 Task: Look for space in Karnobat, Bulgaria from 8th June, 2023 to 12th June, 2023 for 2 adults in price range Rs.8000 to Rs.16000. Place can be private room with 1  bedroom having 1 bed and 1 bathroom. Property type can be flathotel. Booking option can be shelf check-in. Required host language is English.
Action: Mouse moved to (852, 146)
Screenshot: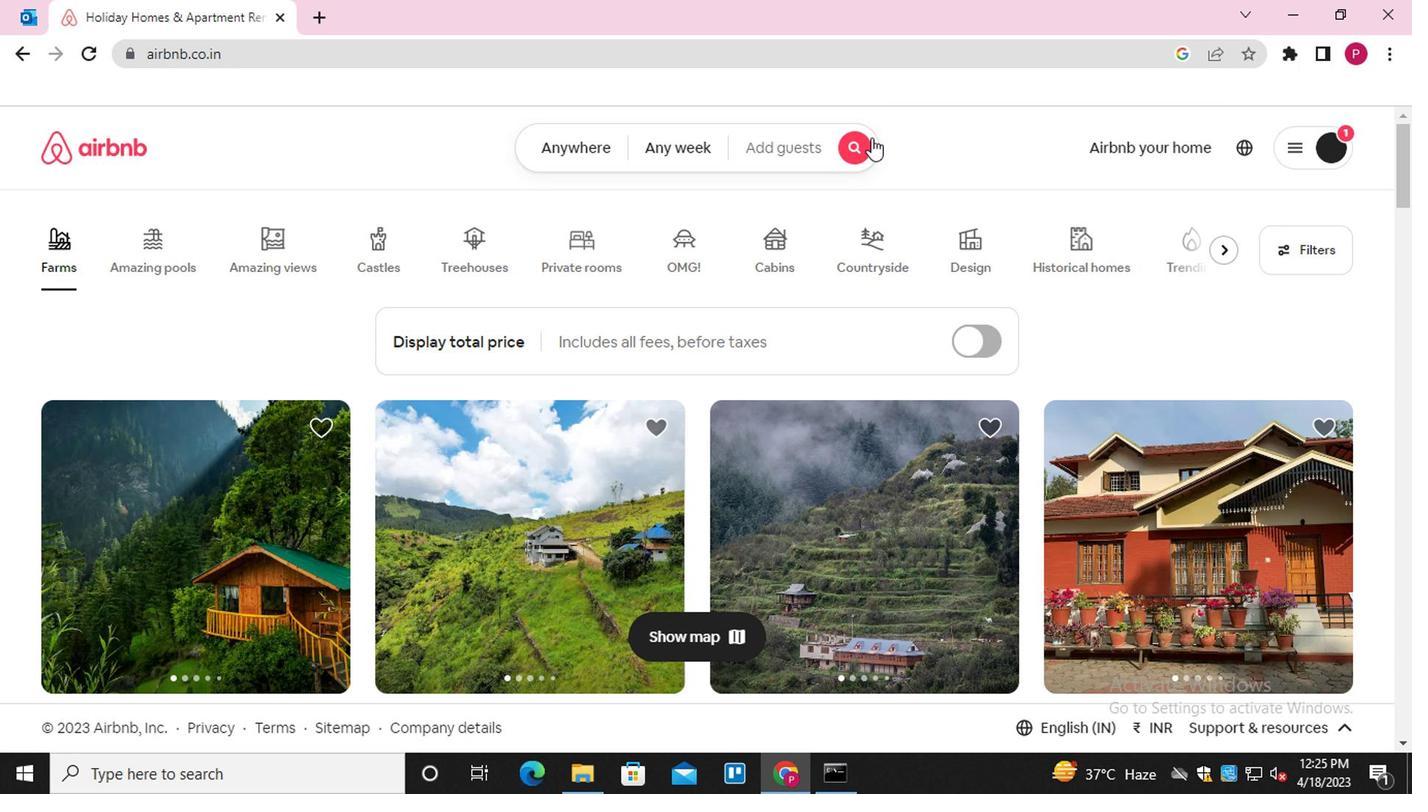 
Action: Mouse pressed left at (852, 146)
Screenshot: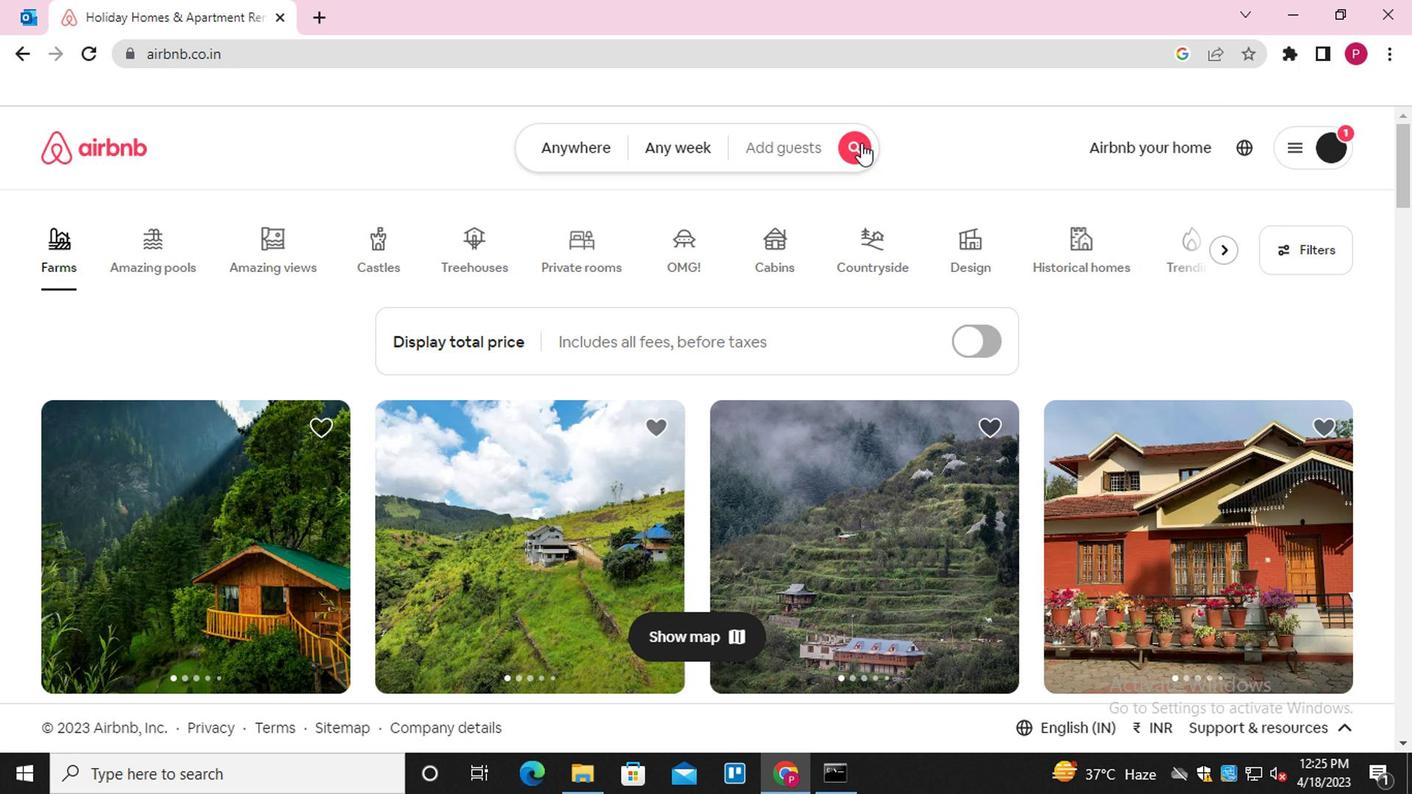 
Action: Mouse moved to (434, 231)
Screenshot: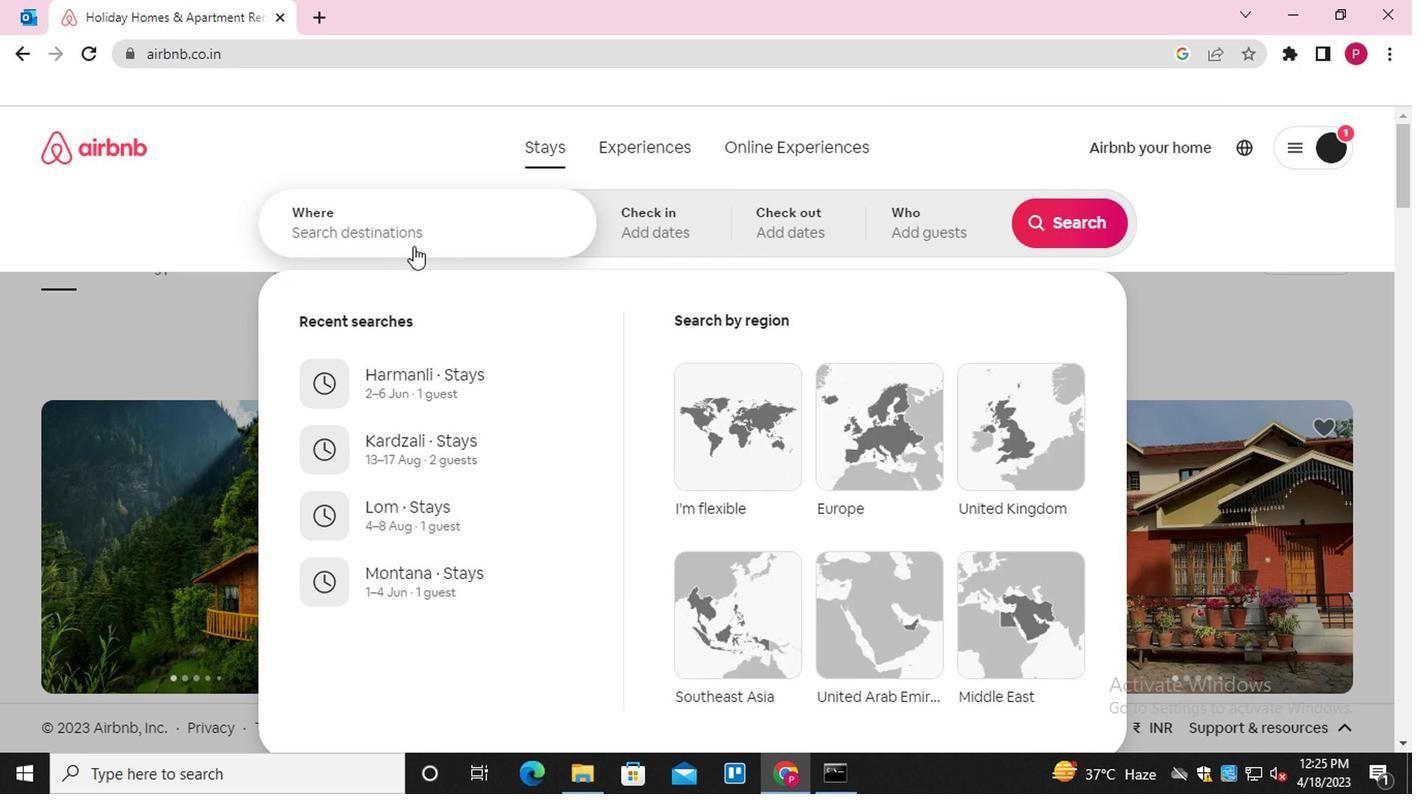 
Action: Mouse pressed left at (434, 231)
Screenshot: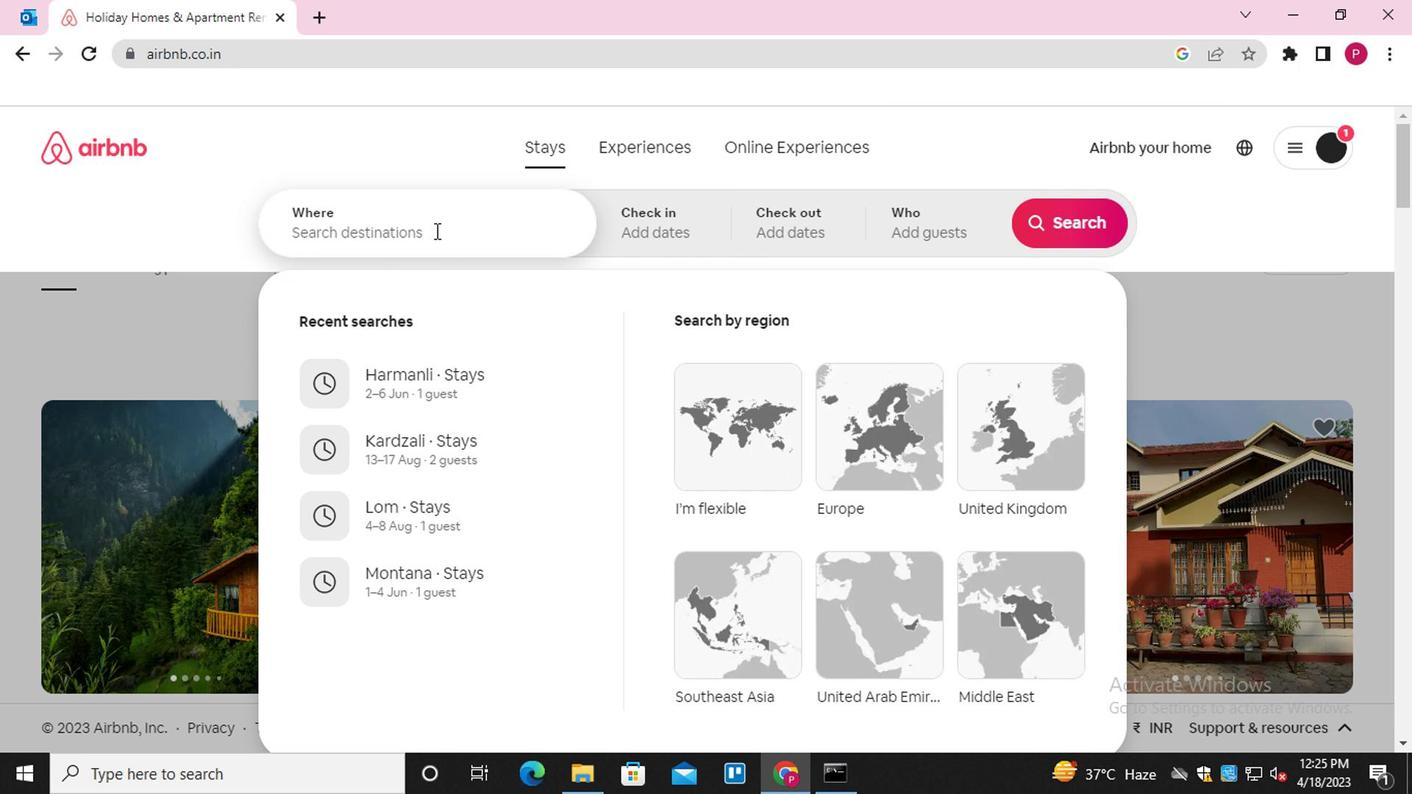 
Action: Mouse moved to (594, 266)
Screenshot: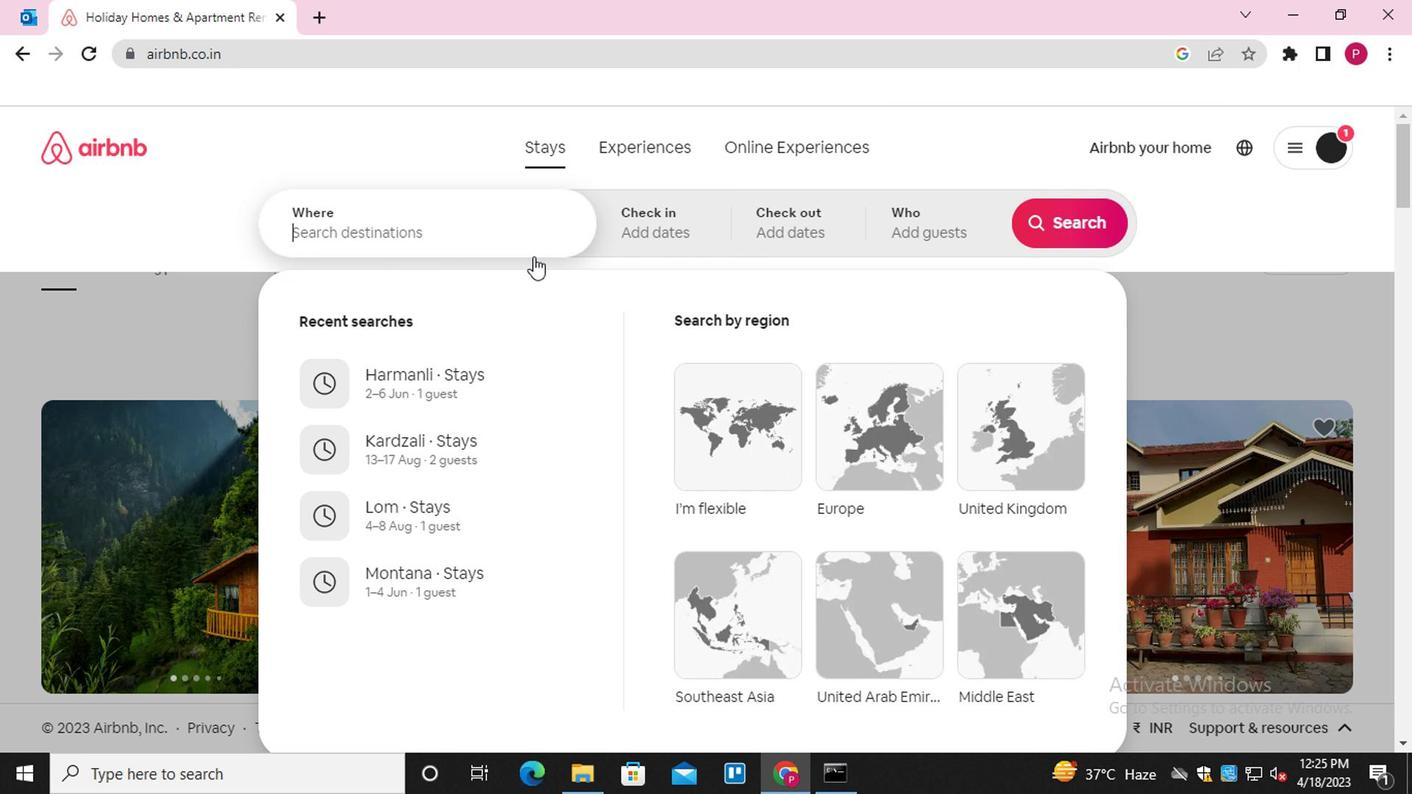 
Action: Key pressed <Key.shift>KARNOBAT
Screenshot: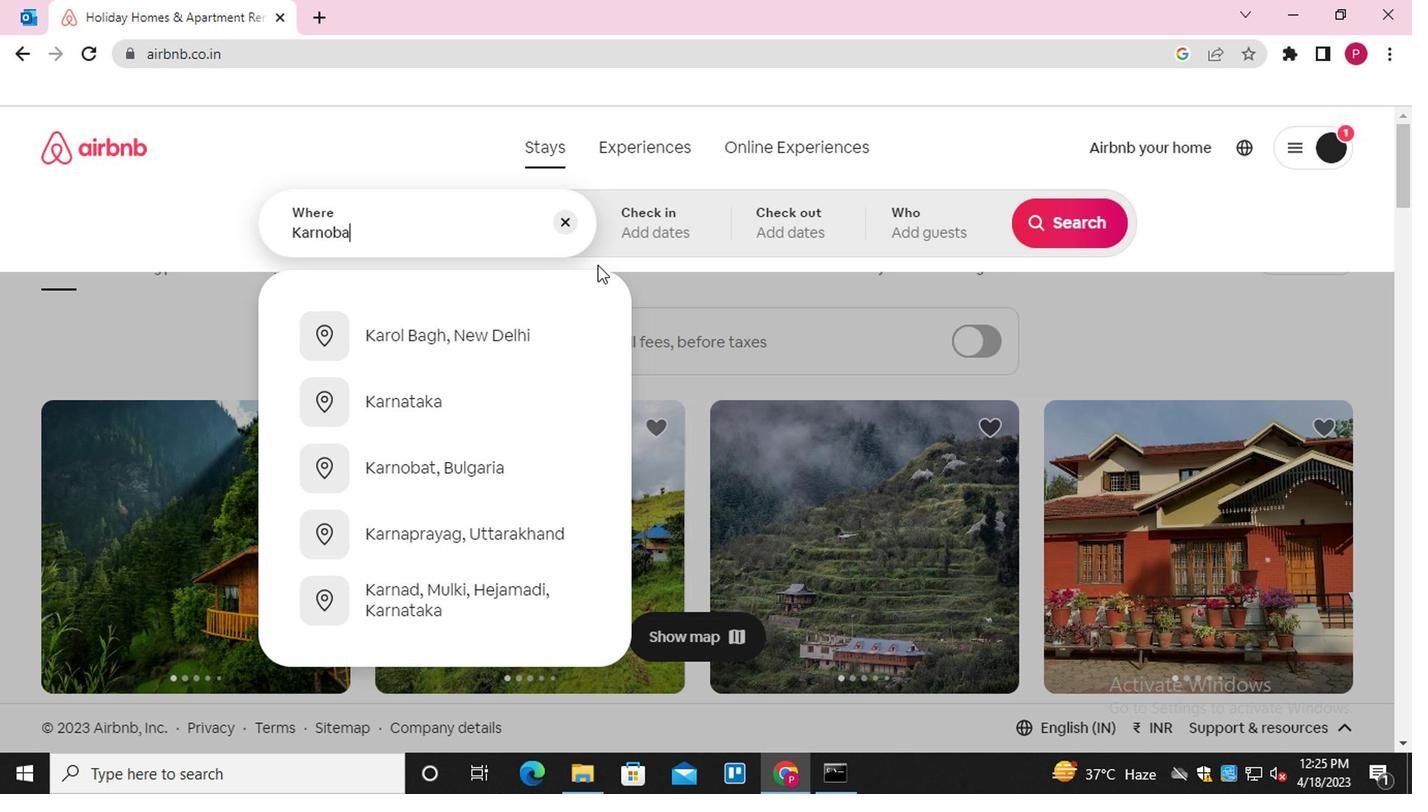 
Action: Mouse moved to (477, 342)
Screenshot: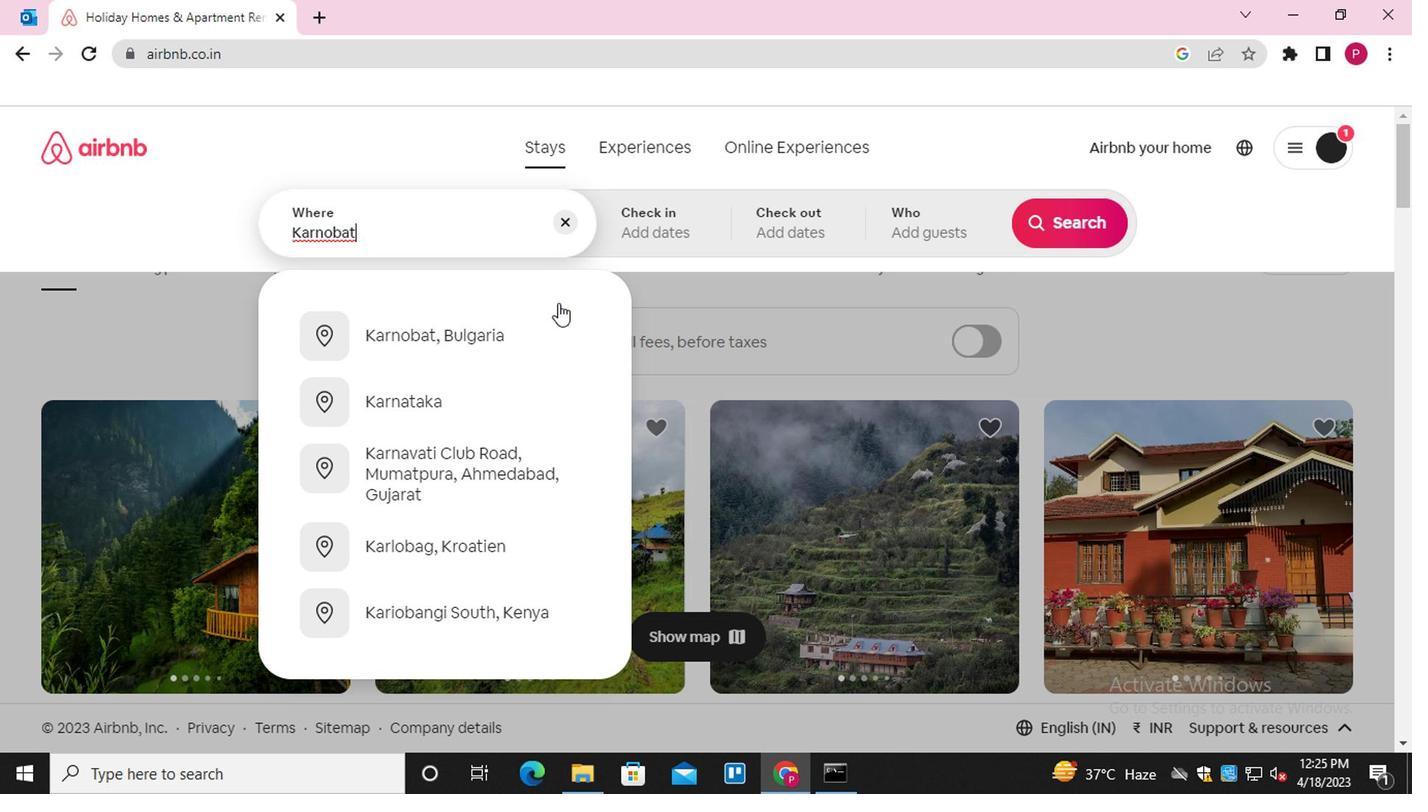 
Action: Mouse pressed left at (477, 342)
Screenshot: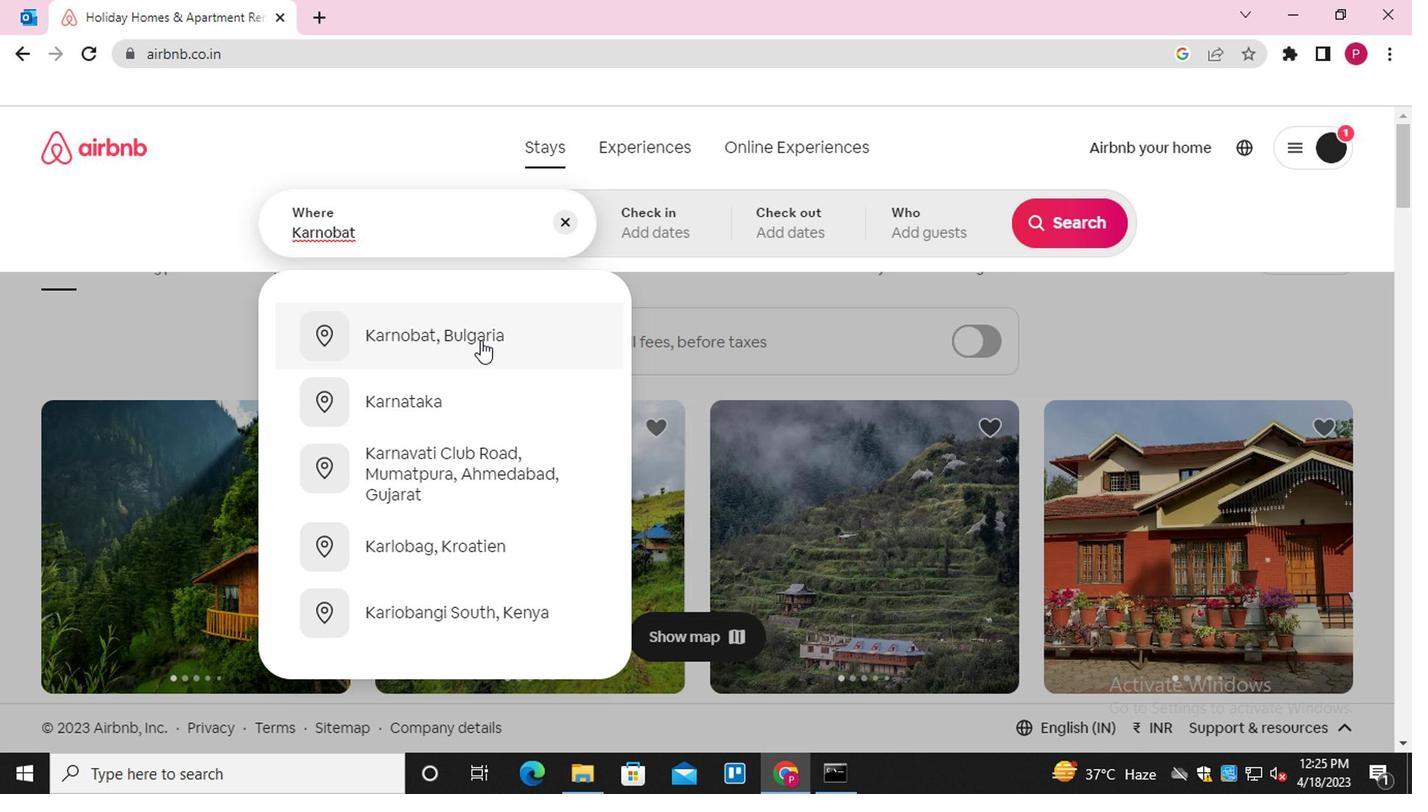 
Action: Mouse moved to (1035, 392)
Screenshot: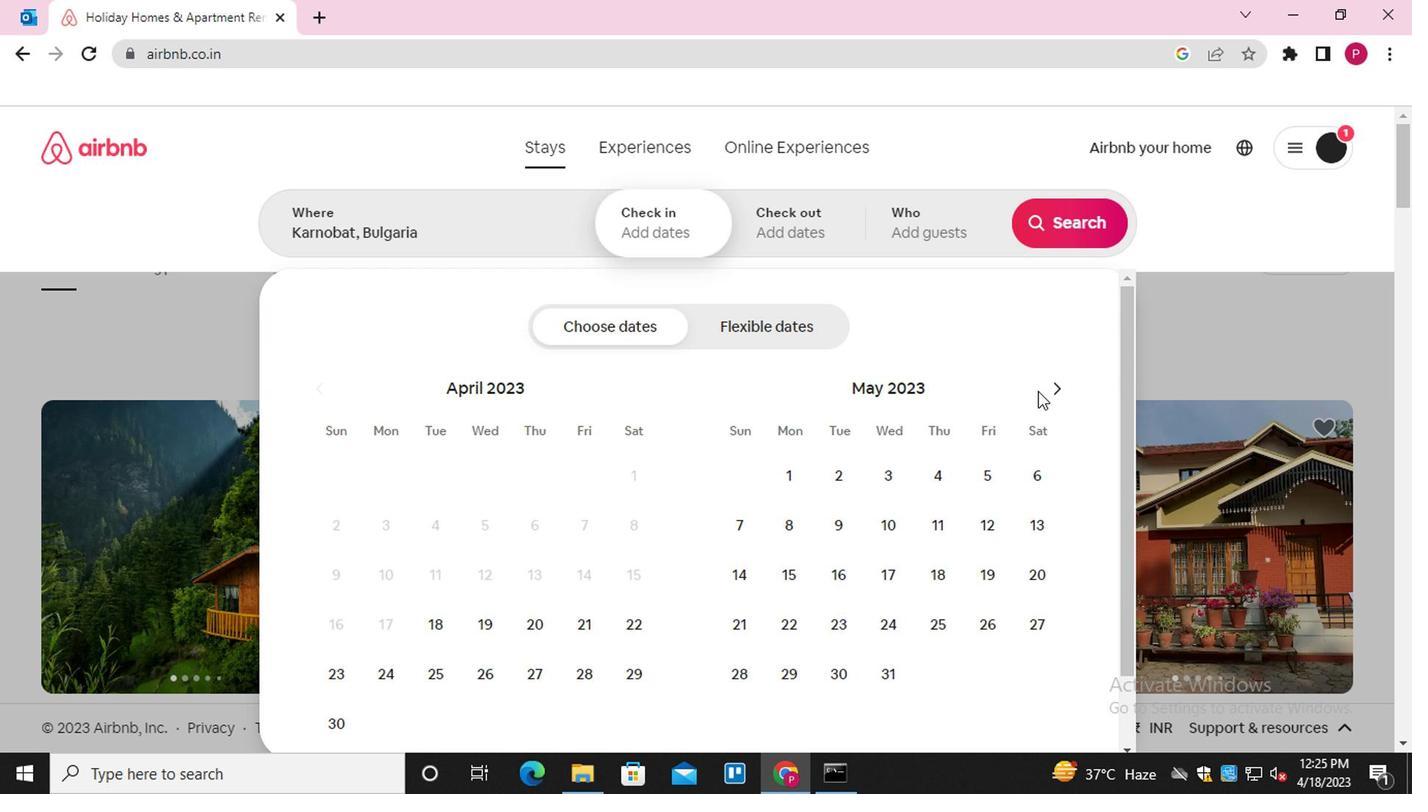 
Action: Mouse pressed left at (1035, 392)
Screenshot: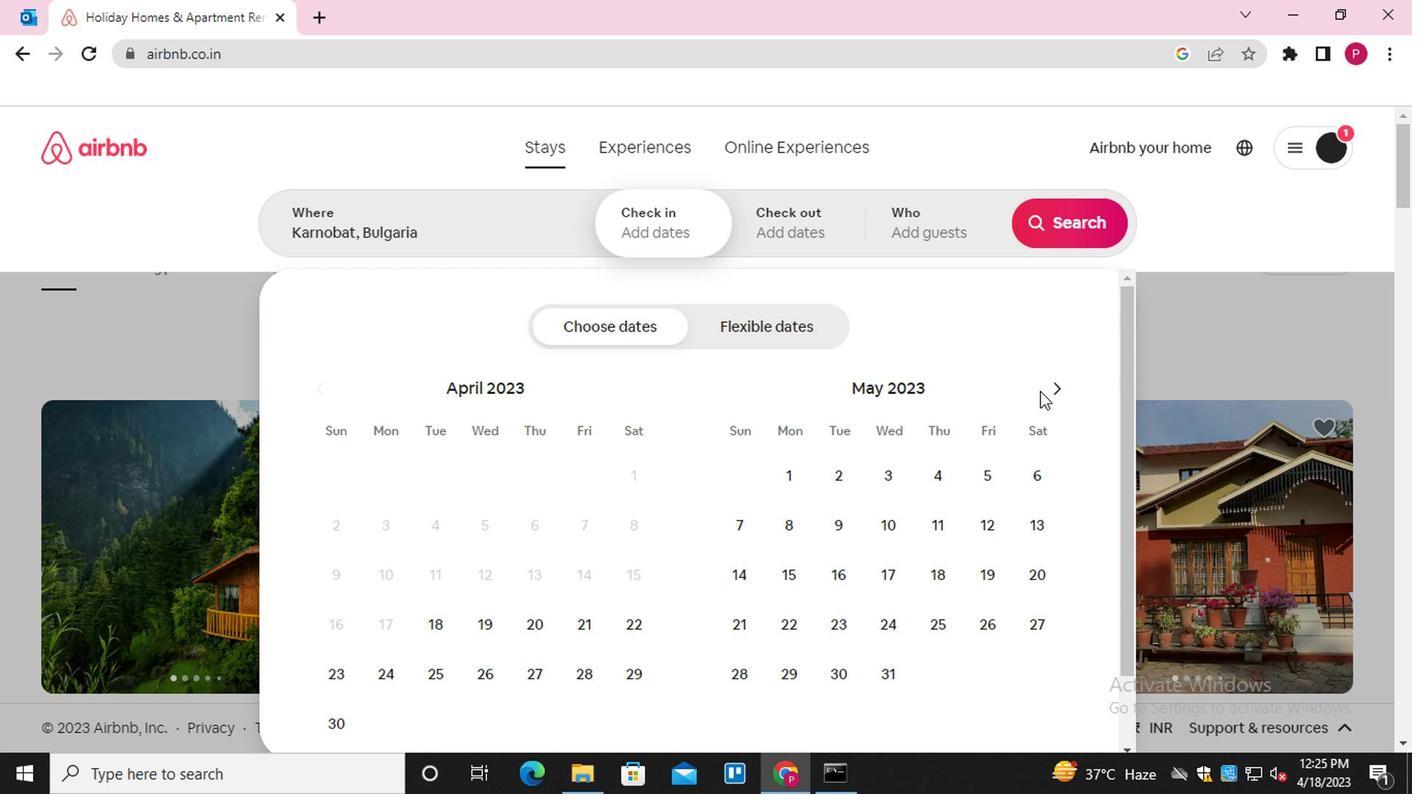 
Action: Mouse moved to (1046, 387)
Screenshot: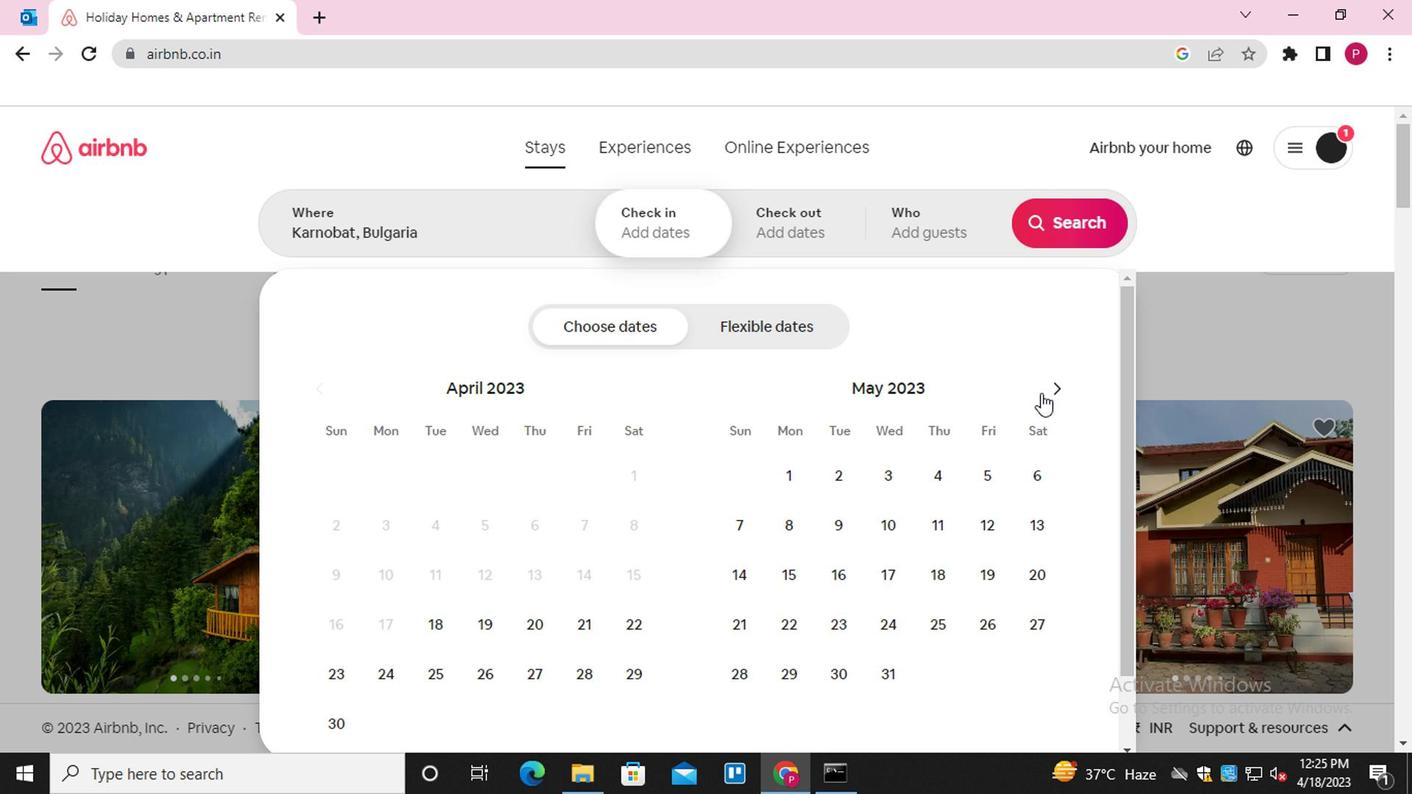 
Action: Mouse pressed left at (1046, 387)
Screenshot: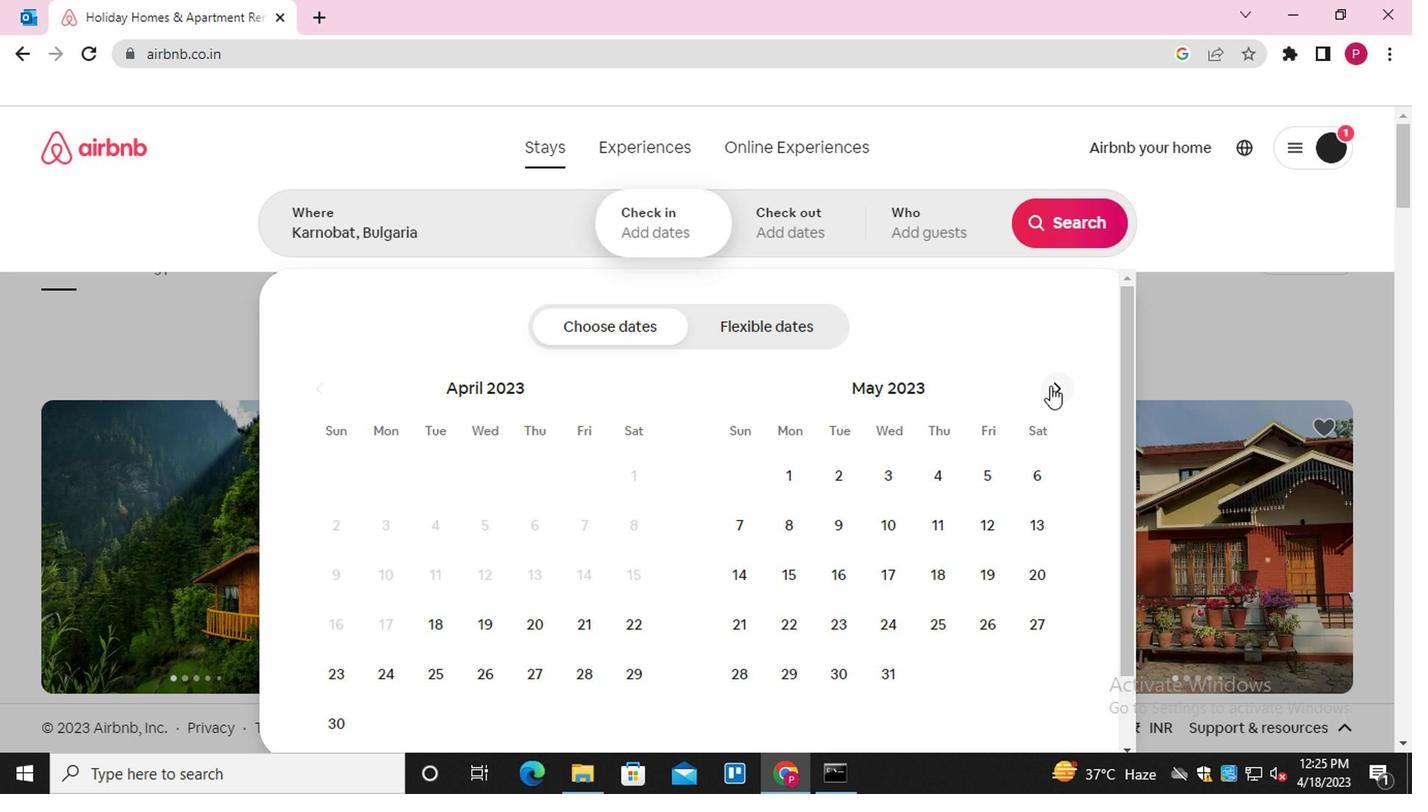
Action: Mouse moved to (947, 526)
Screenshot: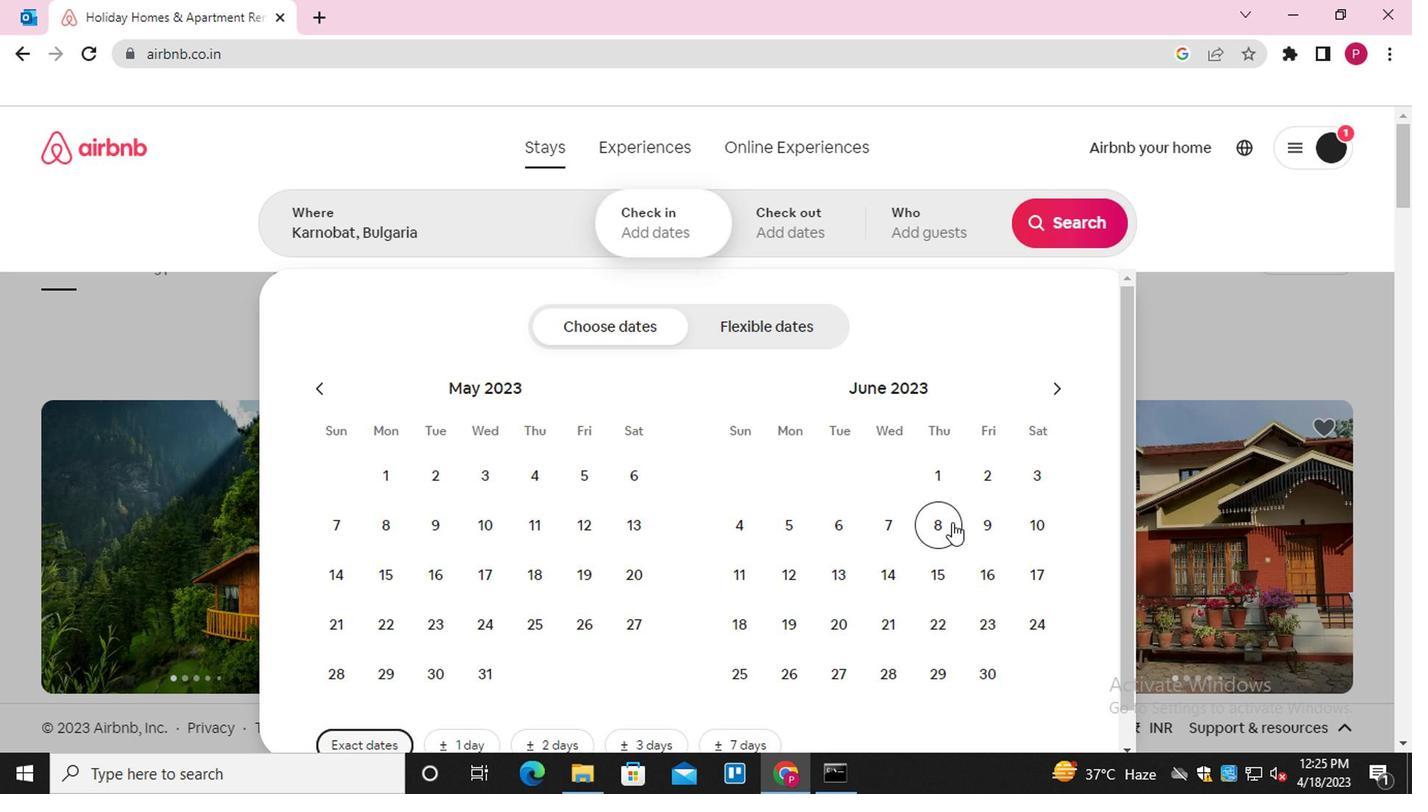 
Action: Mouse pressed left at (947, 526)
Screenshot: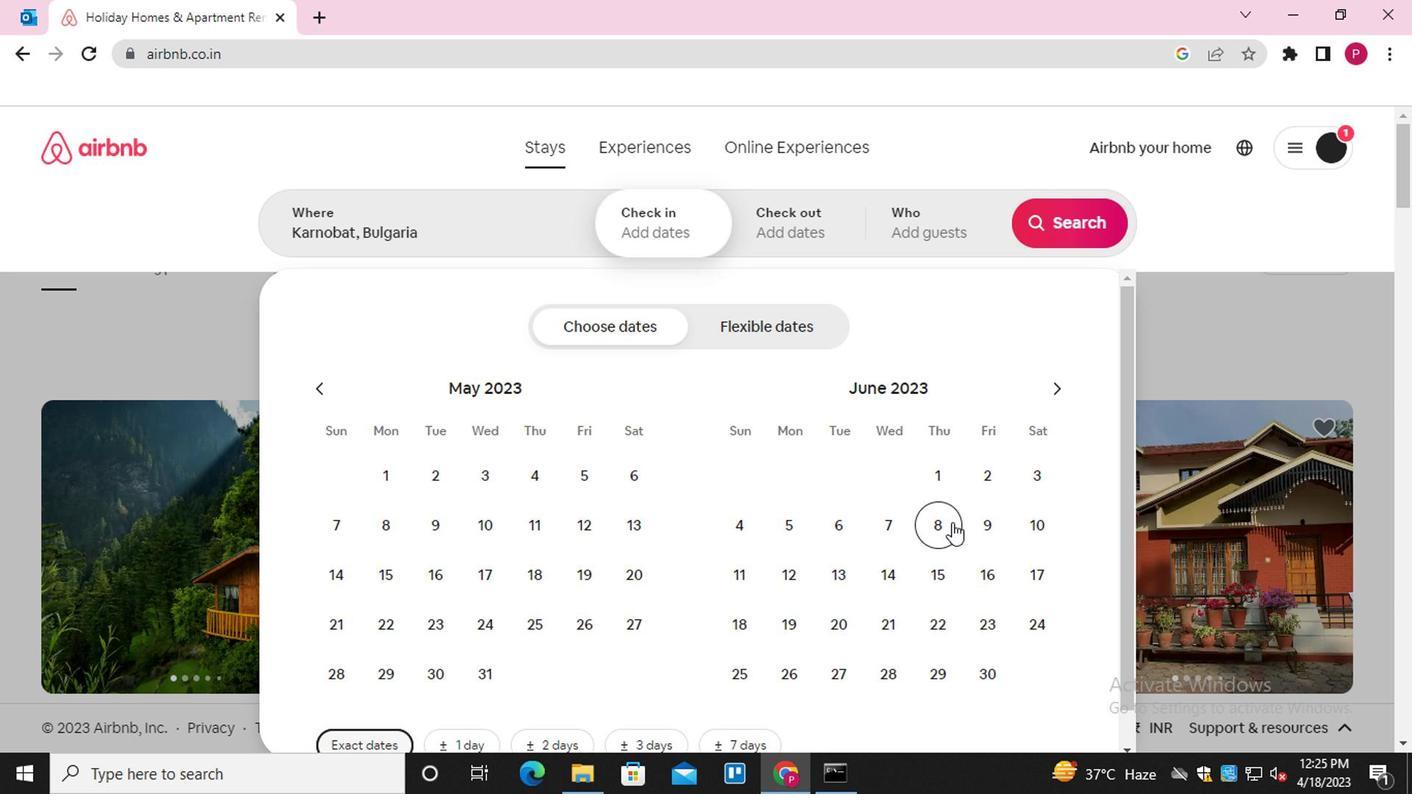 
Action: Mouse moved to (790, 570)
Screenshot: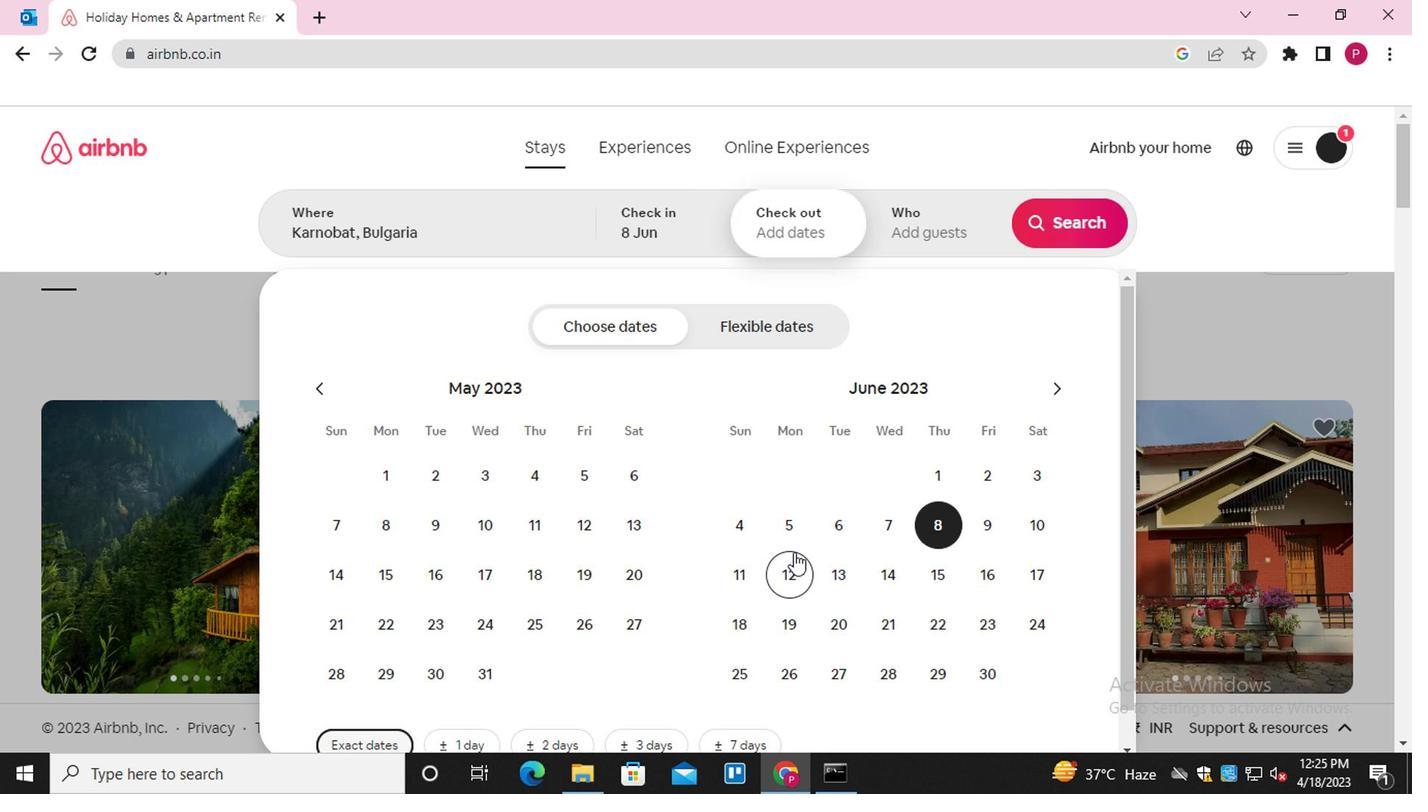 
Action: Mouse pressed left at (790, 570)
Screenshot: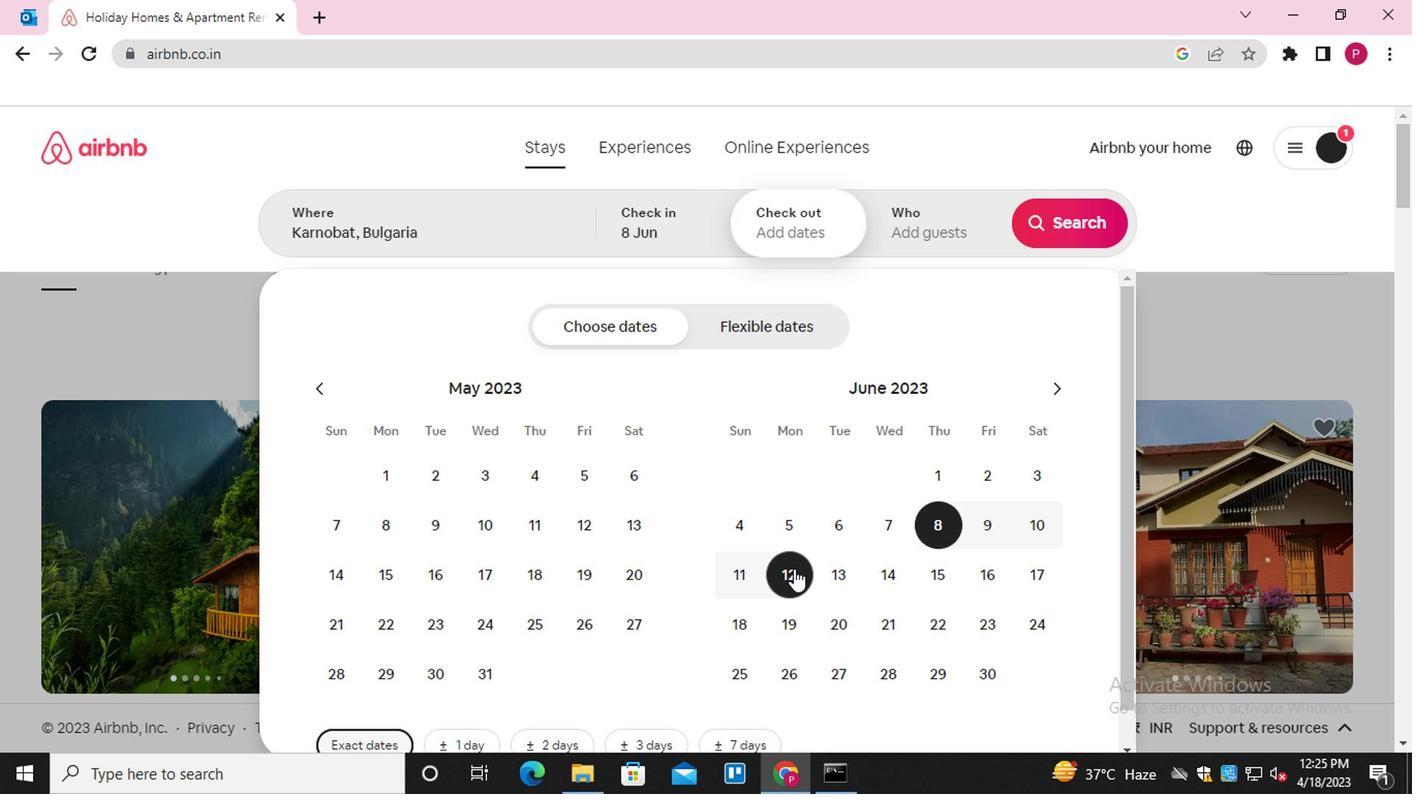 
Action: Mouse moved to (941, 213)
Screenshot: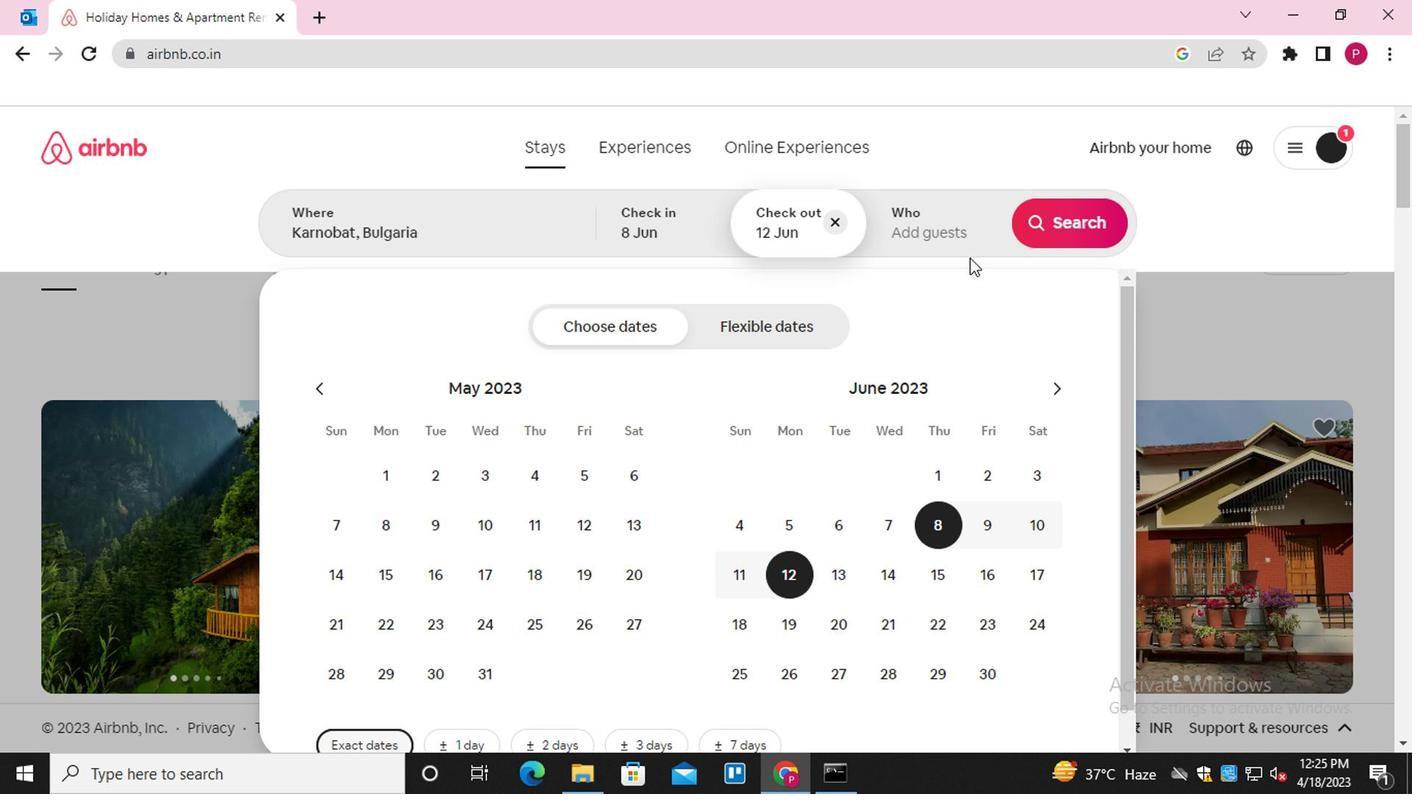 
Action: Mouse pressed left at (941, 213)
Screenshot: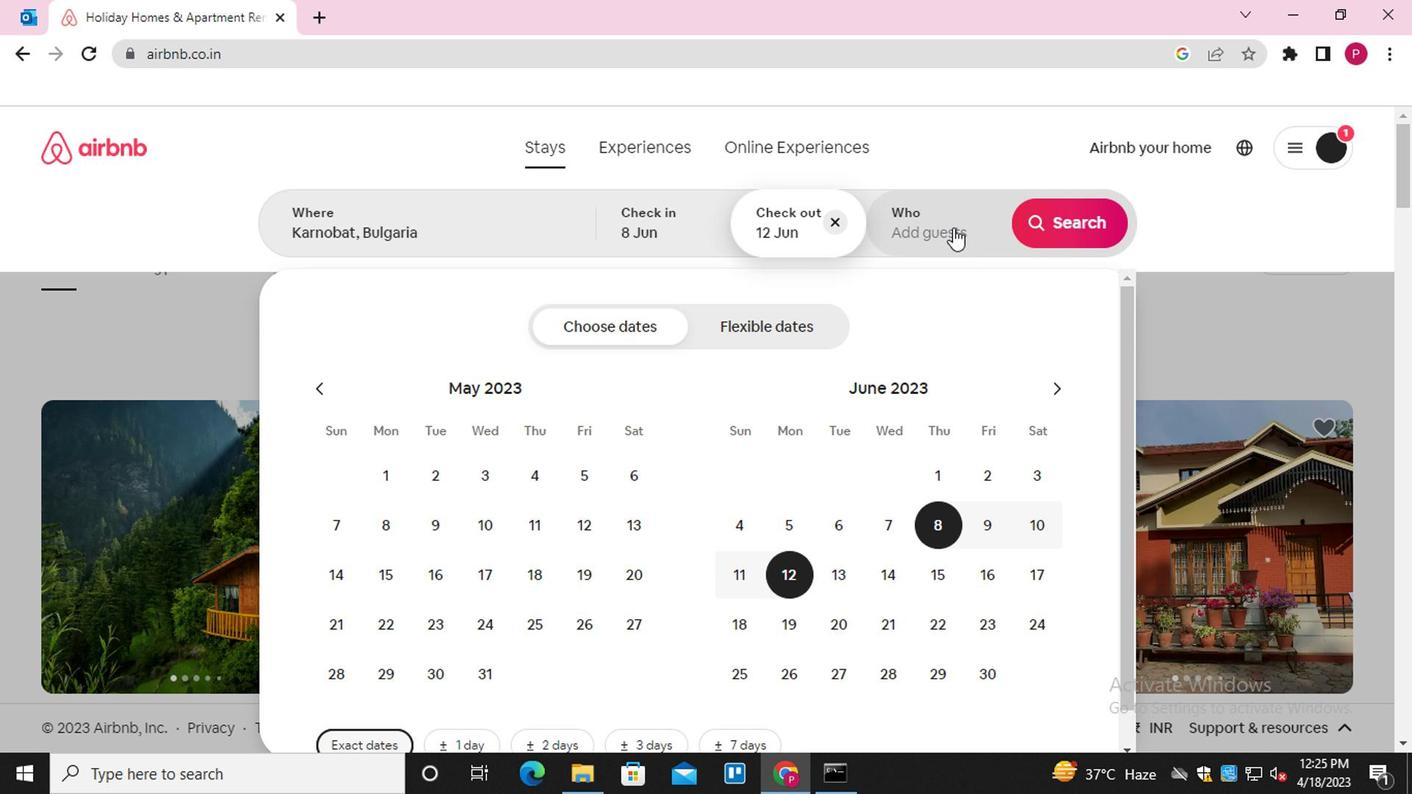 
Action: Mouse moved to (1071, 344)
Screenshot: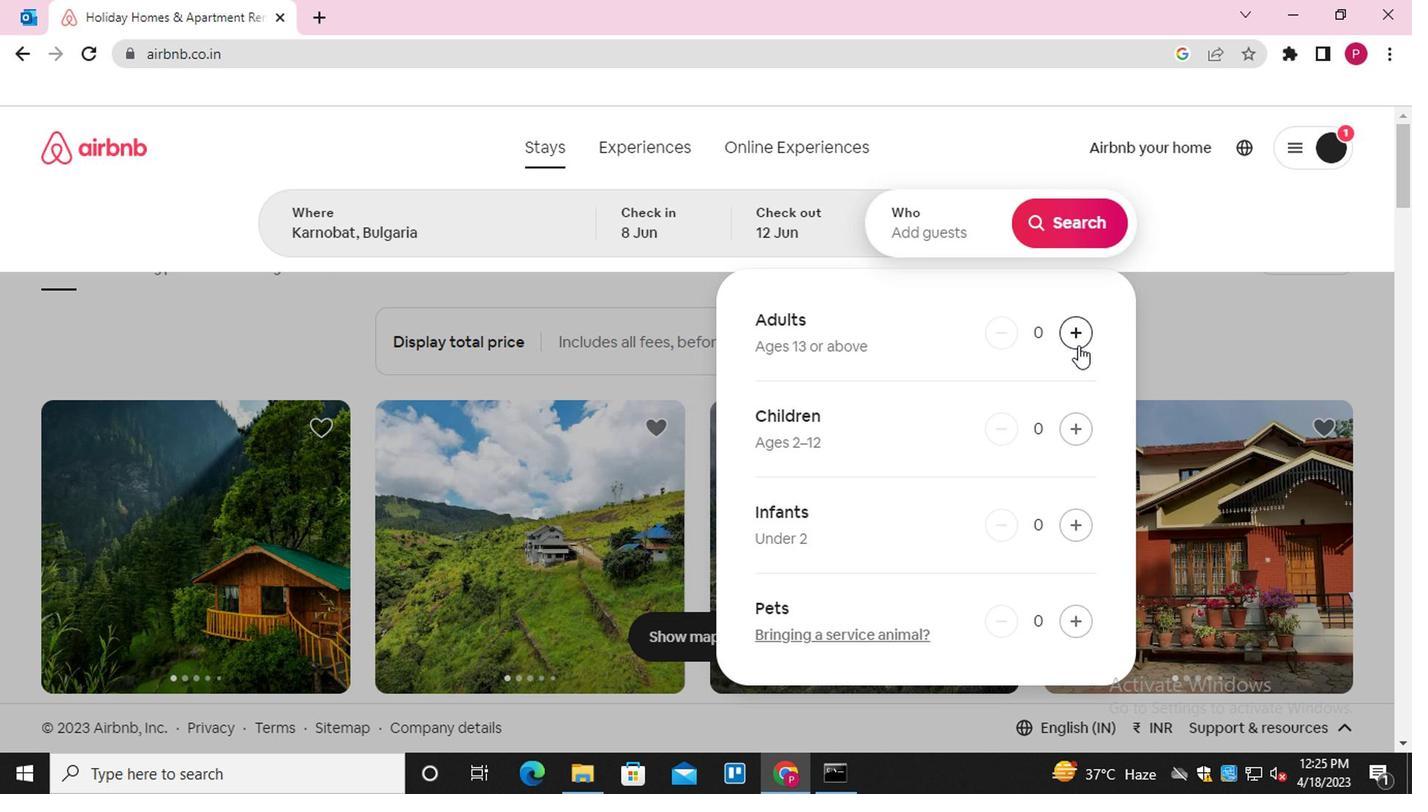 
Action: Mouse pressed left at (1071, 344)
Screenshot: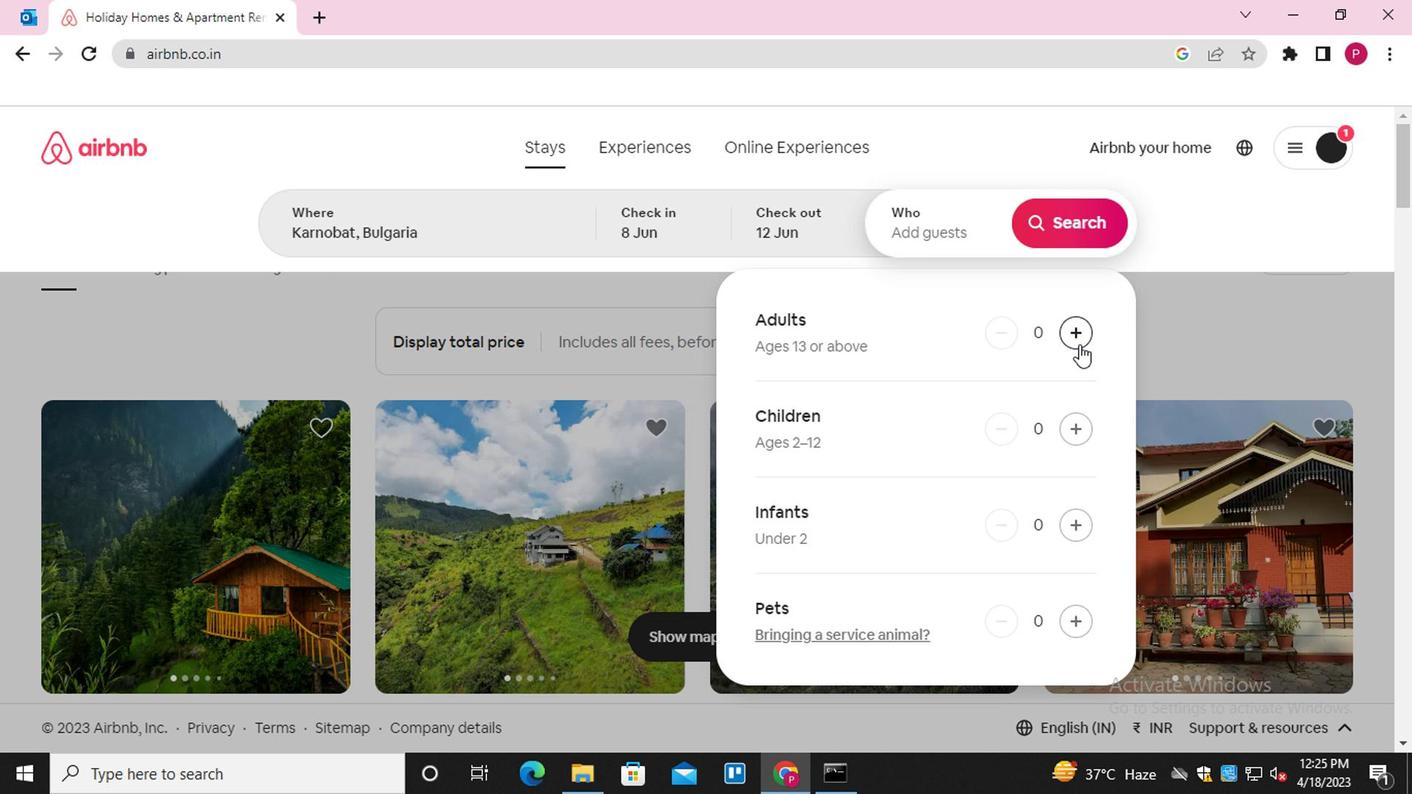 
Action: Mouse pressed left at (1071, 344)
Screenshot: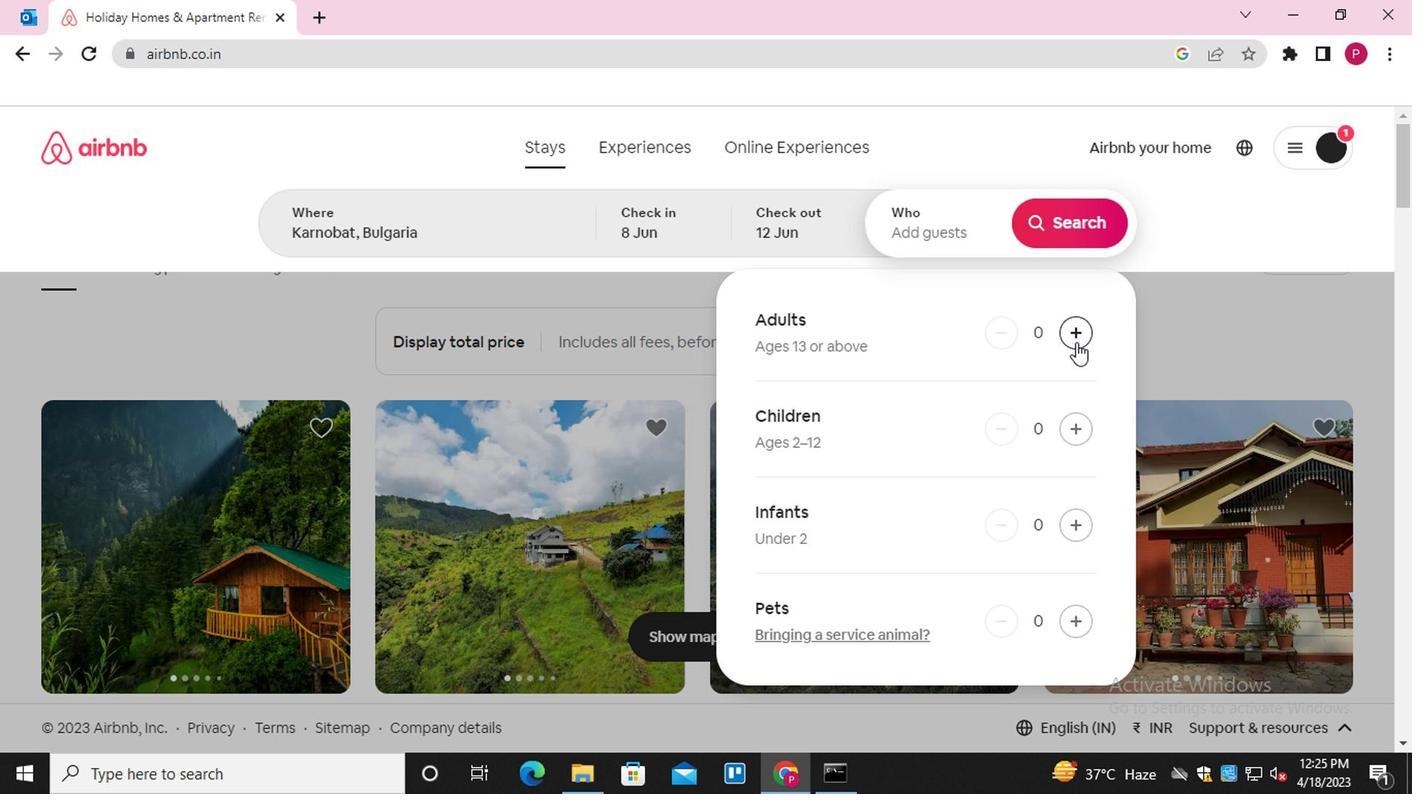 
Action: Mouse moved to (1051, 234)
Screenshot: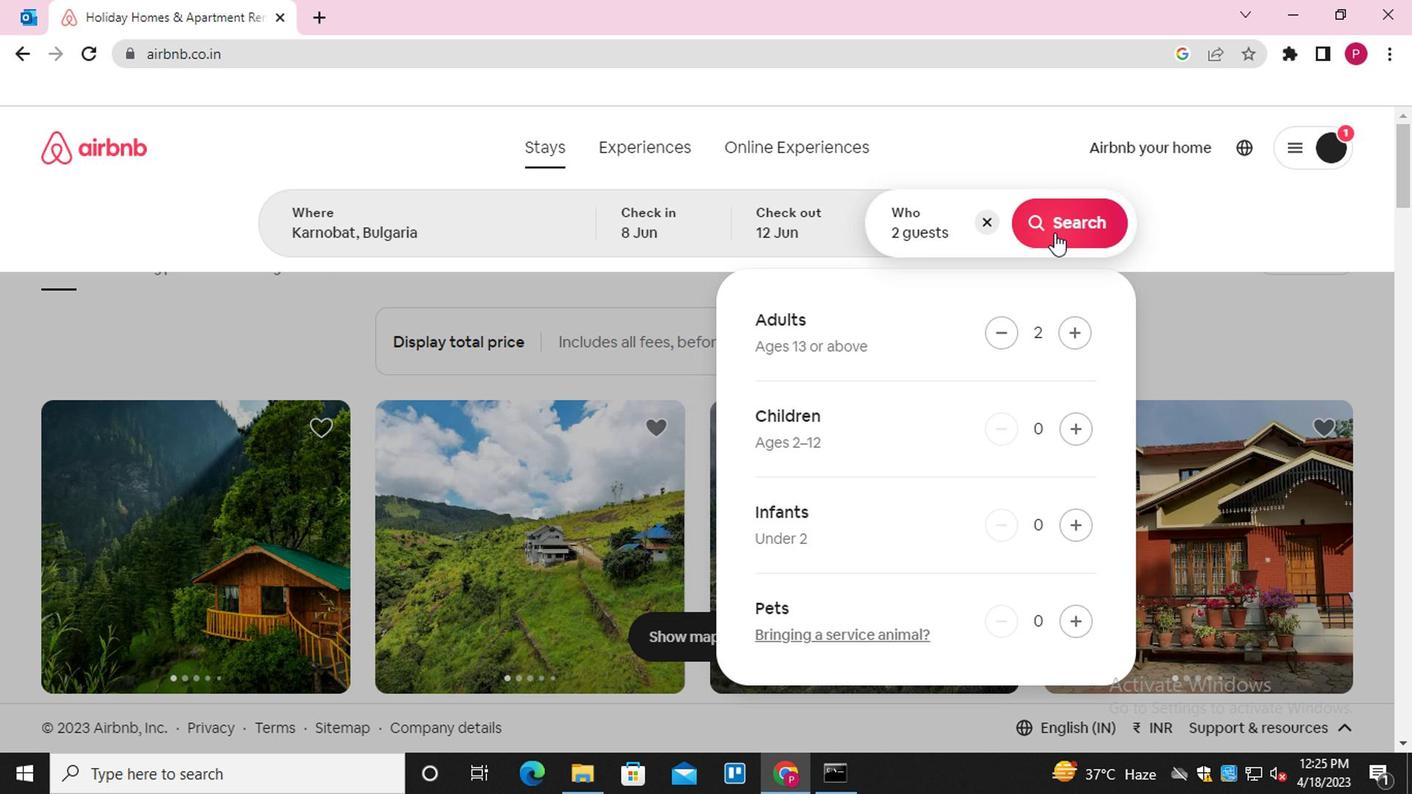 
Action: Mouse pressed left at (1051, 234)
Screenshot: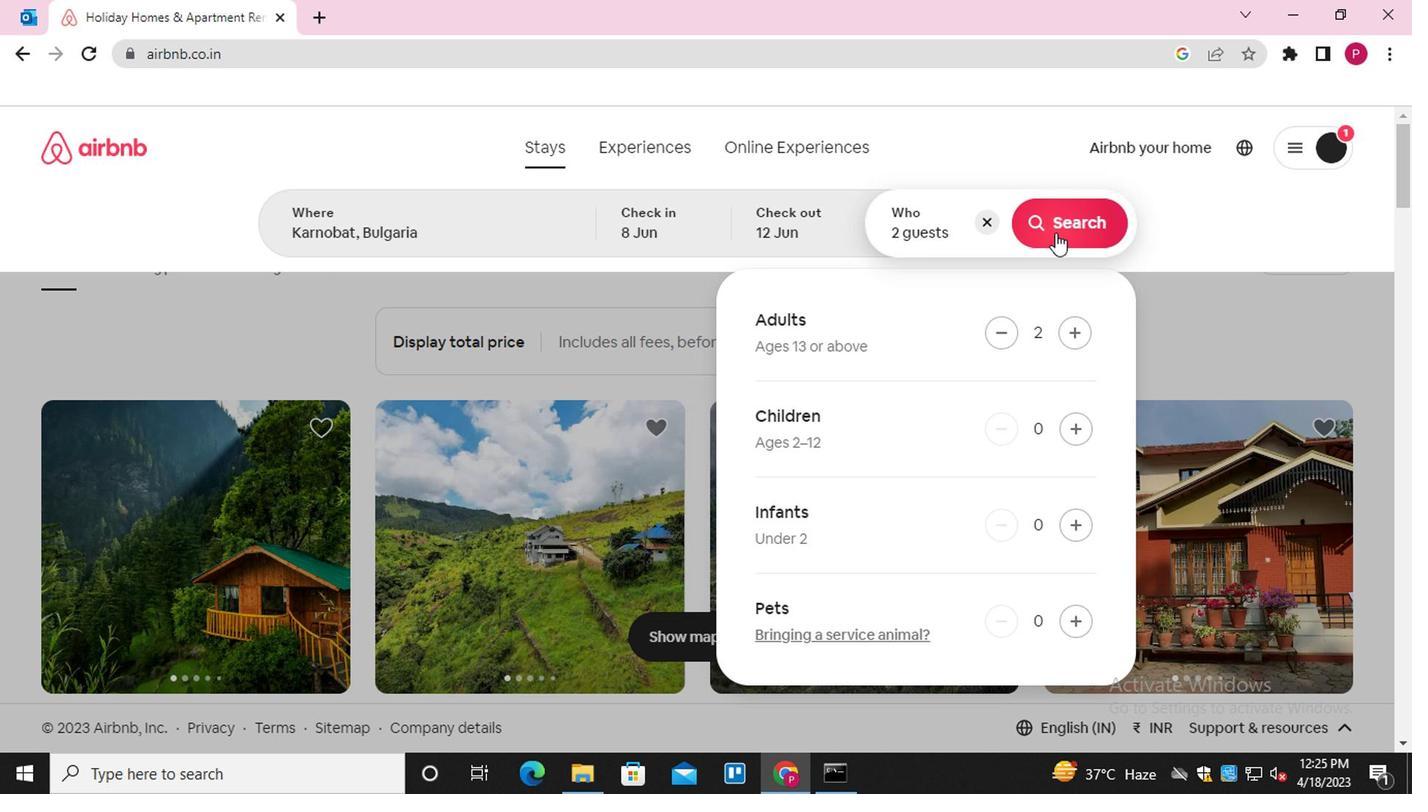 
Action: Mouse moved to (1329, 239)
Screenshot: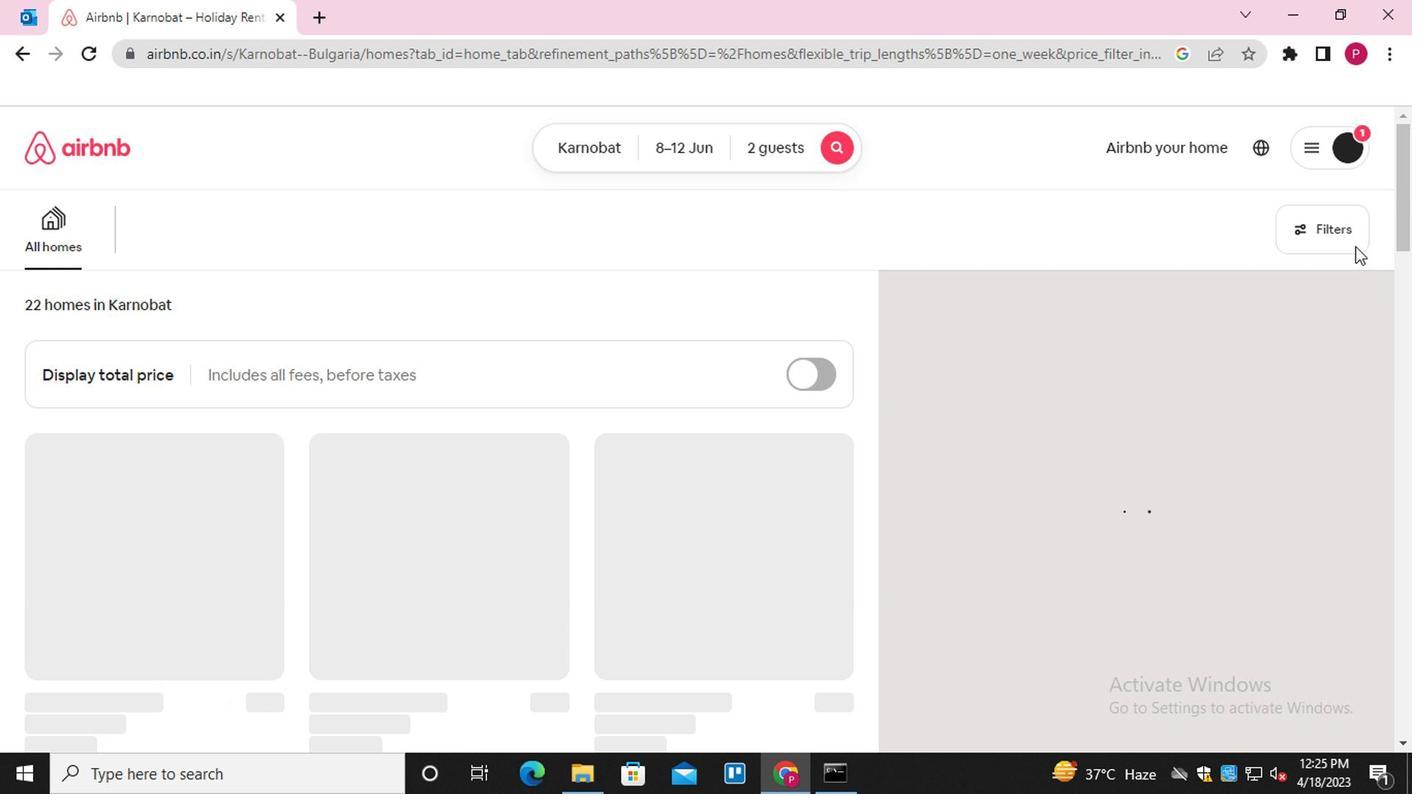 
Action: Mouse pressed left at (1329, 239)
Screenshot: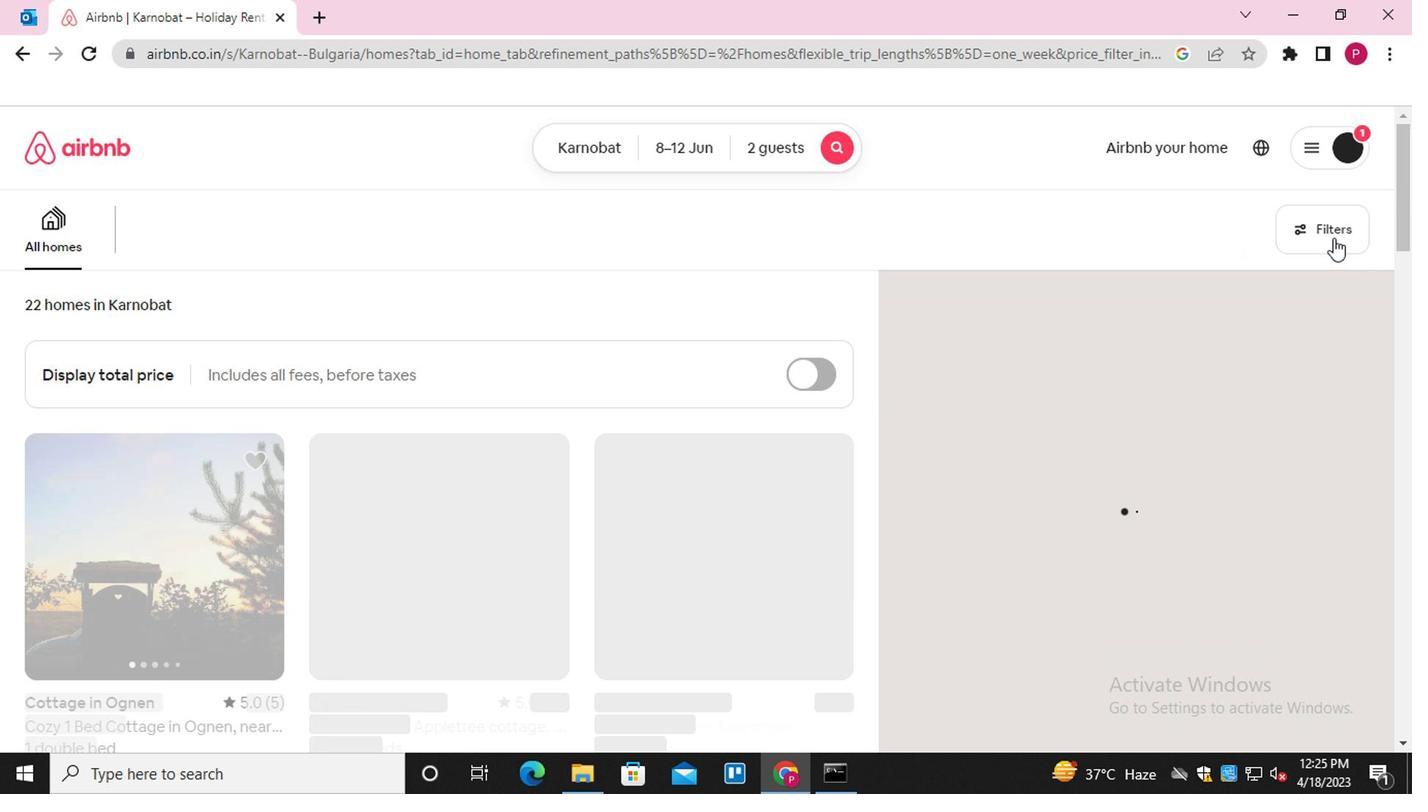 
Action: Mouse moved to (512, 482)
Screenshot: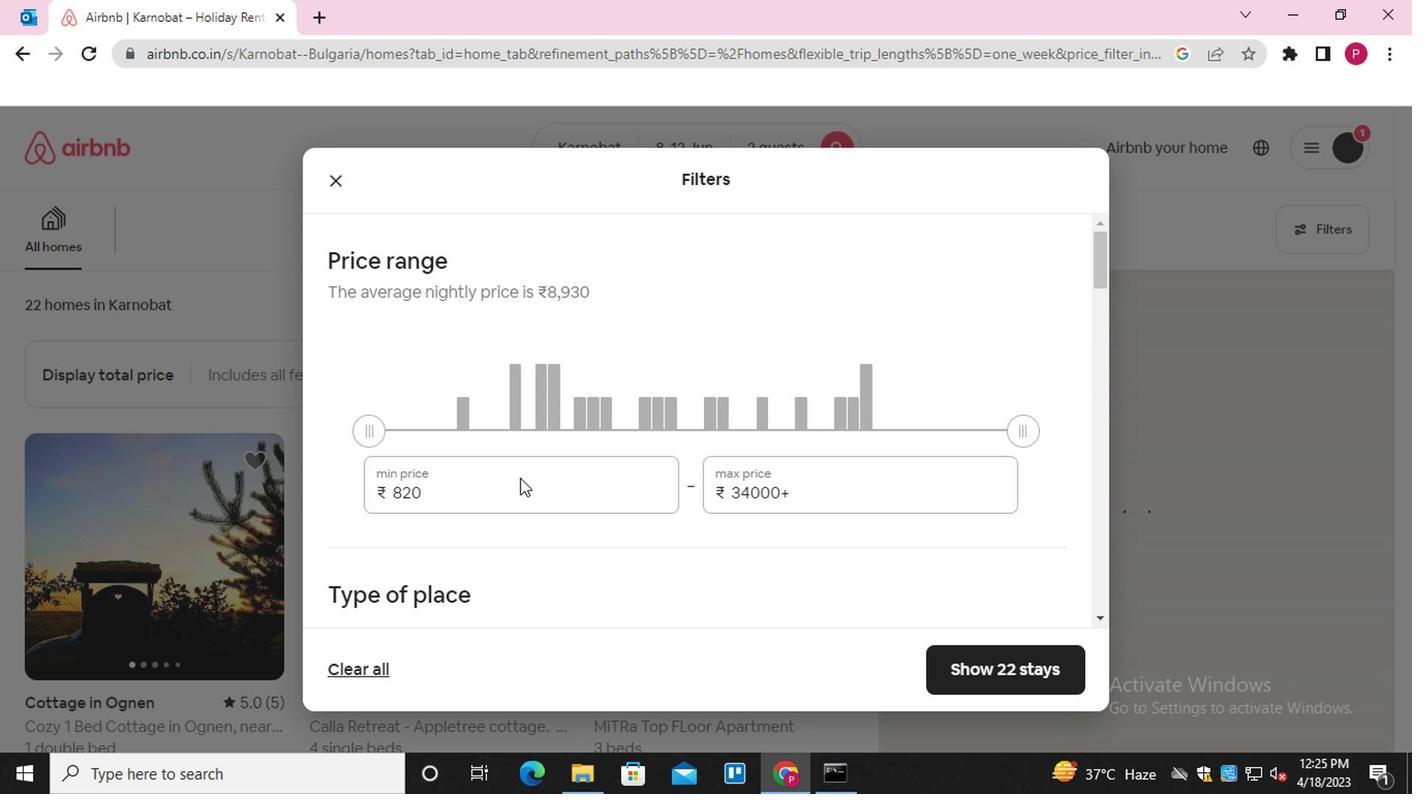 
Action: Mouse pressed left at (512, 482)
Screenshot: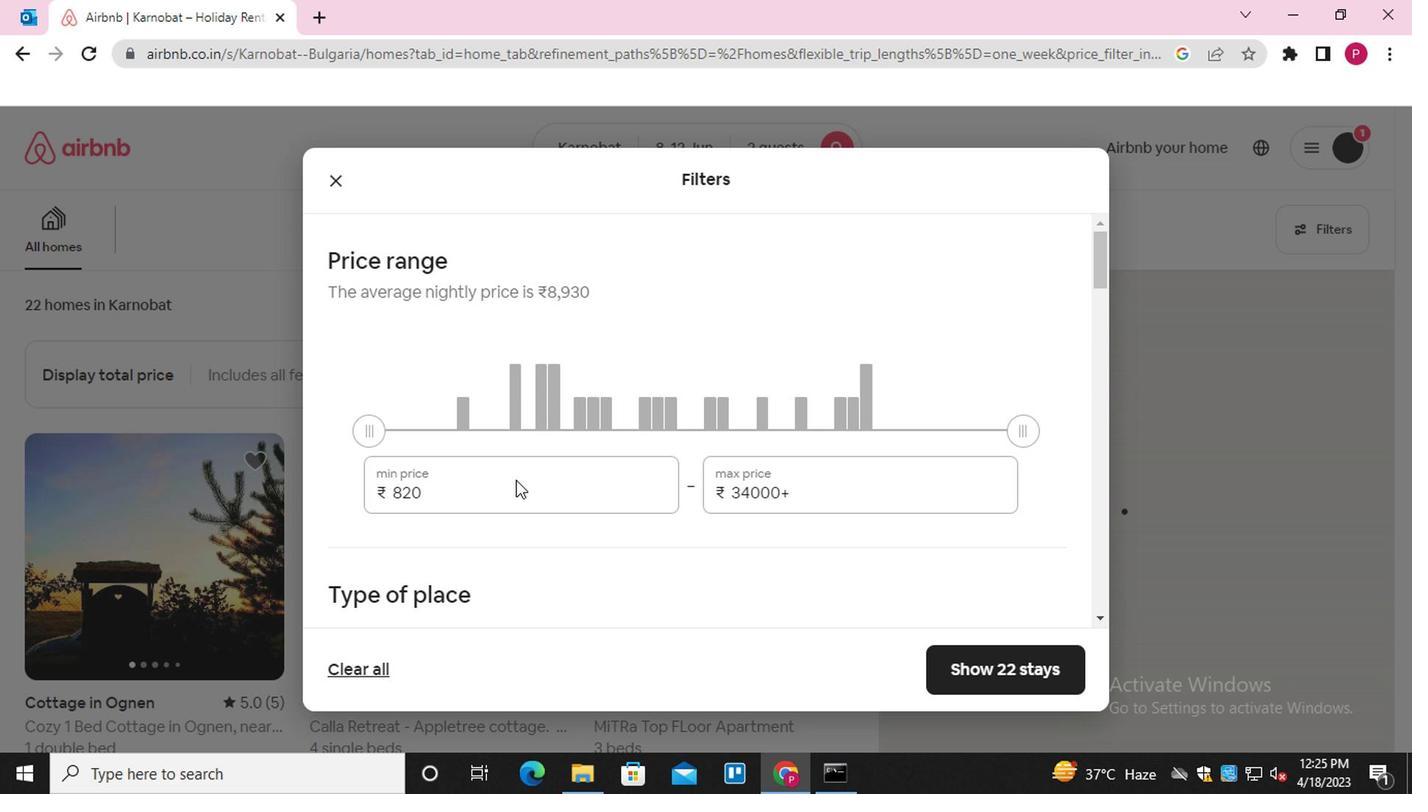 
Action: Mouse moved to (508, 483)
Screenshot: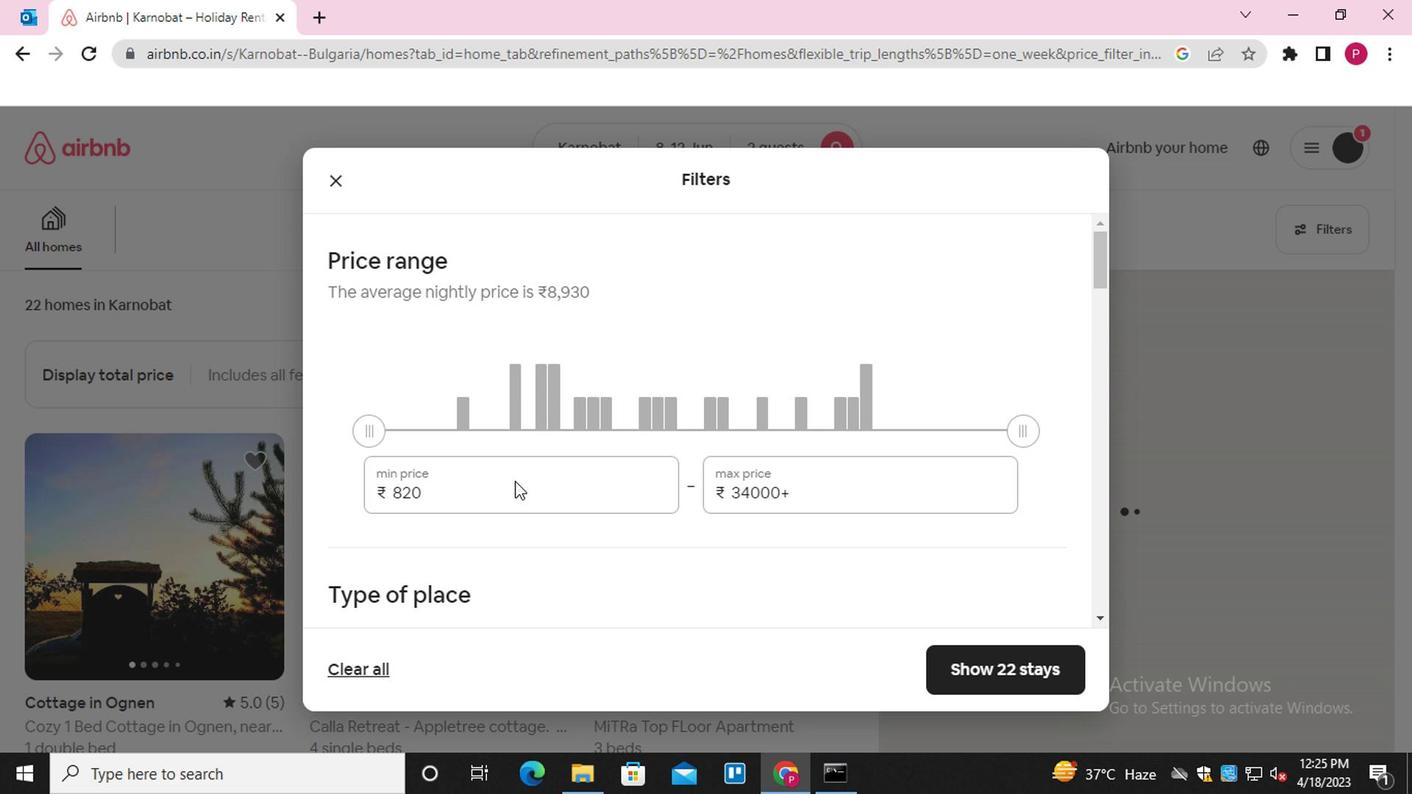 
Action: Mouse pressed left at (508, 483)
Screenshot: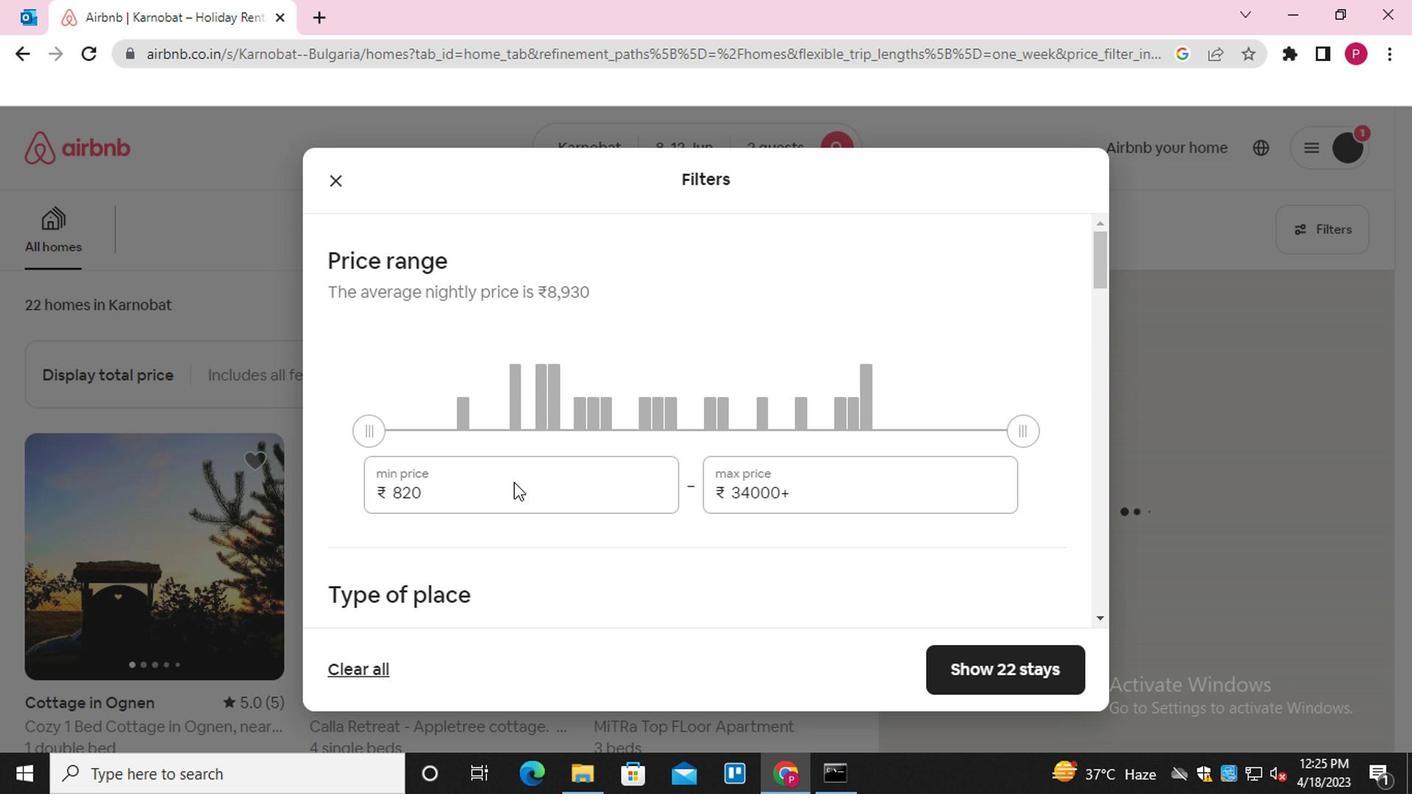 
Action: Mouse moved to (503, 486)
Screenshot: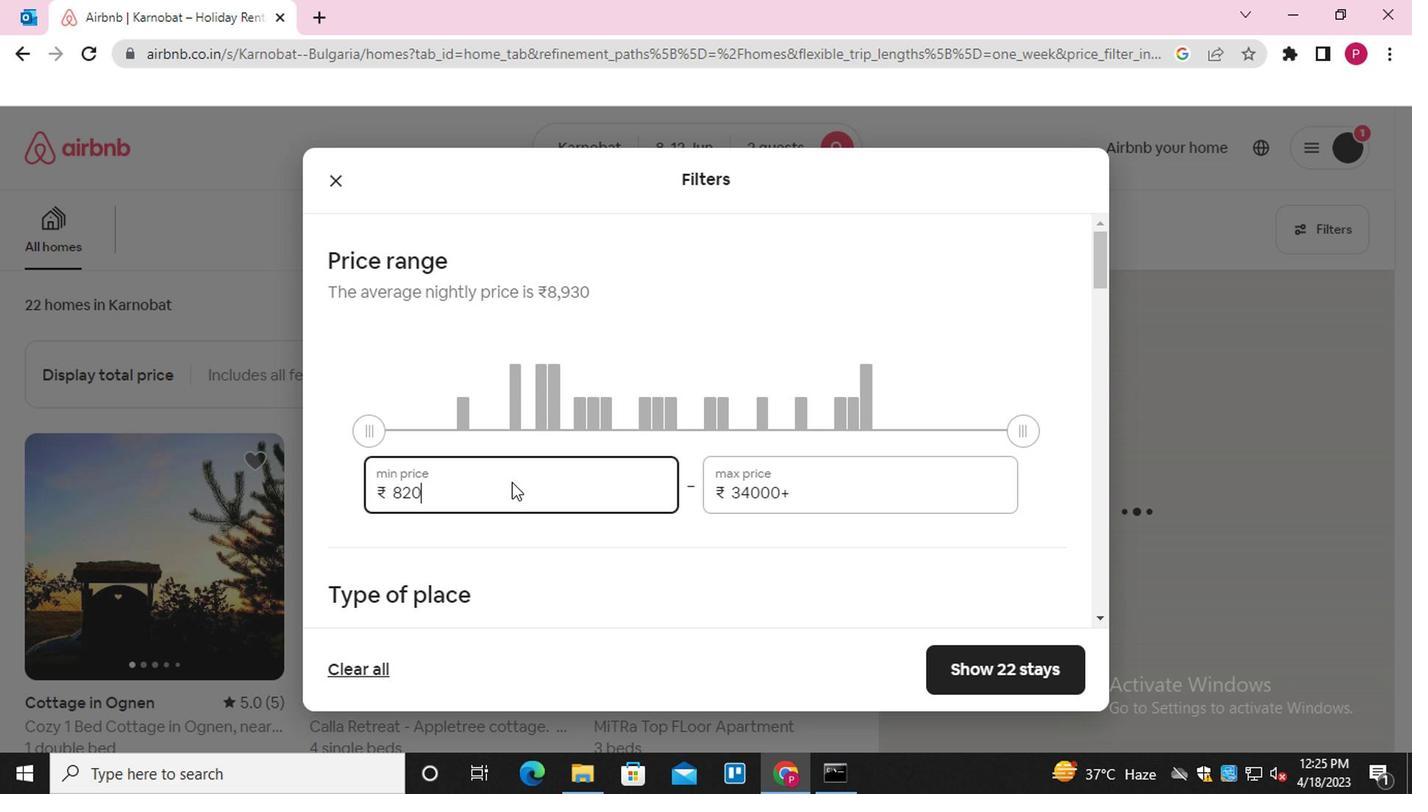 
Action: Mouse pressed left at (503, 486)
Screenshot: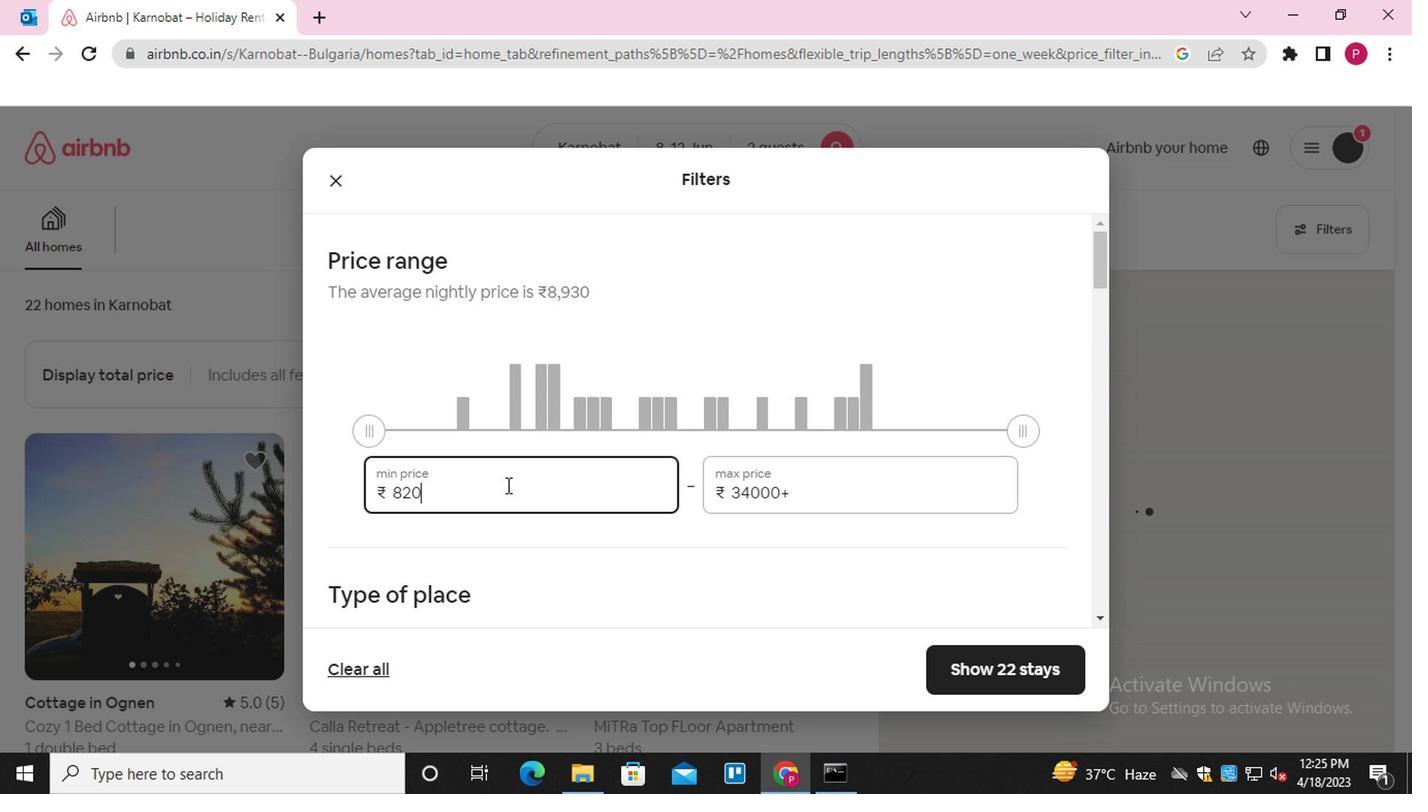 
Action: Mouse pressed left at (503, 486)
Screenshot: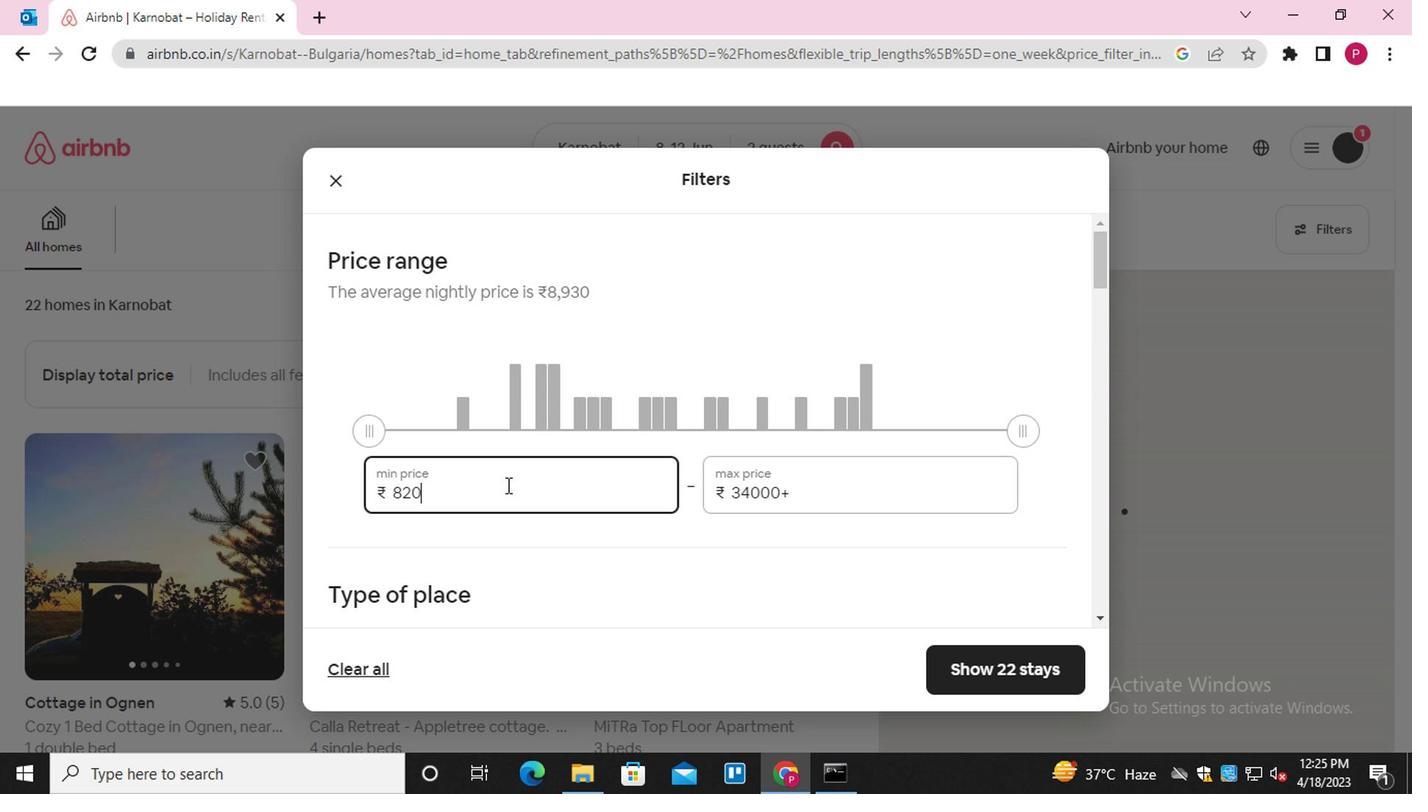 
Action: Key pressed 8000
Screenshot: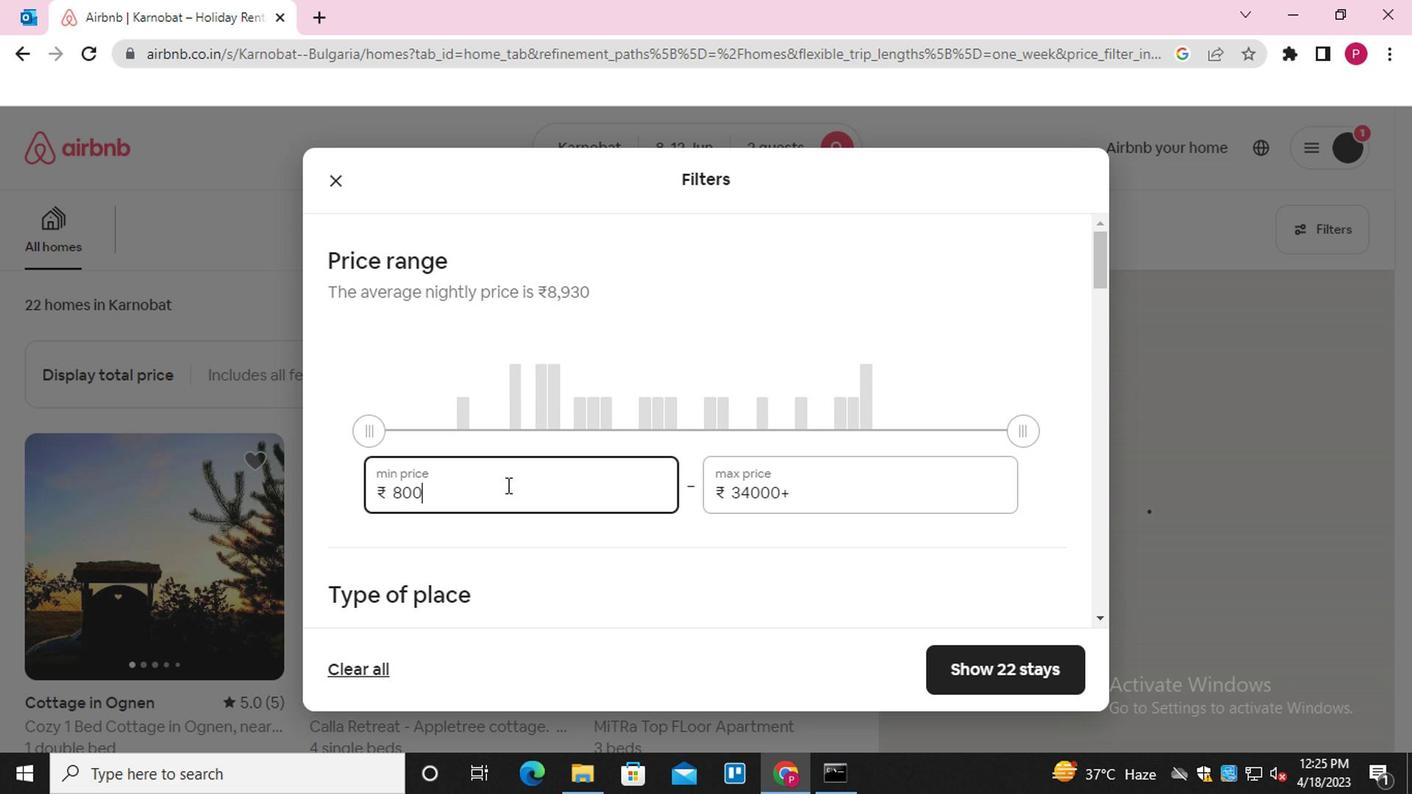 
Action: Mouse moved to (787, 495)
Screenshot: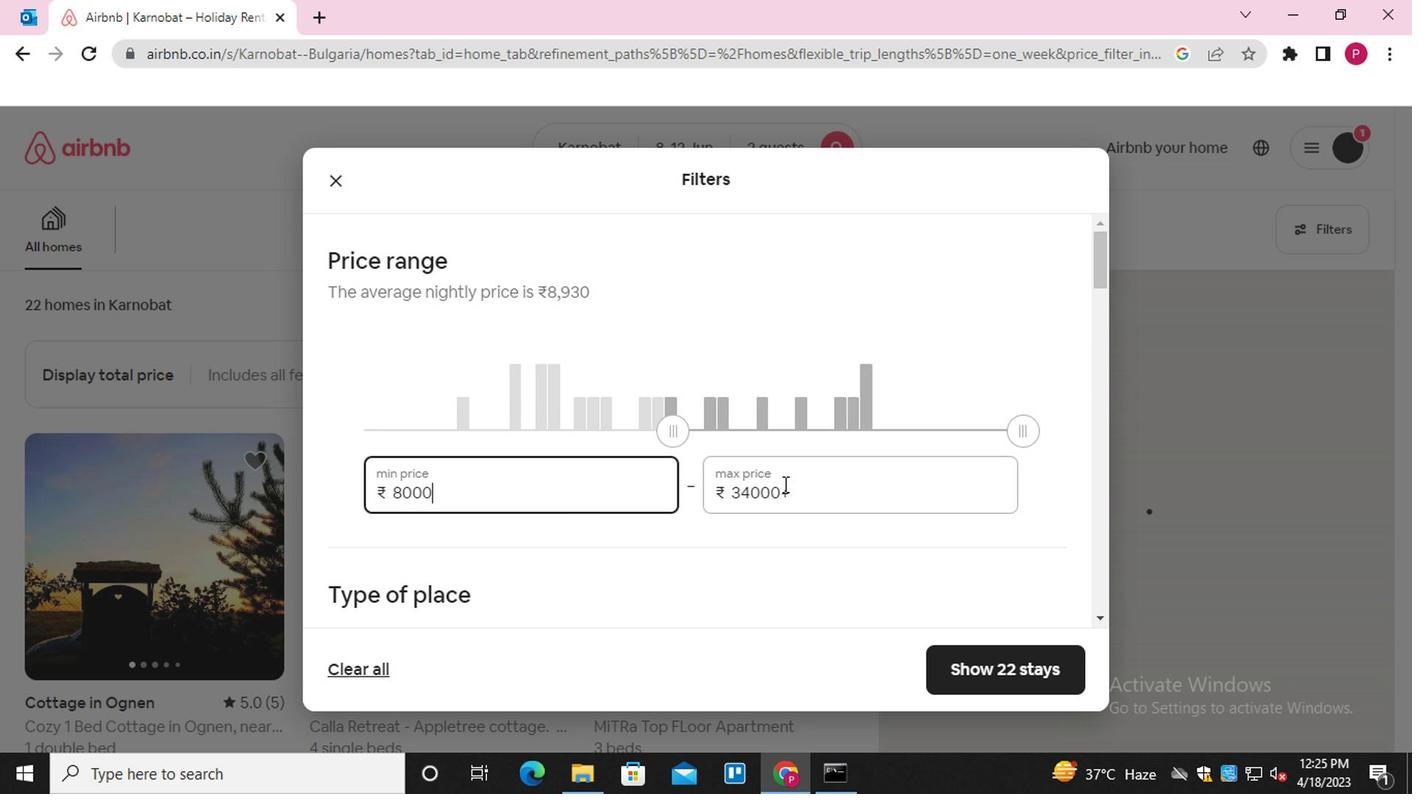 
Action: Mouse pressed left at (787, 495)
Screenshot: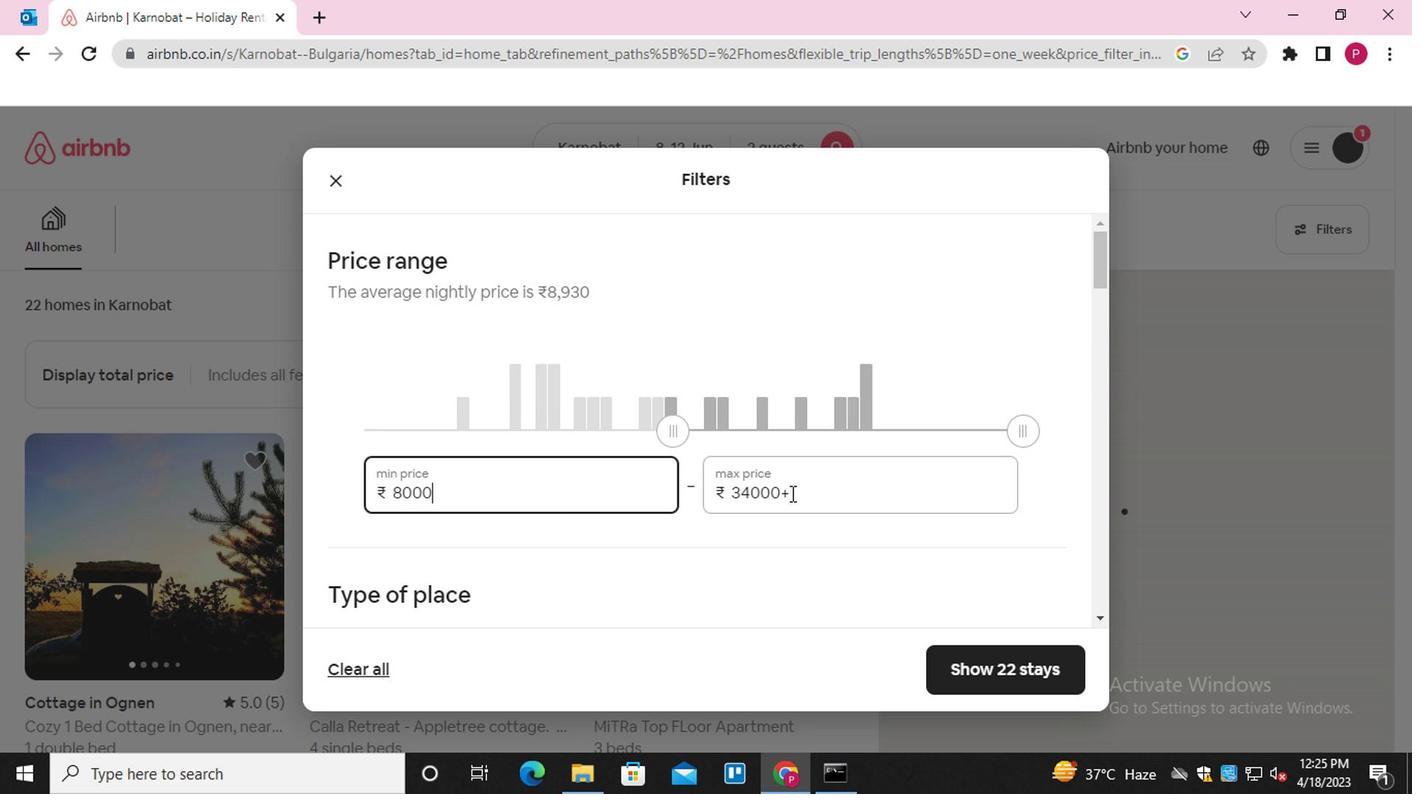 
Action: Mouse pressed left at (787, 495)
Screenshot: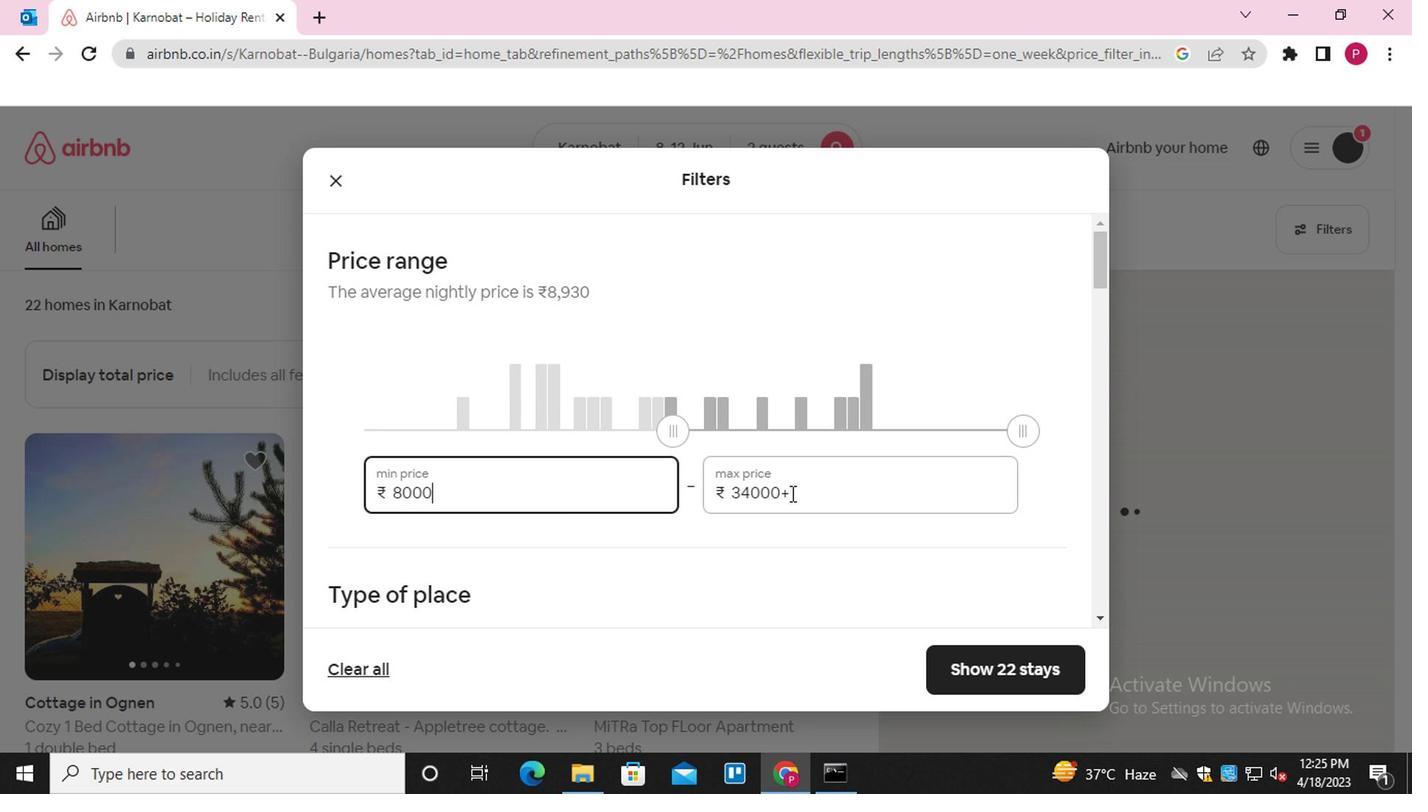 
Action: Mouse pressed left at (787, 495)
Screenshot: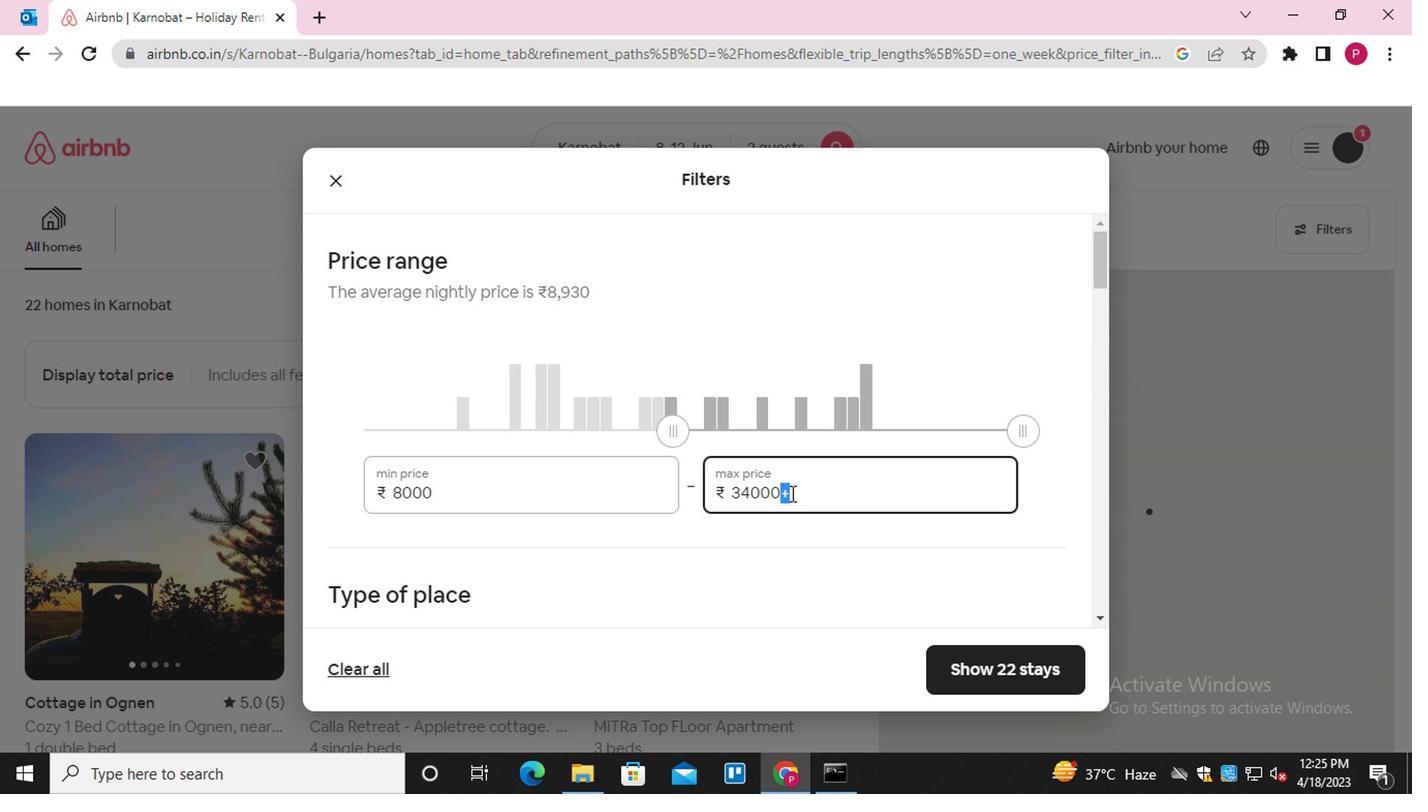 
Action: Key pressed 16000
Screenshot: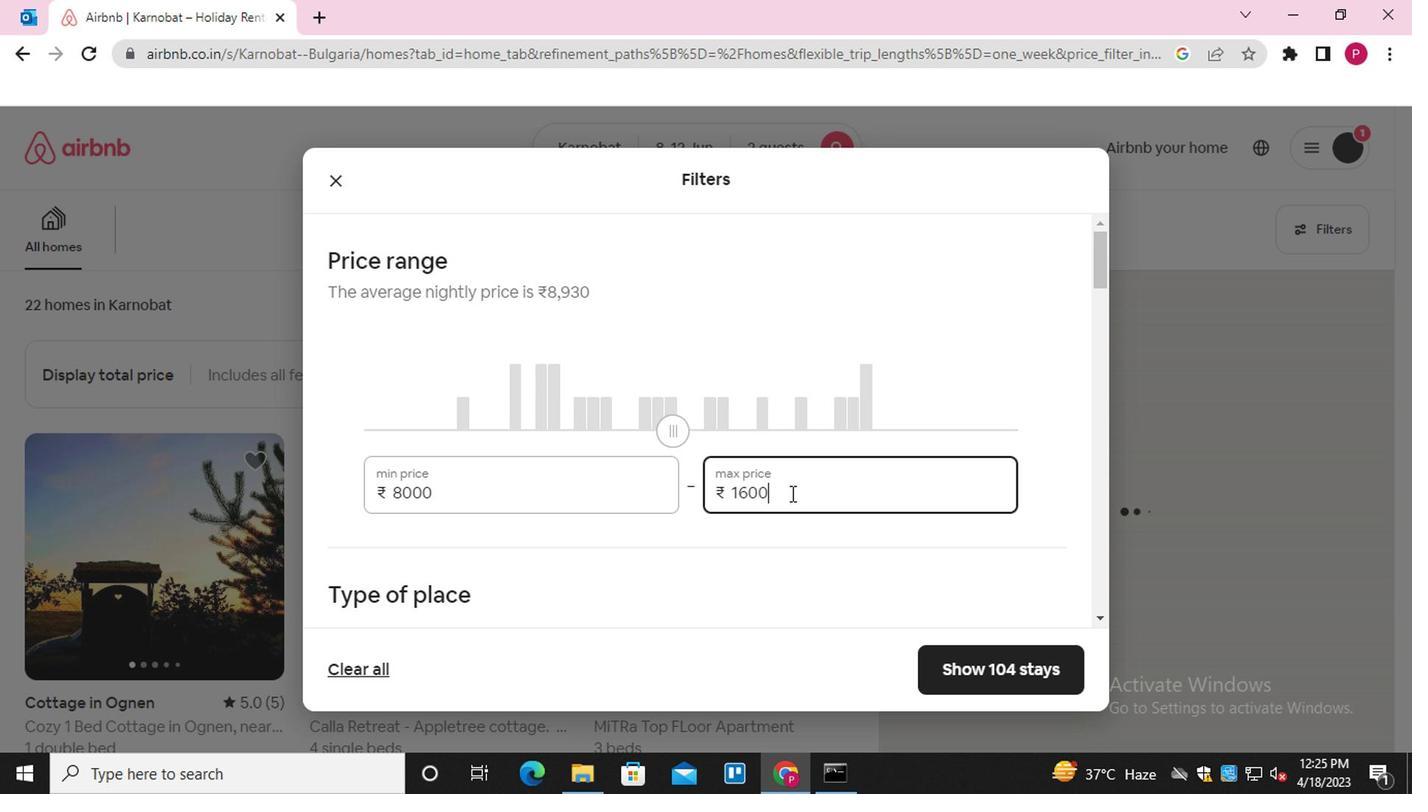 
Action: Mouse moved to (874, 612)
Screenshot: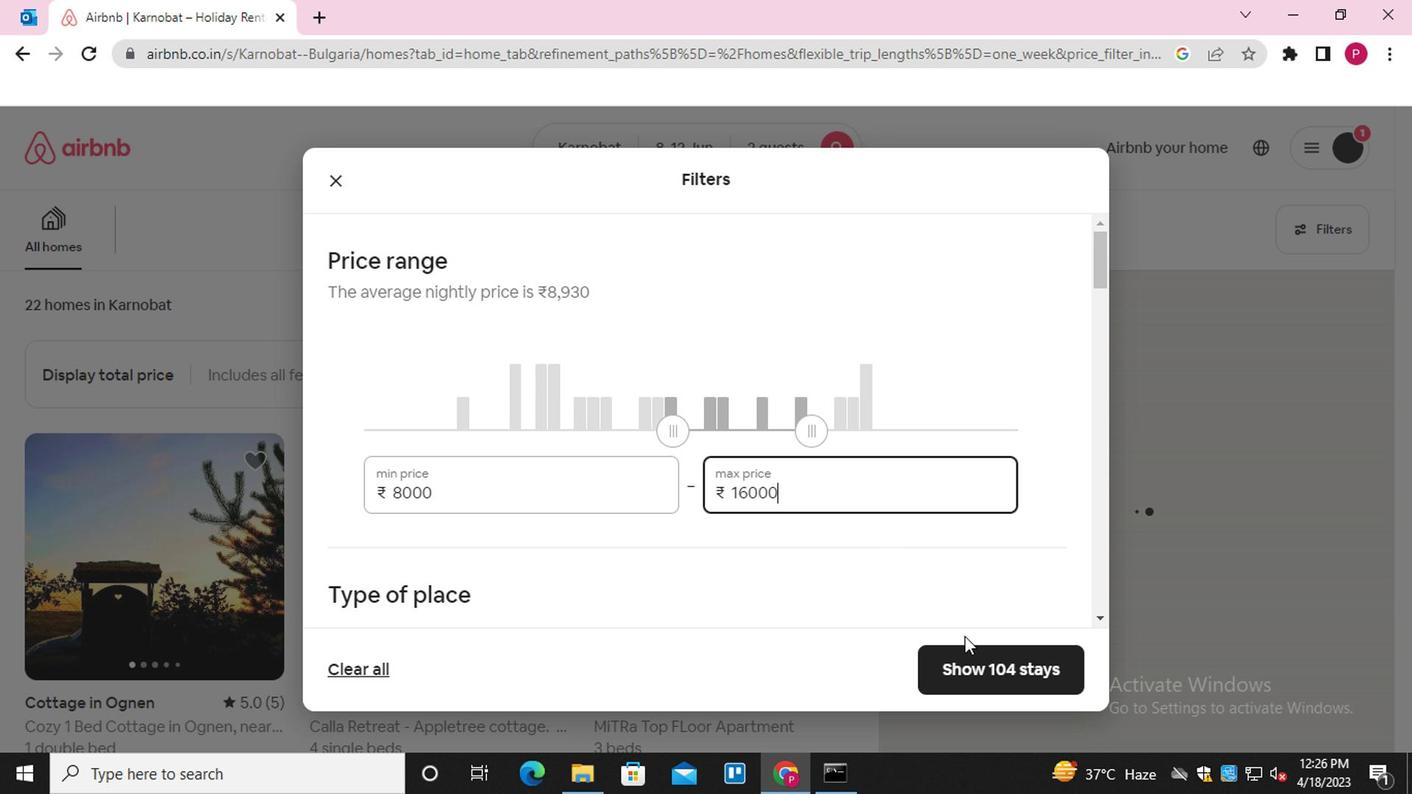
Action: Mouse scrolled (874, 611) with delta (0, -1)
Screenshot: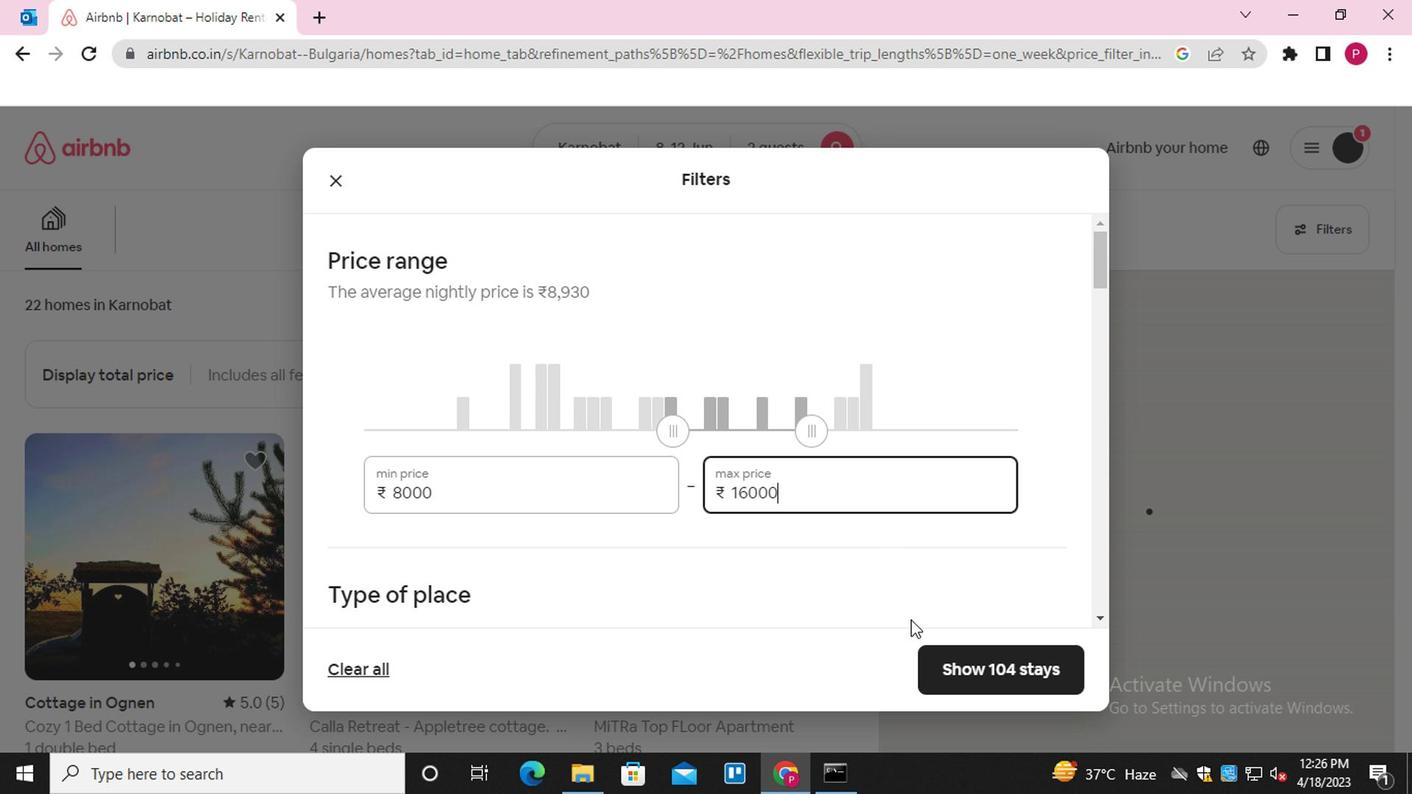 
Action: Mouse scrolled (874, 611) with delta (0, -1)
Screenshot: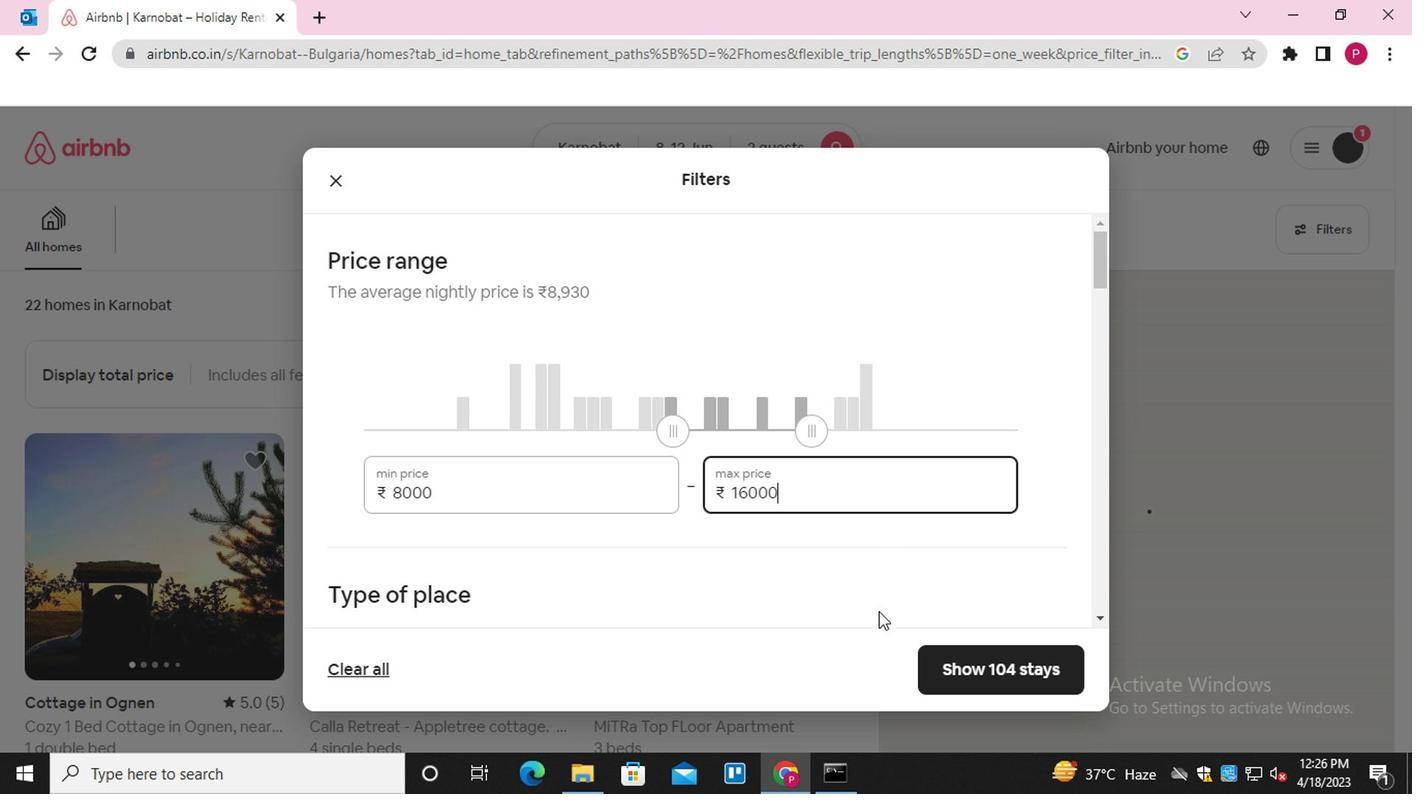 
Action: Mouse scrolled (874, 611) with delta (0, -1)
Screenshot: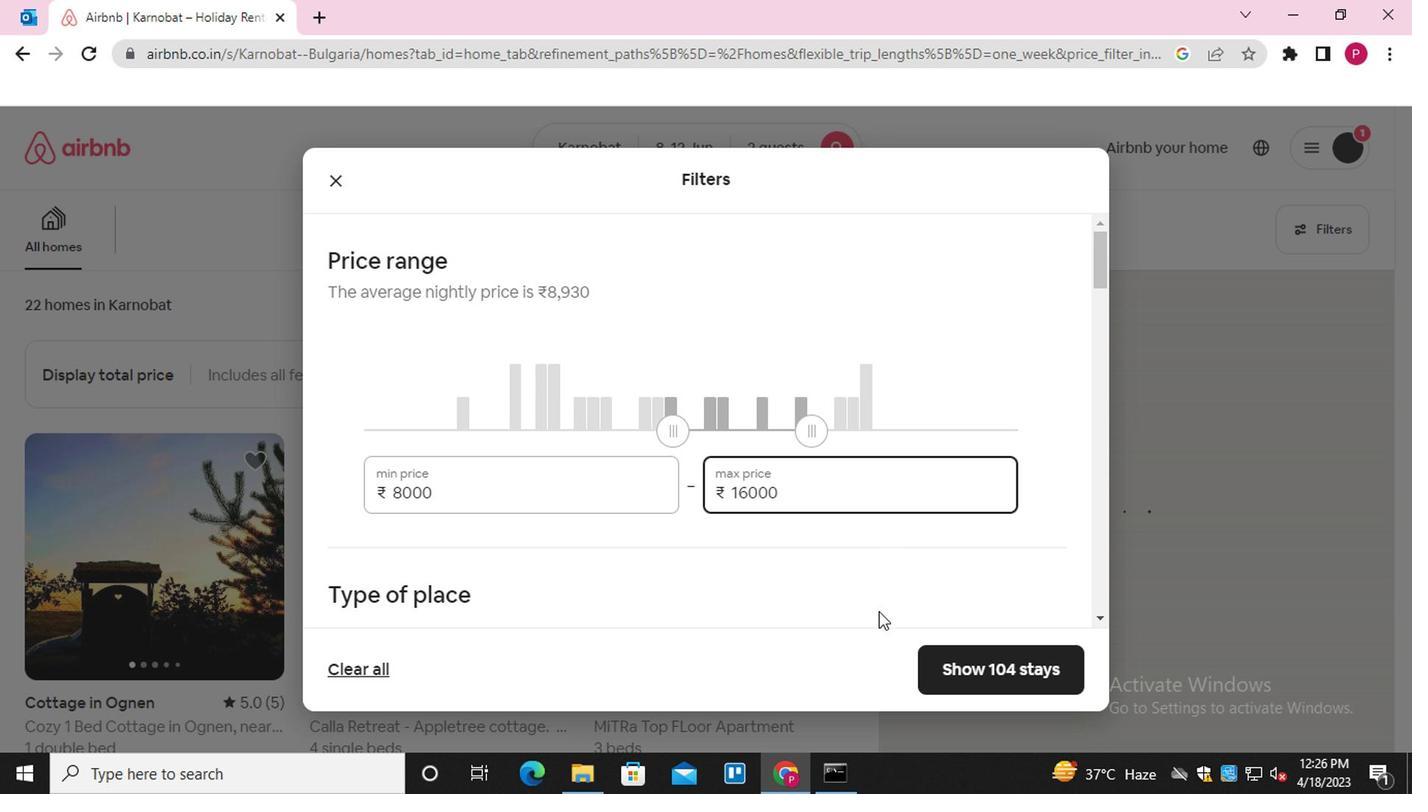 
Action: Mouse moved to (707, 352)
Screenshot: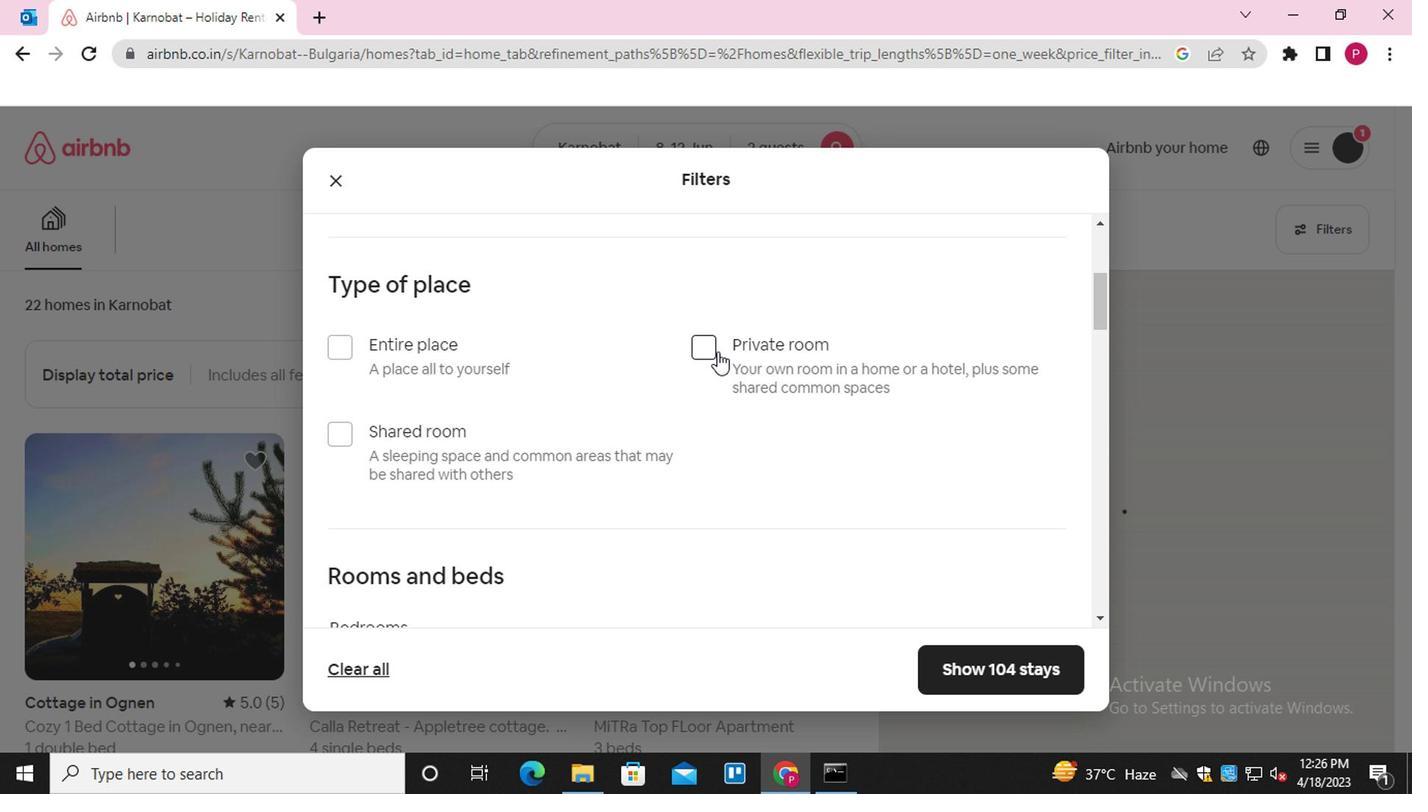 
Action: Mouse pressed left at (707, 352)
Screenshot: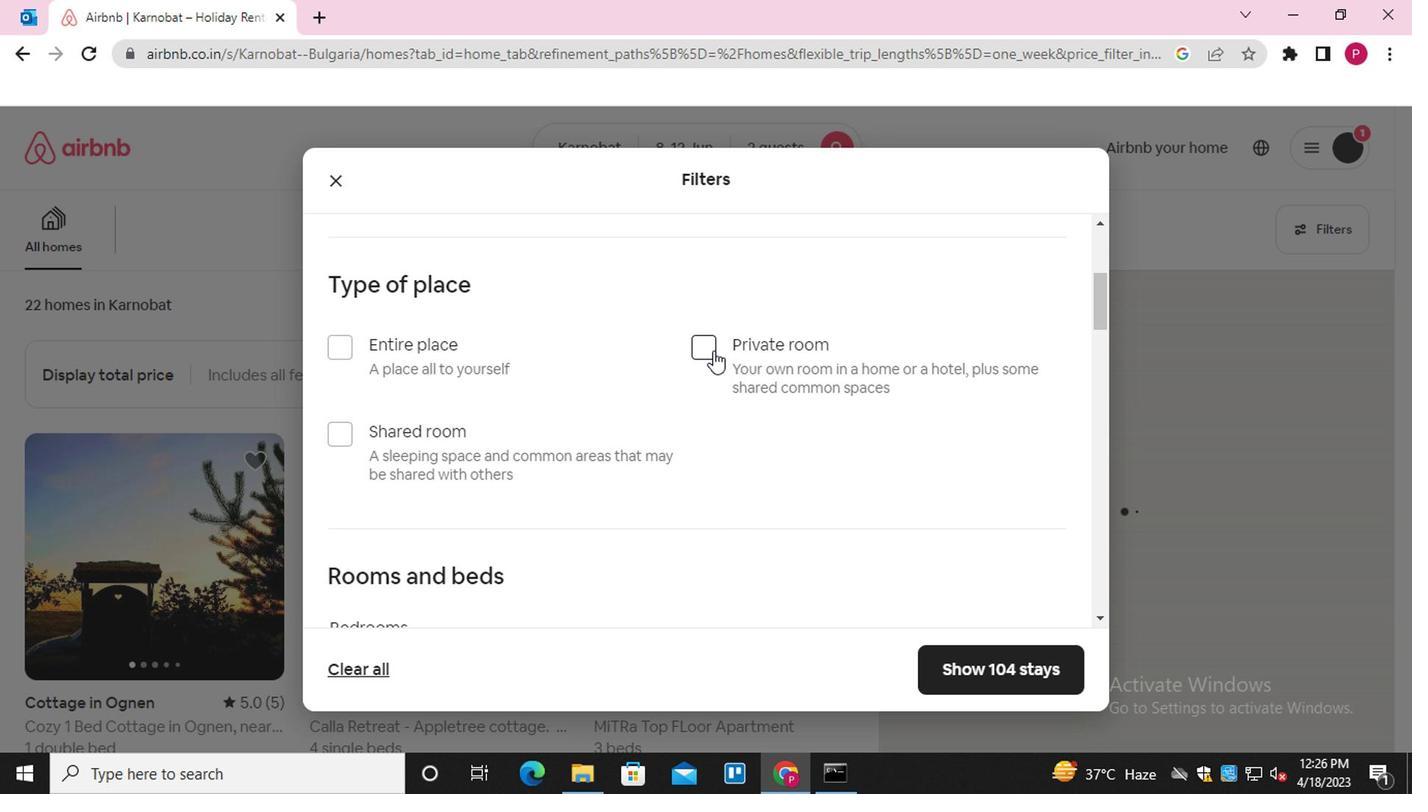
Action: Mouse moved to (761, 463)
Screenshot: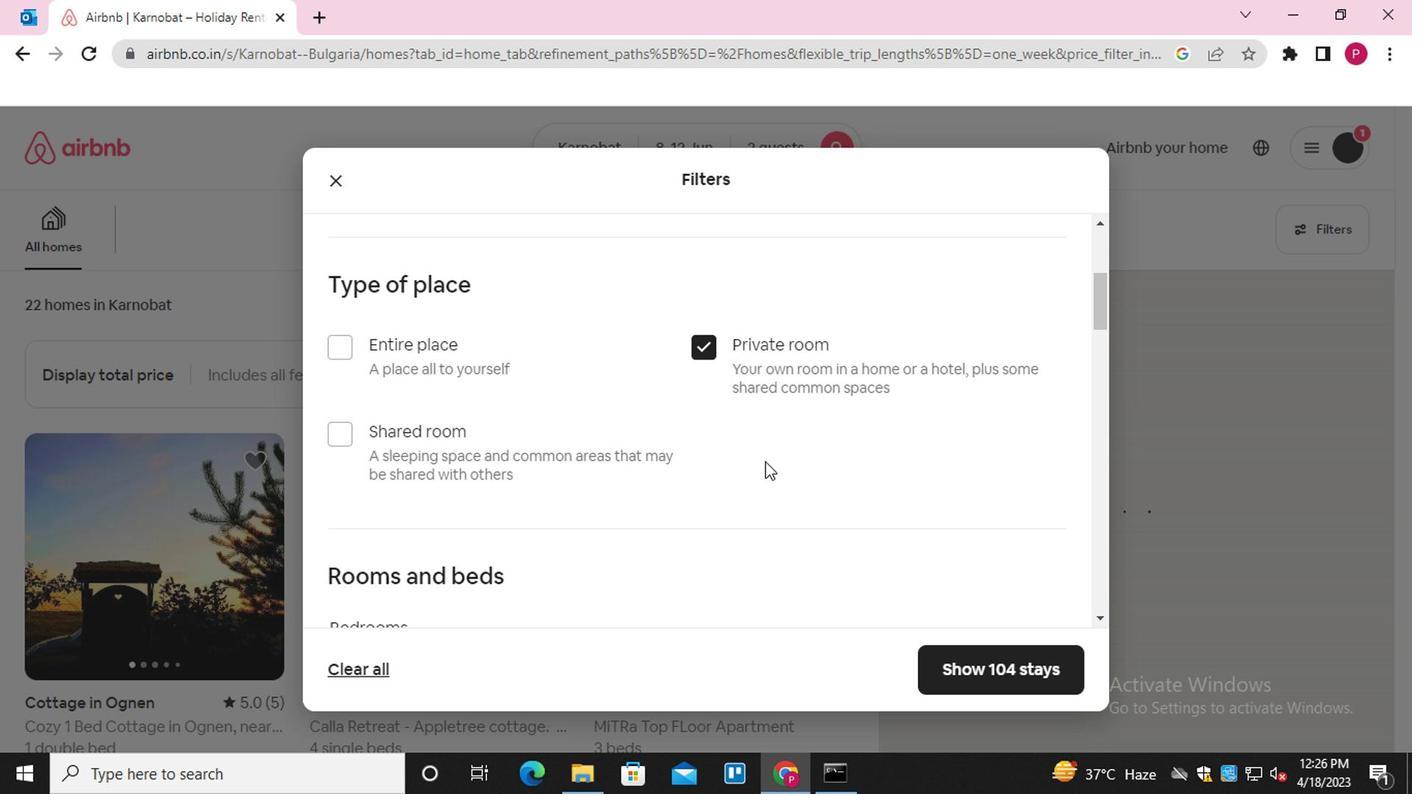 
Action: Mouse scrolled (761, 462) with delta (0, 0)
Screenshot: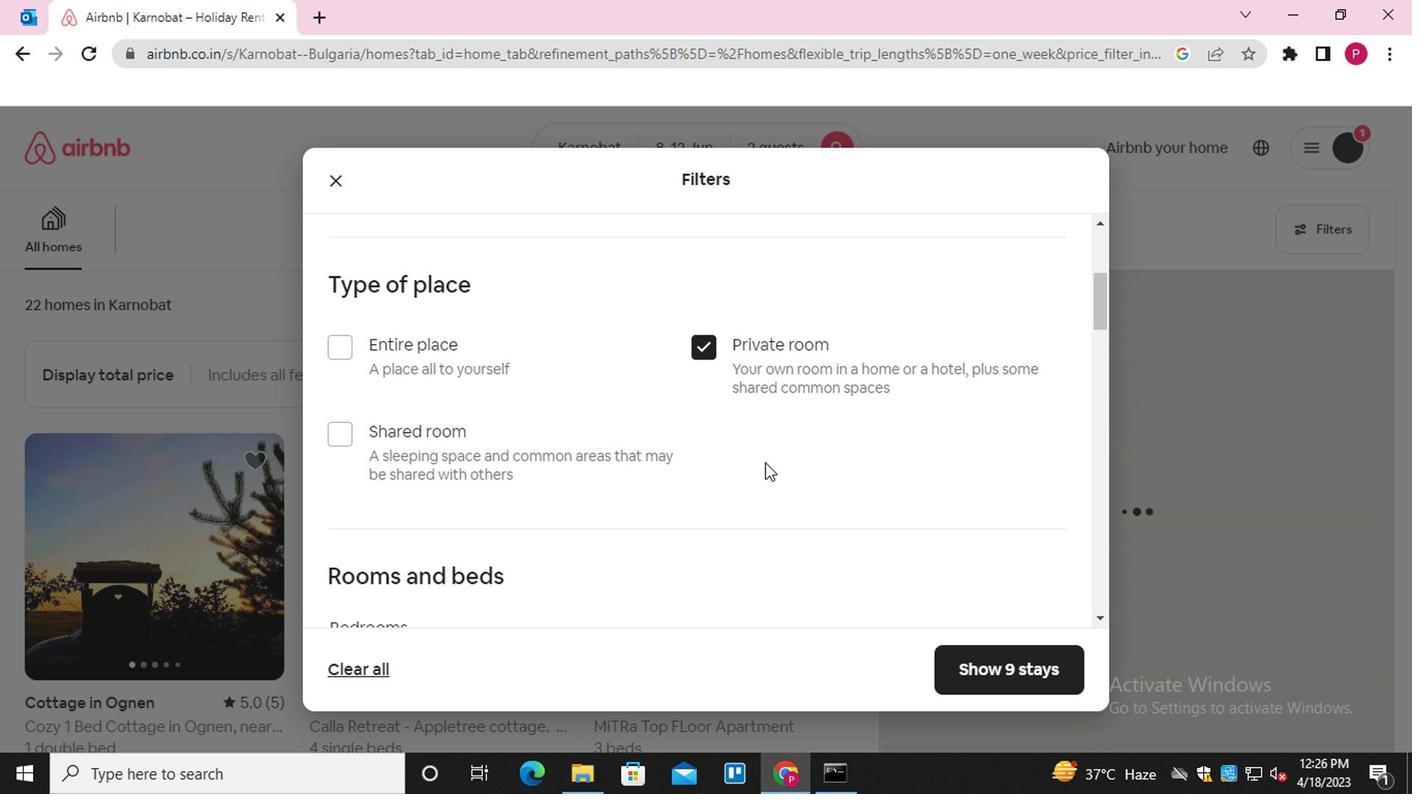 
Action: Mouse scrolled (761, 462) with delta (0, 0)
Screenshot: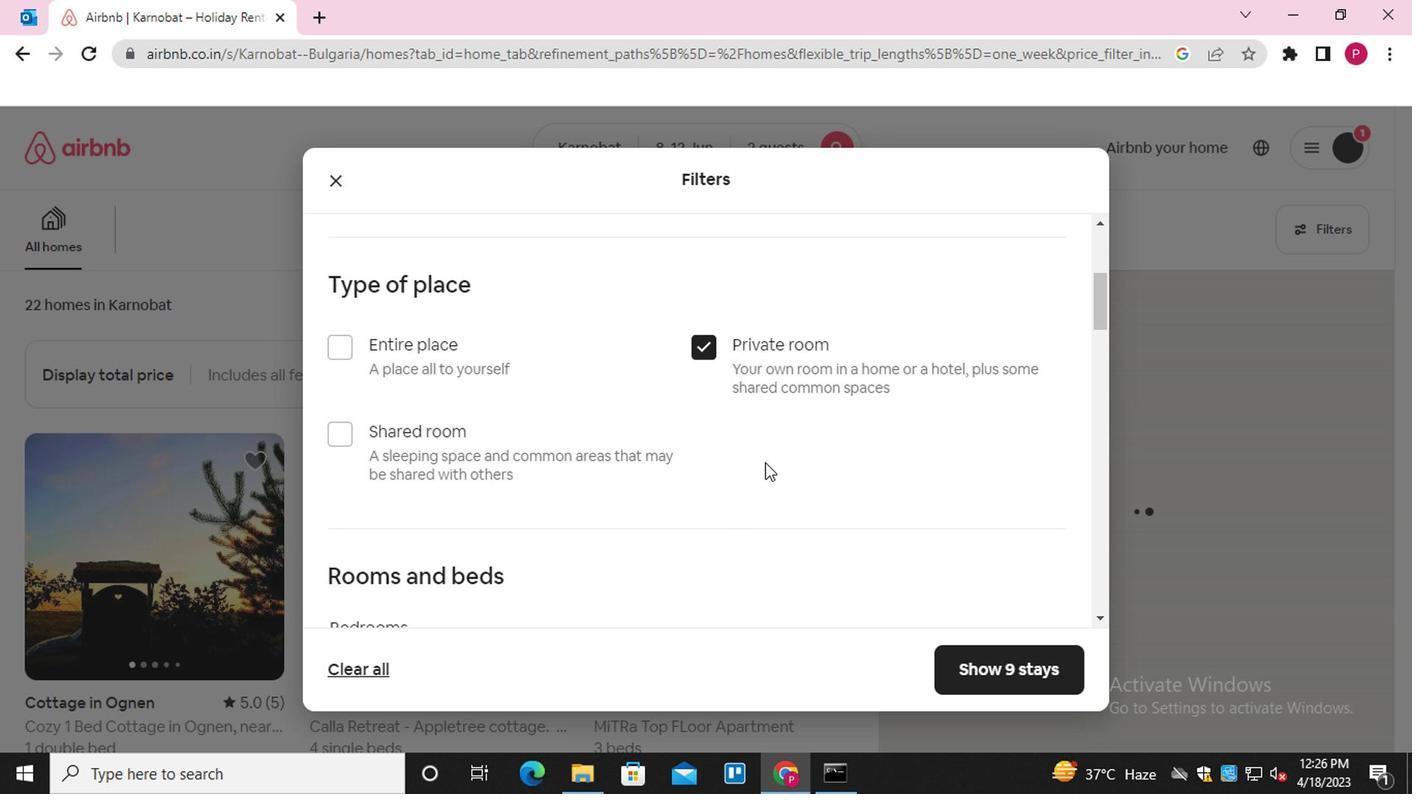 
Action: Mouse moved to (453, 492)
Screenshot: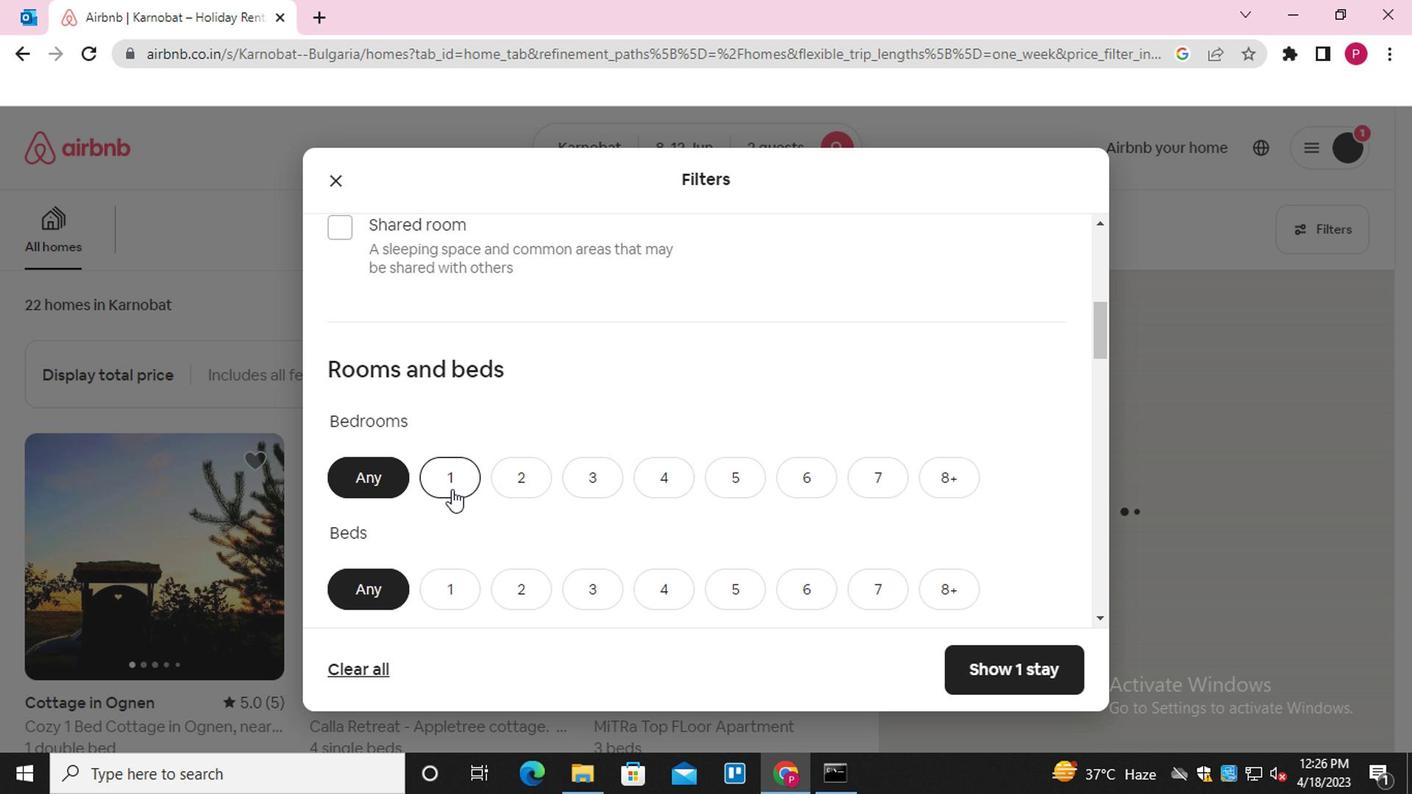 
Action: Mouse pressed left at (453, 492)
Screenshot: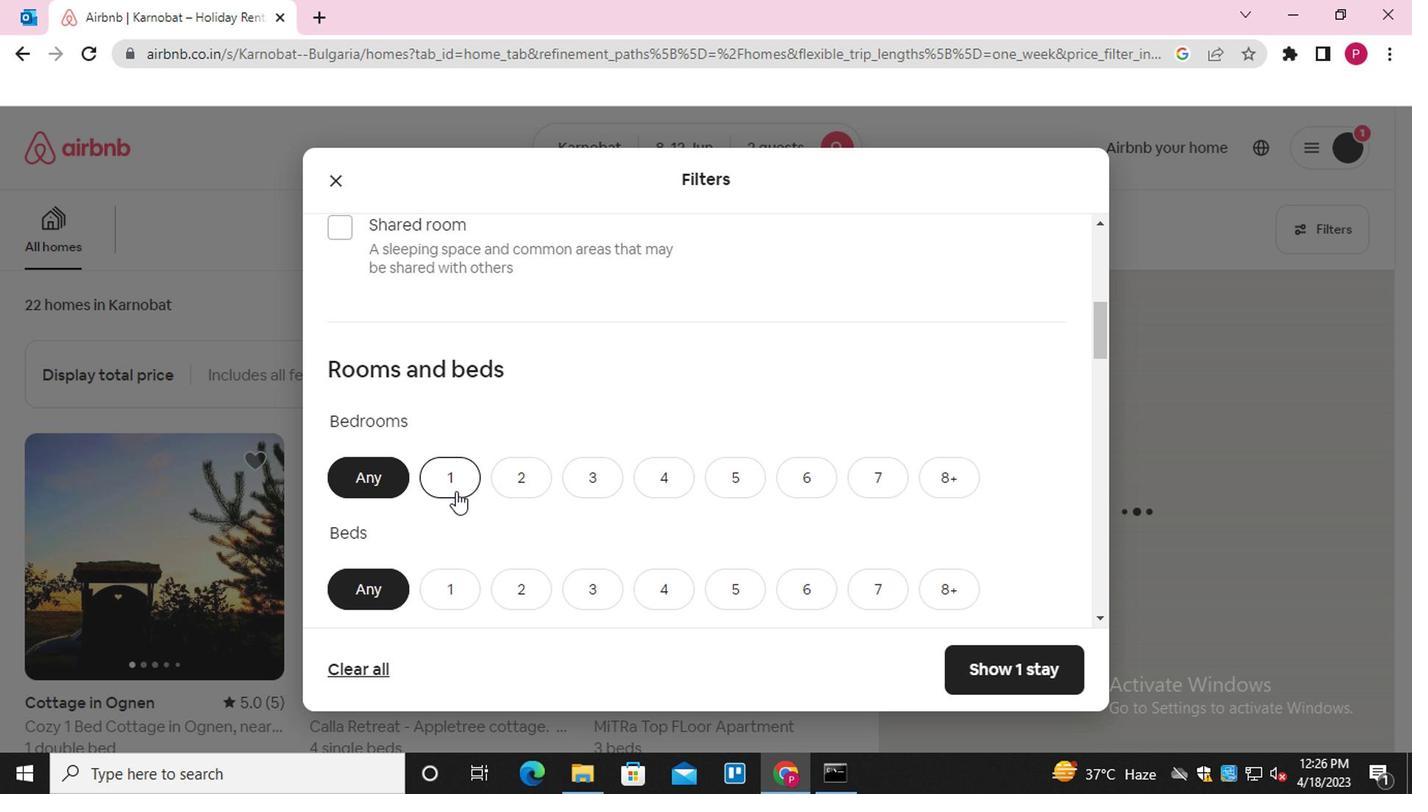 
Action: Mouse moved to (458, 581)
Screenshot: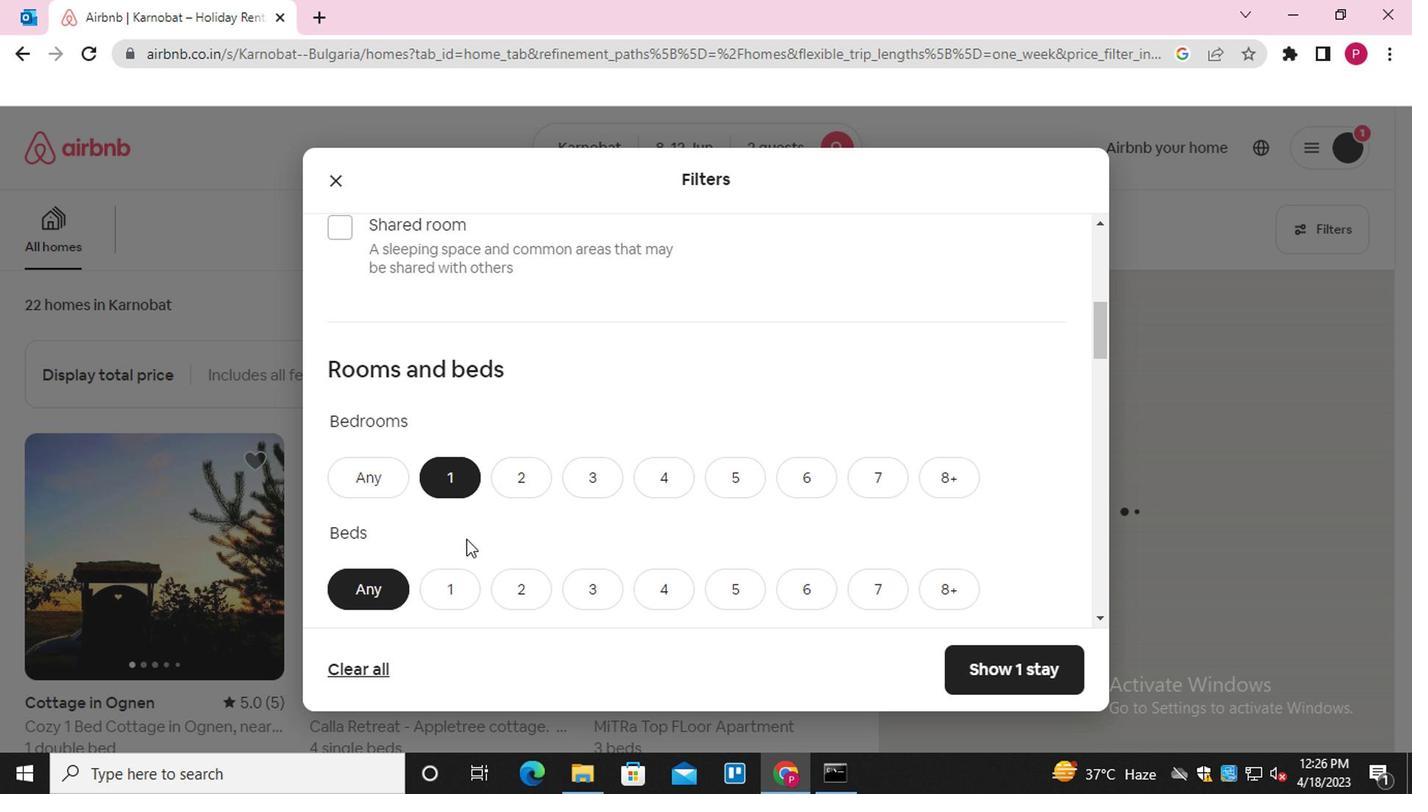 
Action: Mouse pressed left at (458, 581)
Screenshot: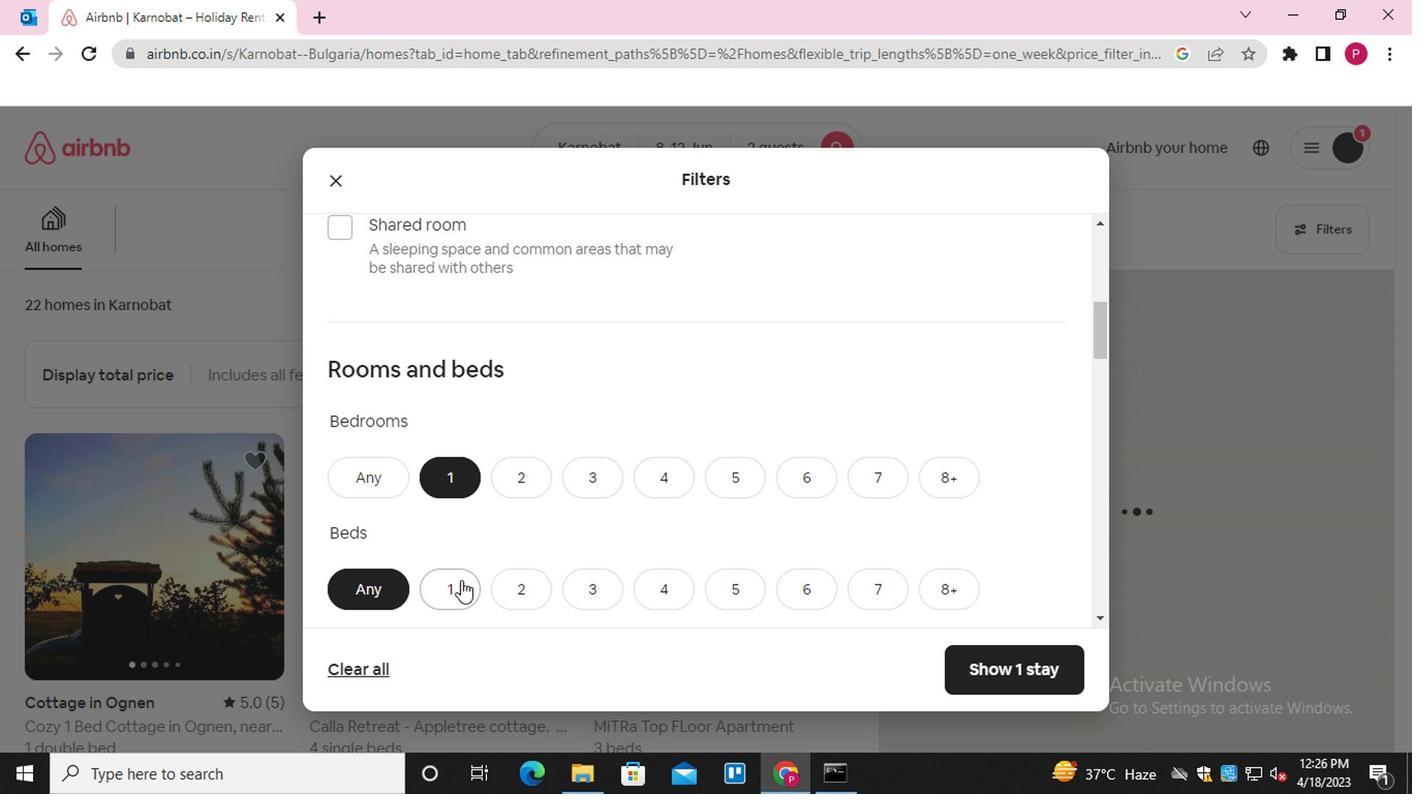 
Action: Mouse moved to (487, 534)
Screenshot: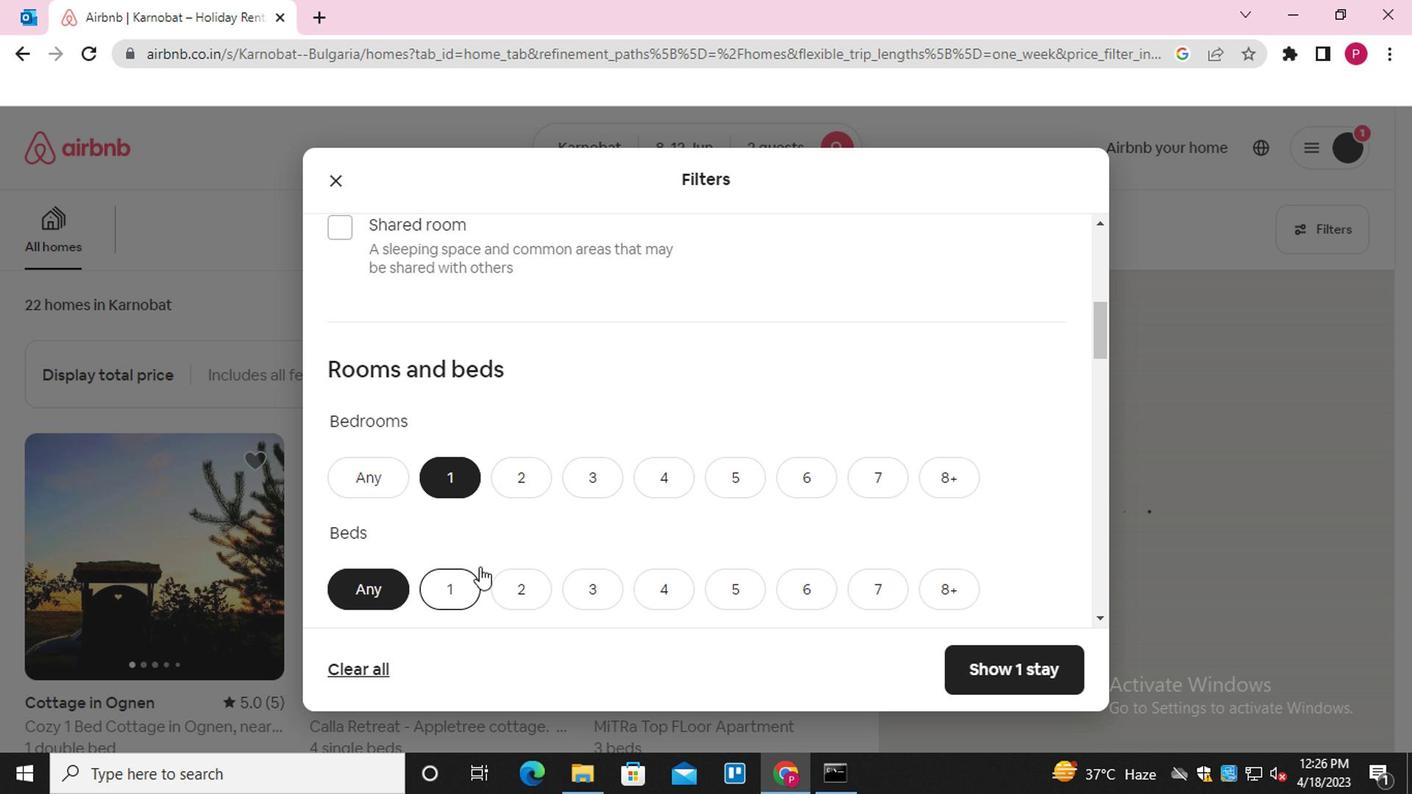 
Action: Mouse scrolled (487, 534) with delta (0, 0)
Screenshot: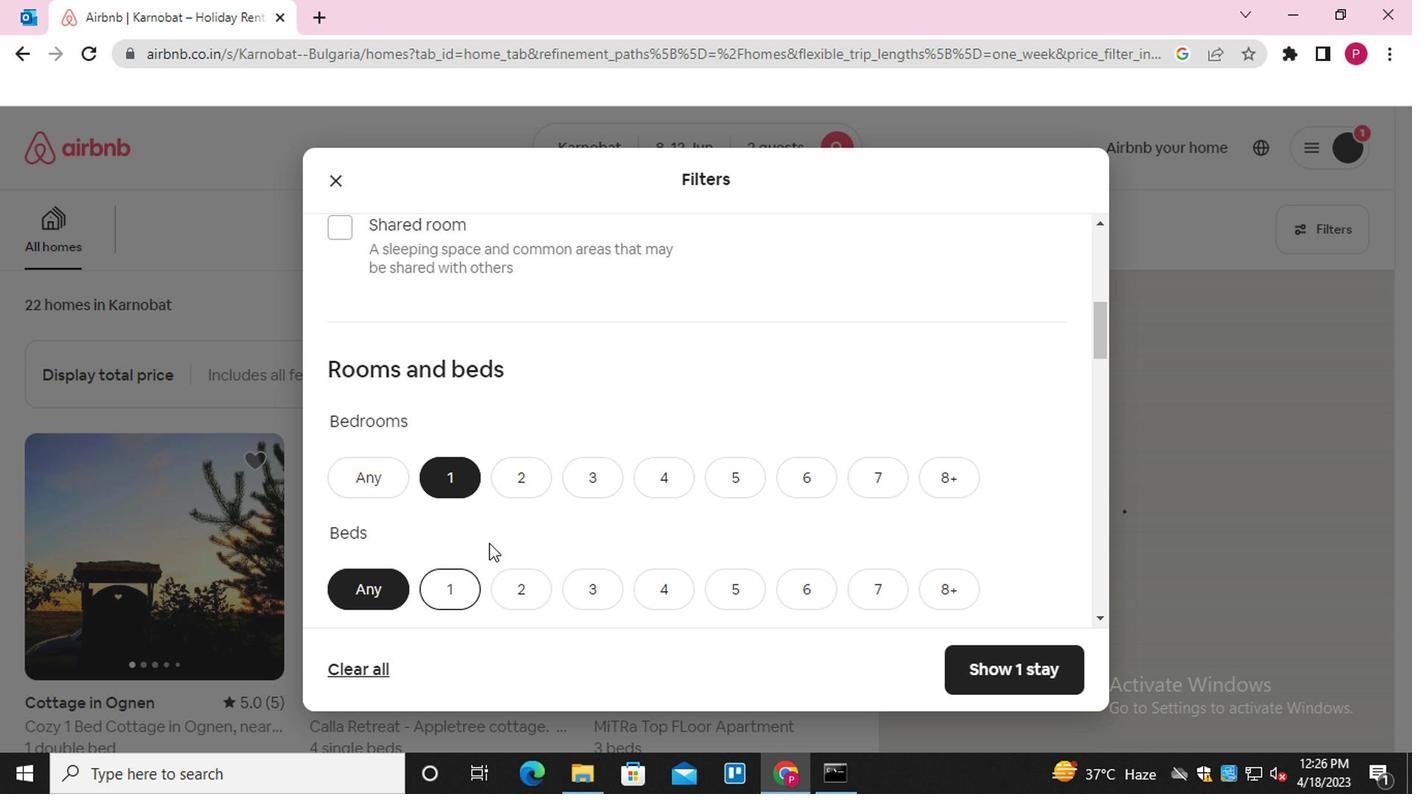 
Action: Mouse scrolled (487, 534) with delta (0, 0)
Screenshot: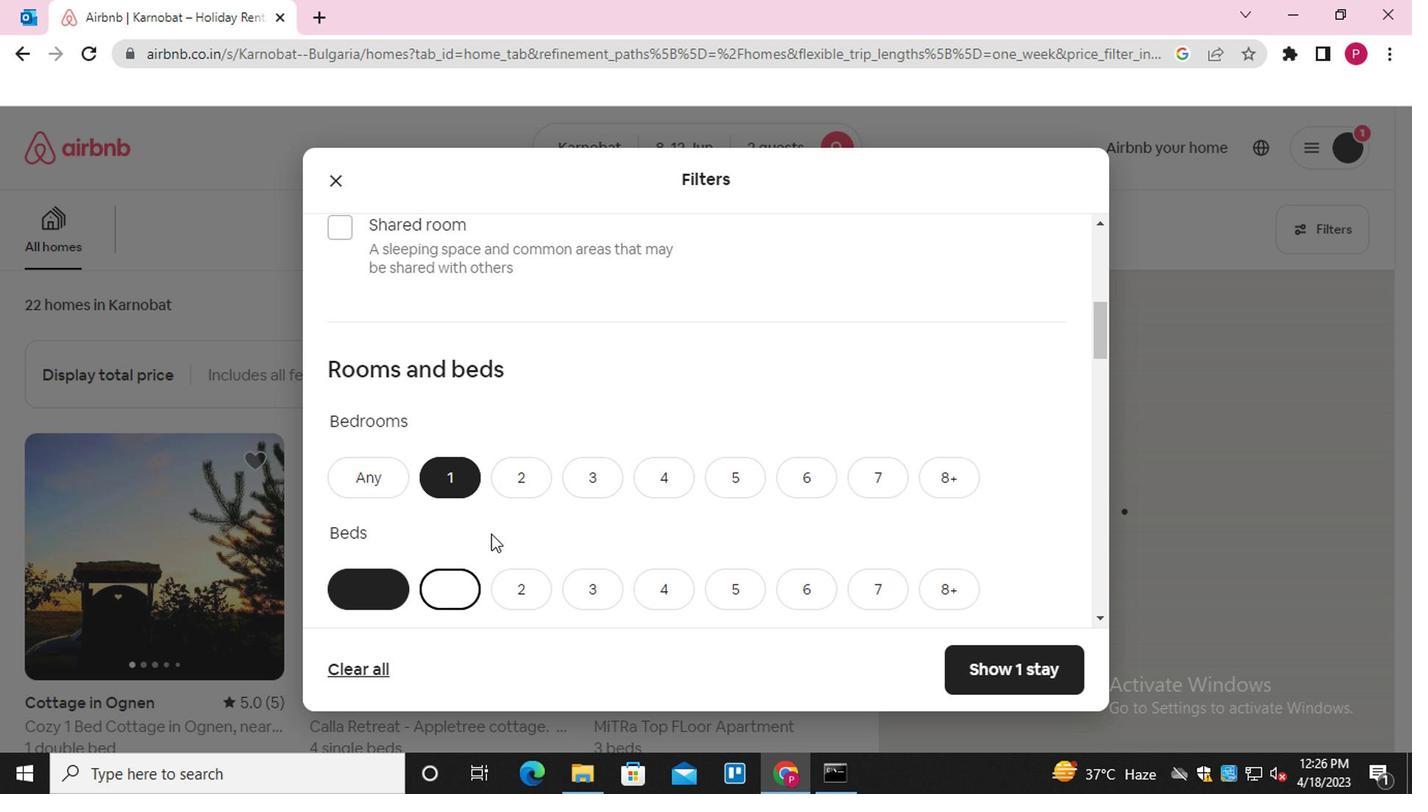 
Action: Mouse moved to (453, 505)
Screenshot: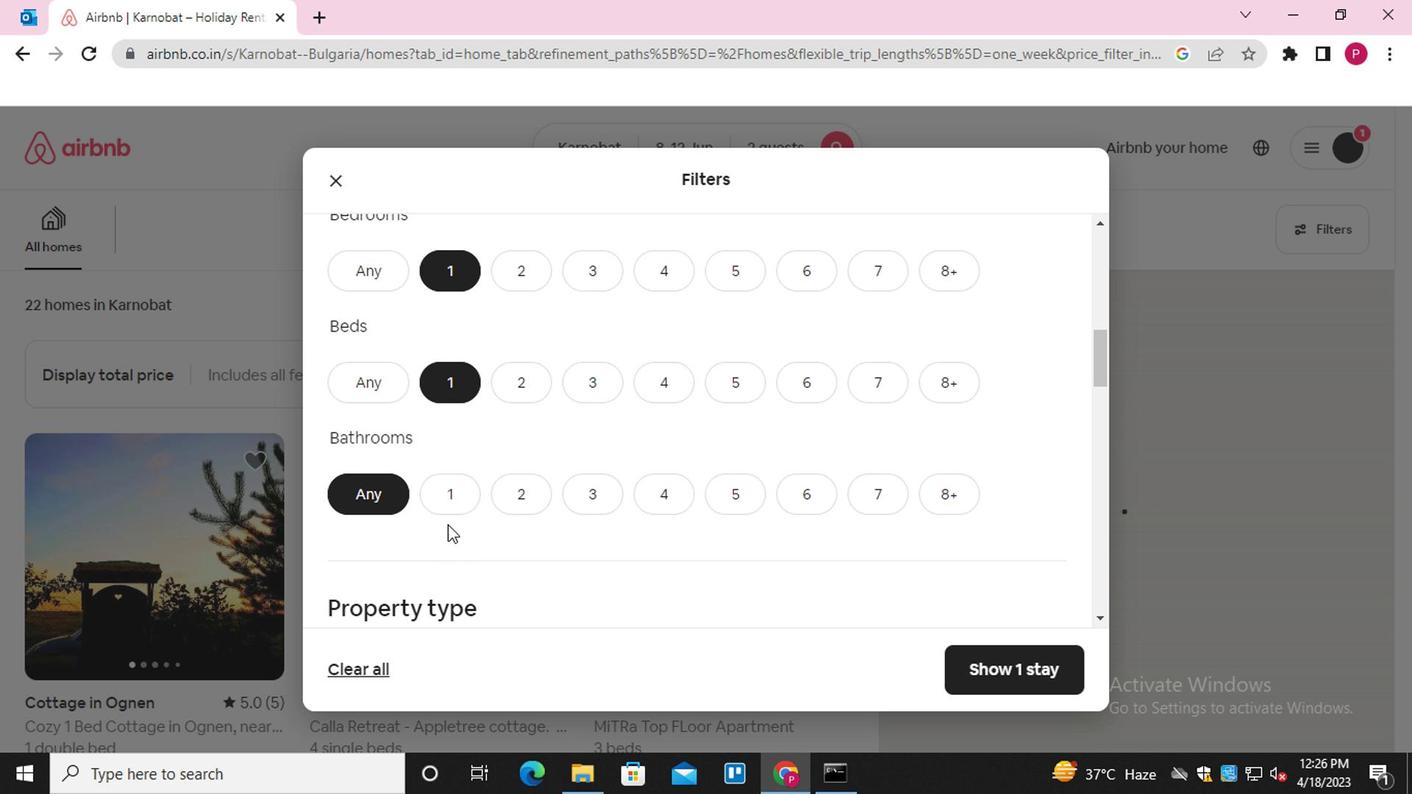 
Action: Mouse pressed left at (453, 505)
Screenshot: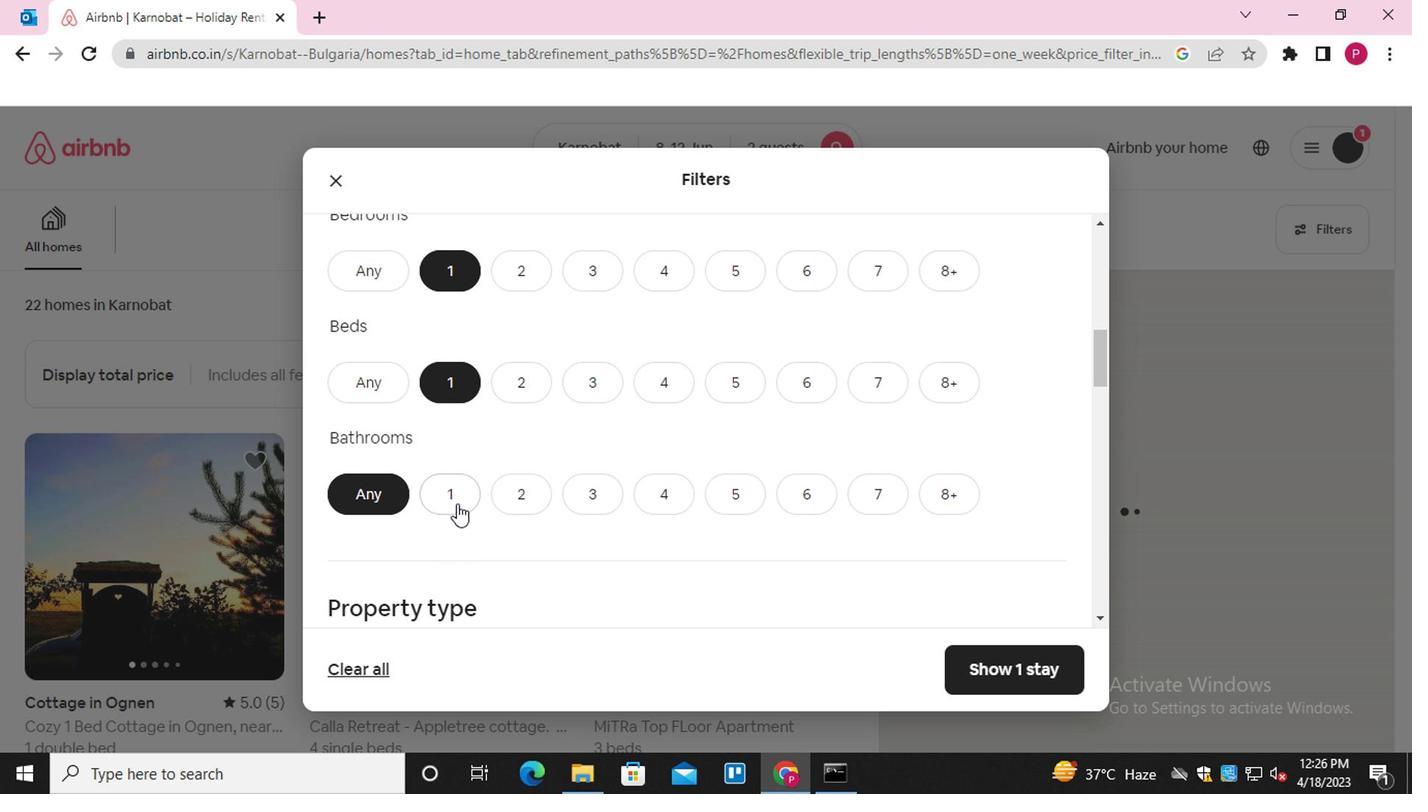 
Action: Mouse moved to (481, 510)
Screenshot: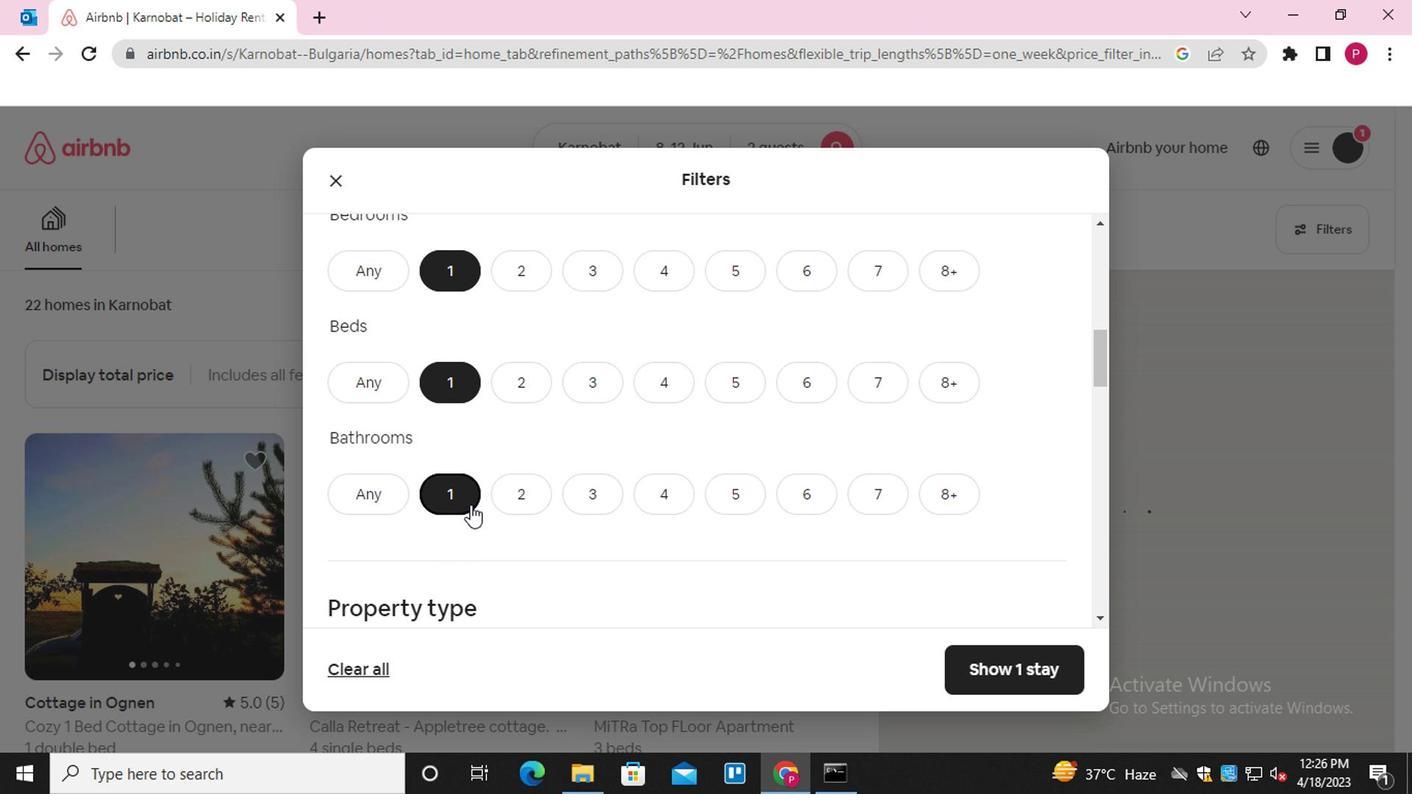 
Action: Mouse scrolled (481, 509) with delta (0, -1)
Screenshot: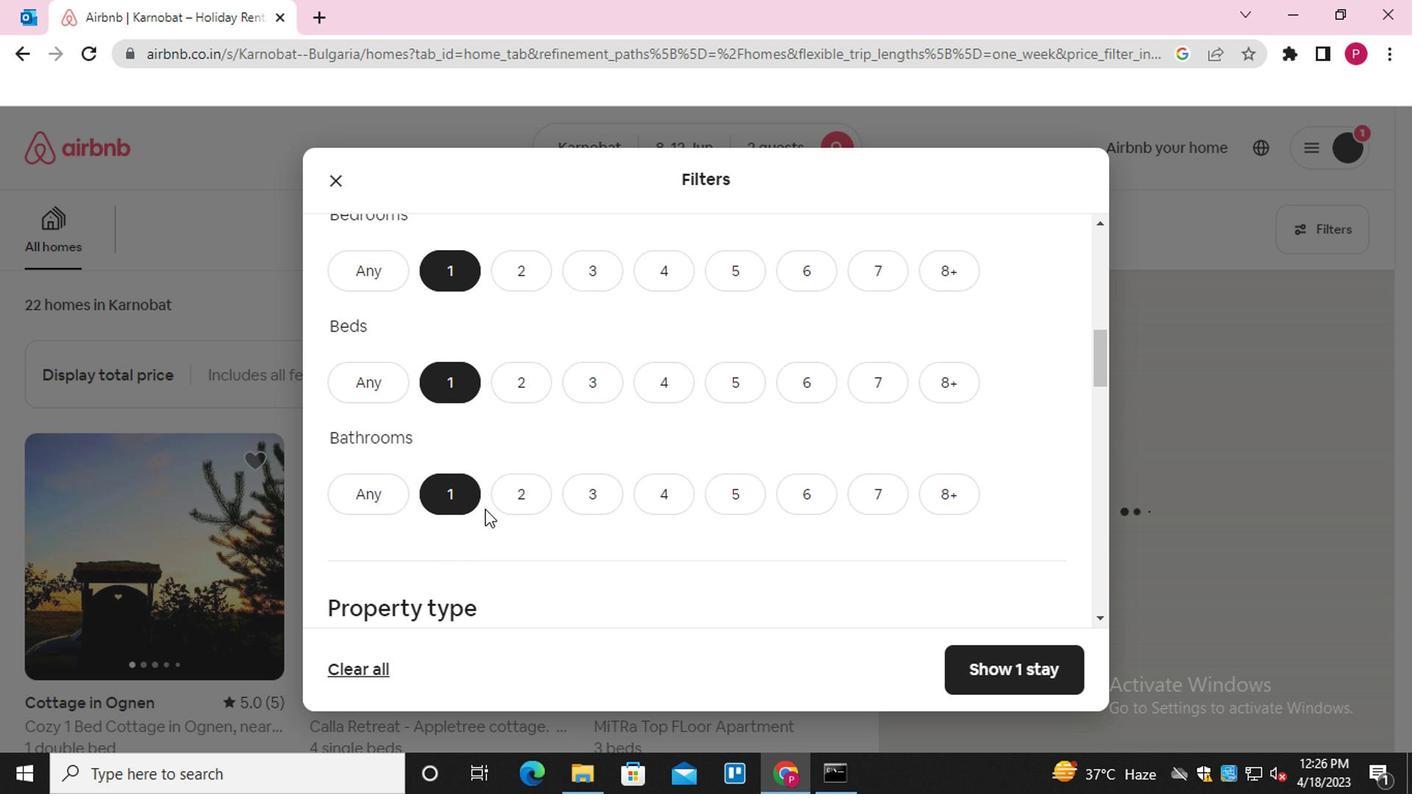 
Action: Mouse scrolled (481, 509) with delta (0, -1)
Screenshot: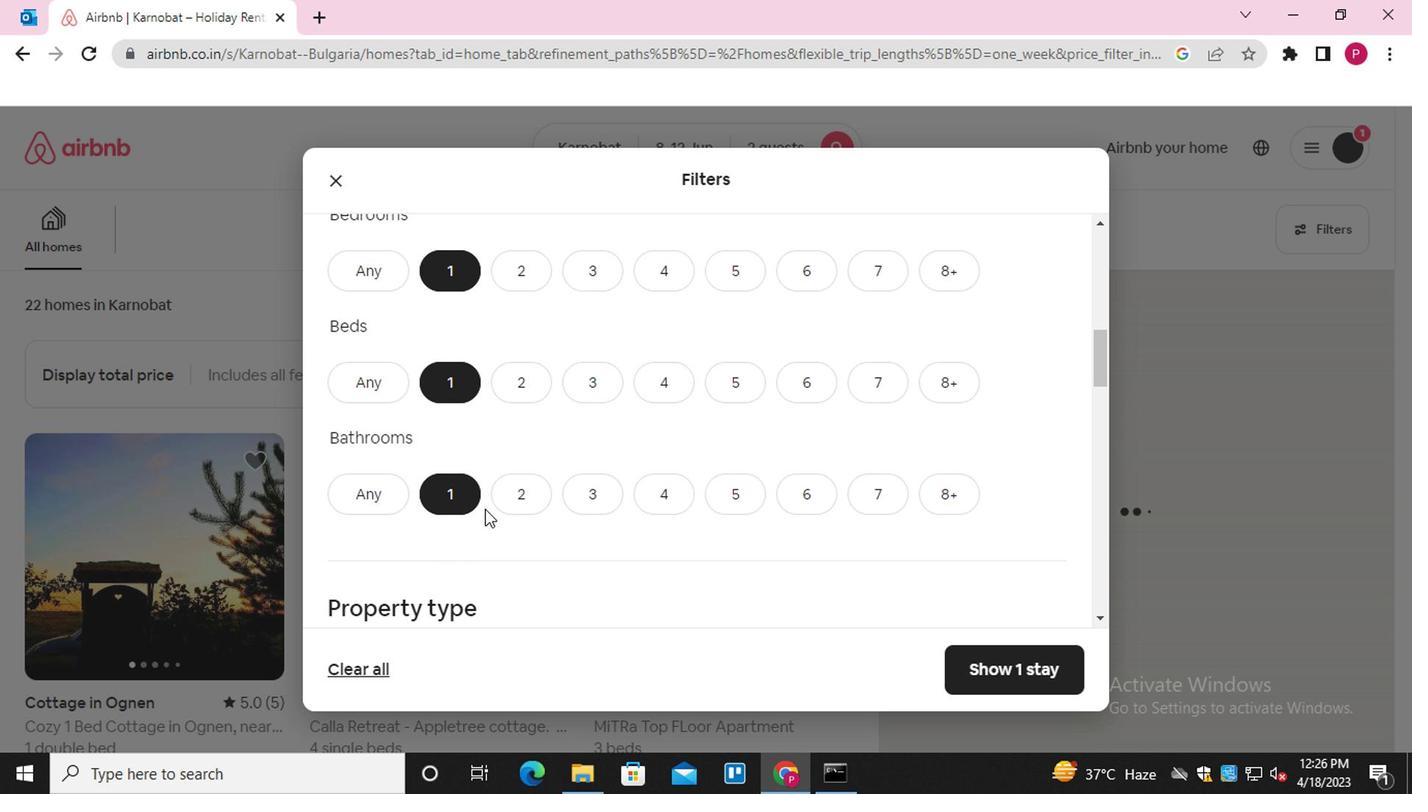 
Action: Mouse moved to (587, 523)
Screenshot: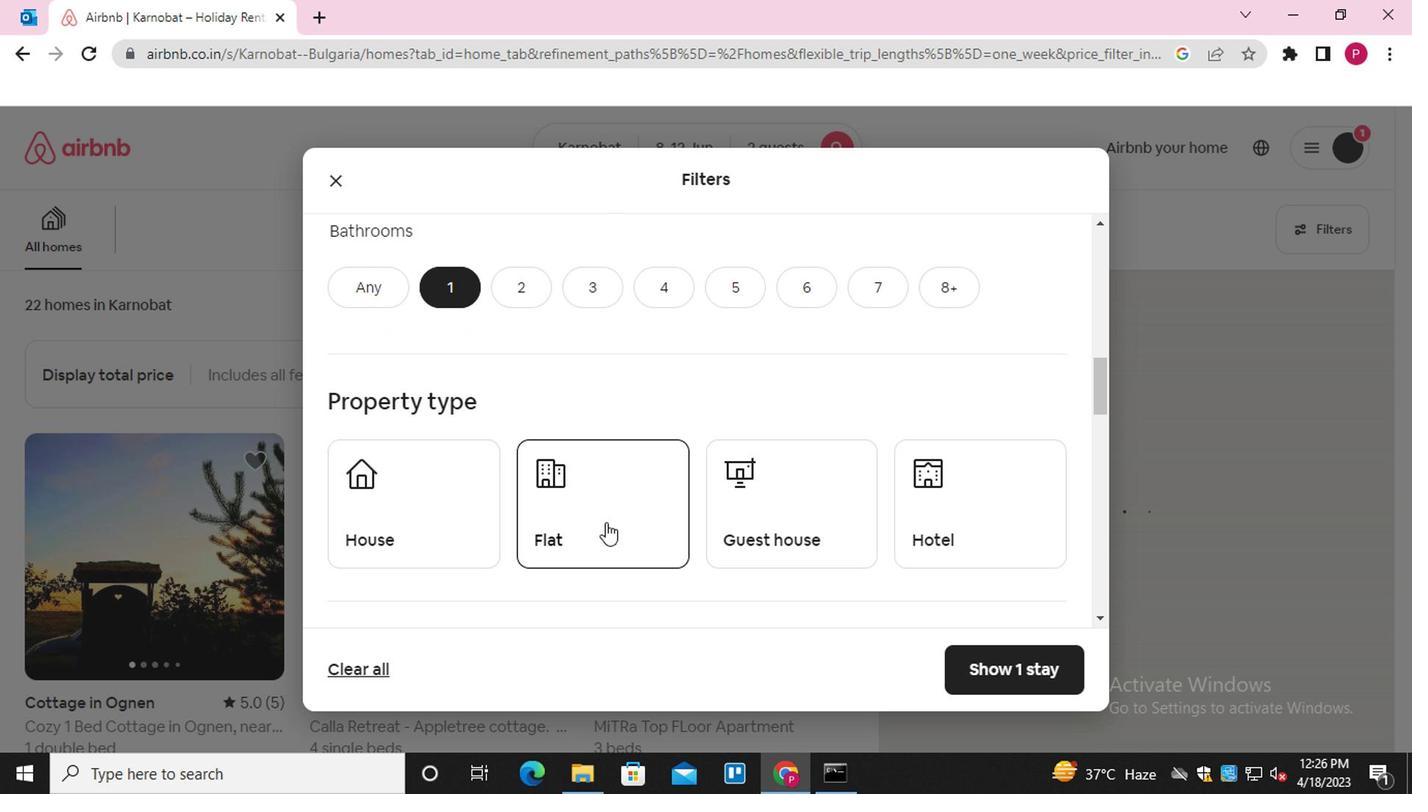 
Action: Mouse pressed left at (587, 523)
Screenshot: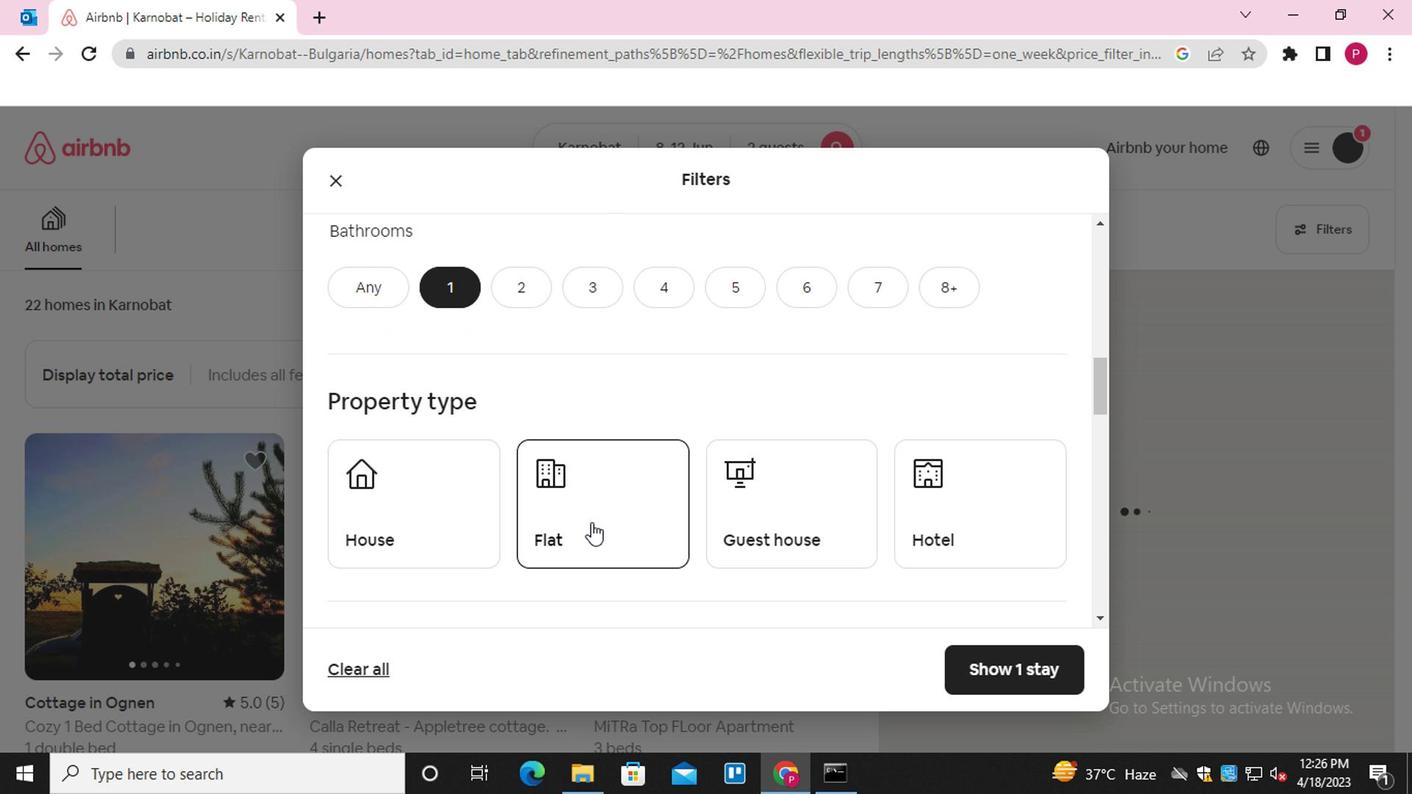
Action: Mouse moved to (933, 526)
Screenshot: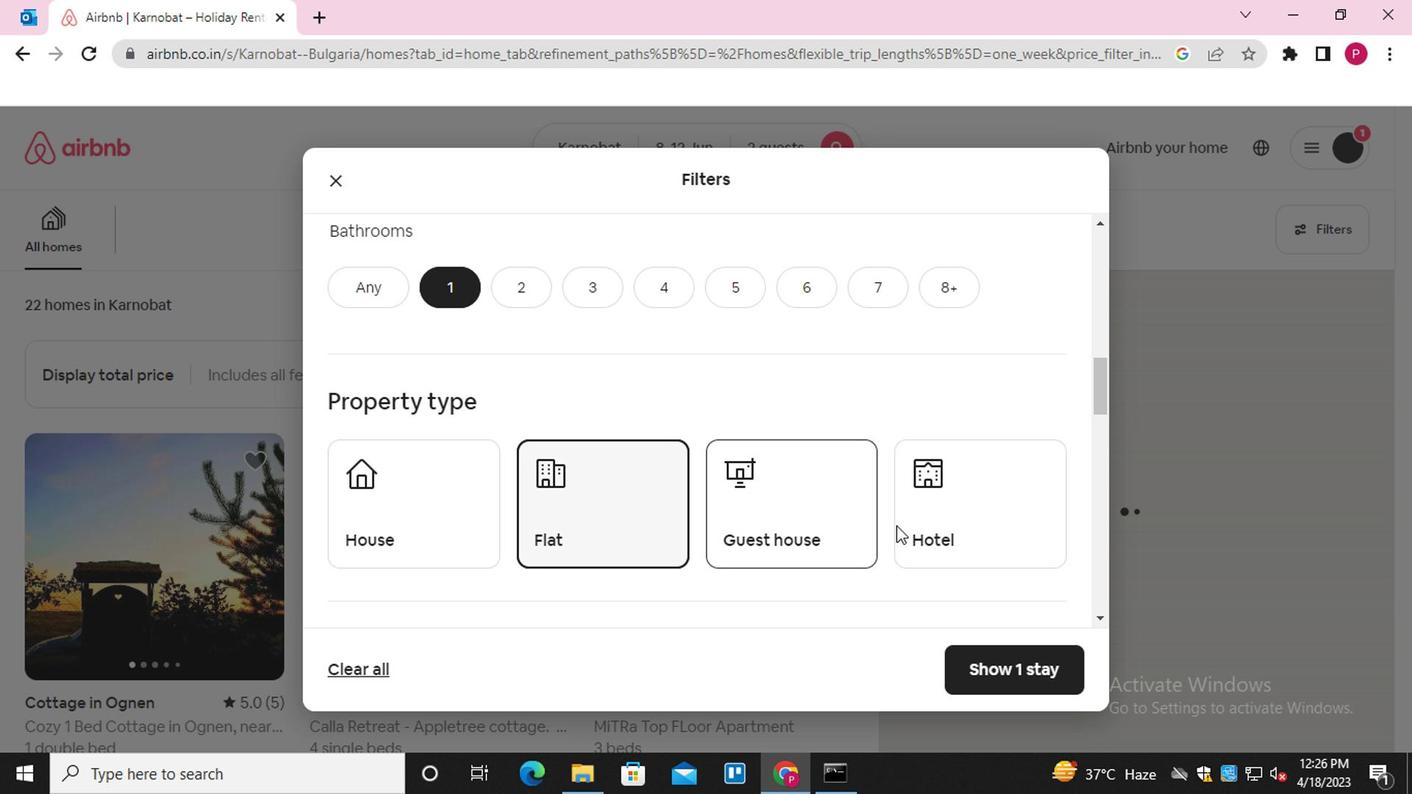 
Action: Mouse pressed left at (933, 526)
Screenshot: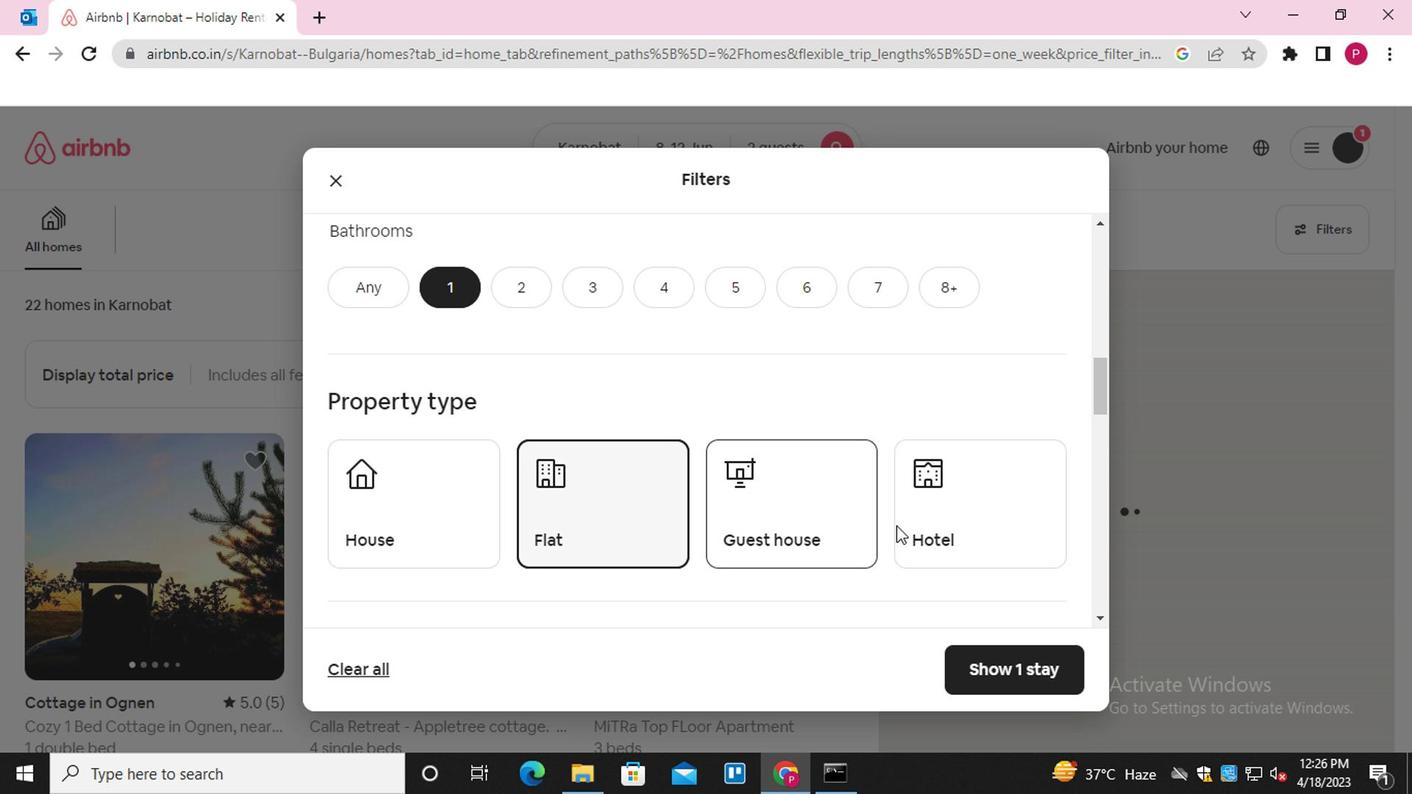 
Action: Mouse moved to (676, 595)
Screenshot: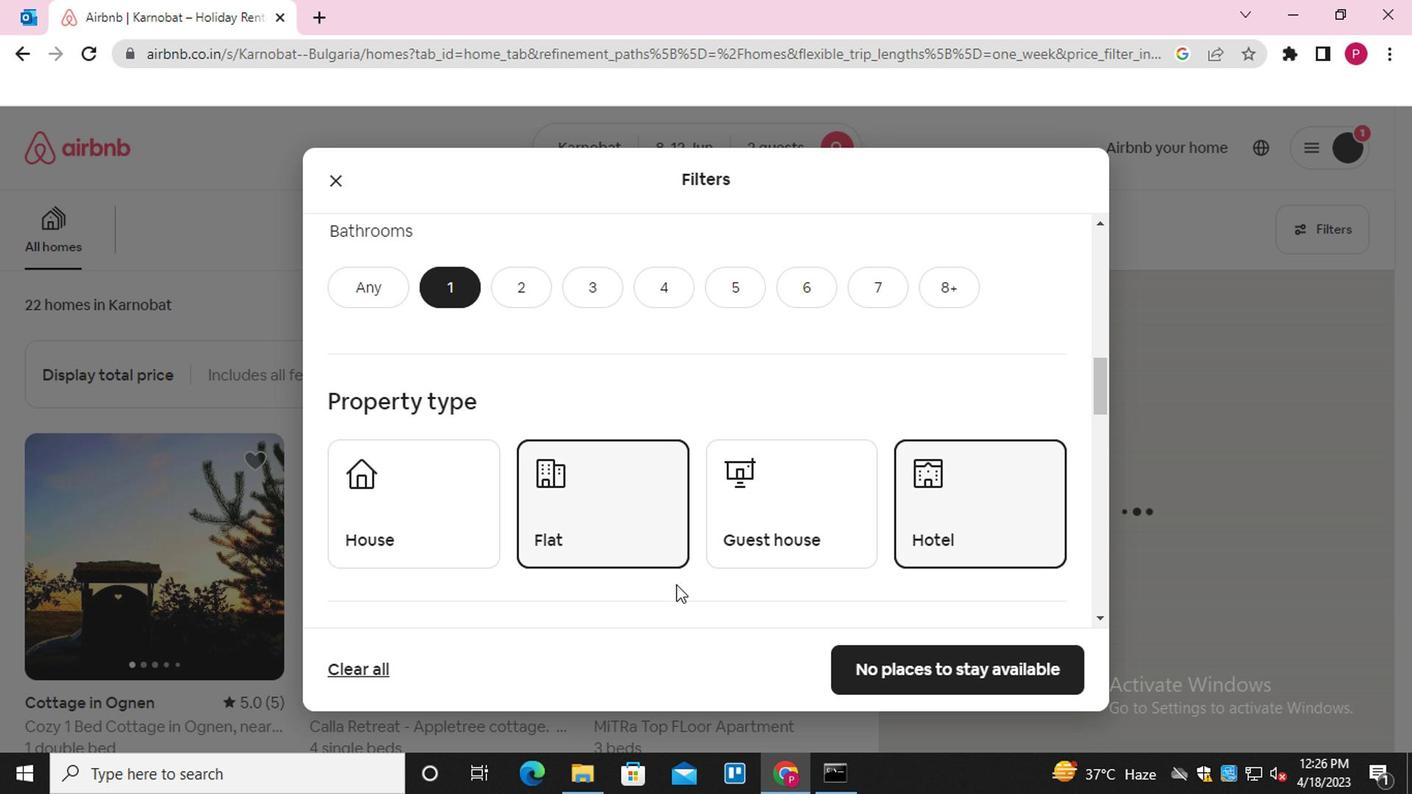 
Action: Mouse scrolled (676, 595) with delta (0, 0)
Screenshot: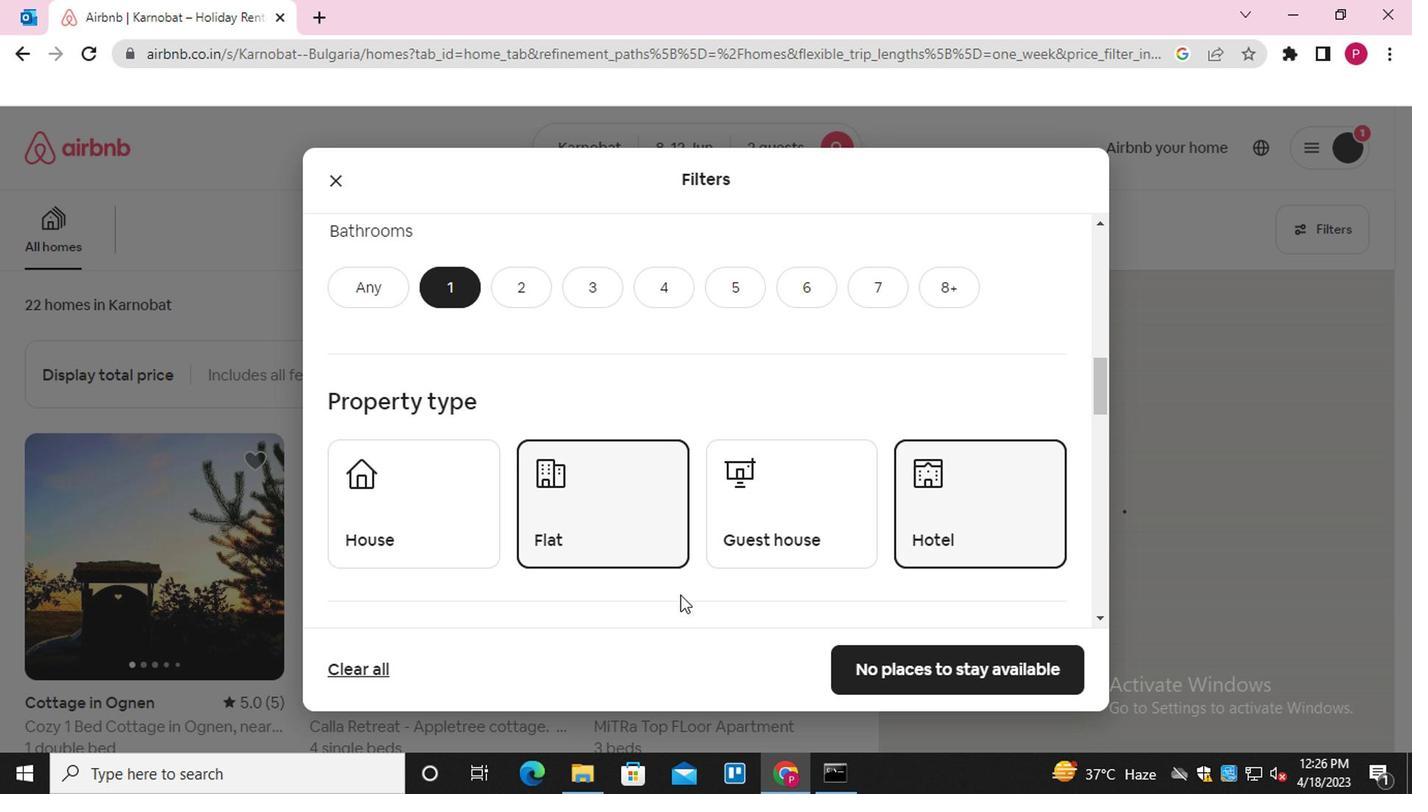 
Action: Mouse scrolled (676, 595) with delta (0, 0)
Screenshot: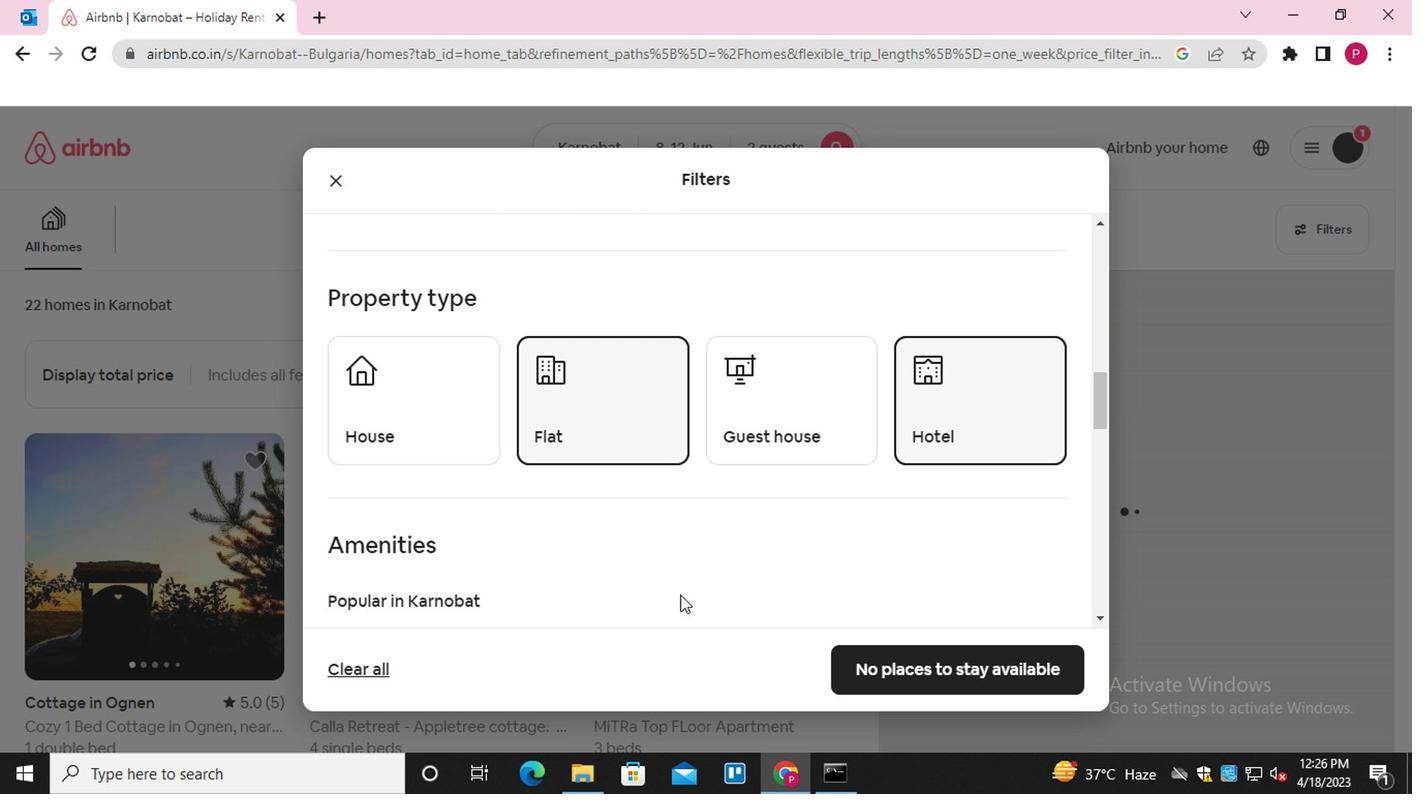 
Action: Mouse scrolled (676, 595) with delta (0, 0)
Screenshot: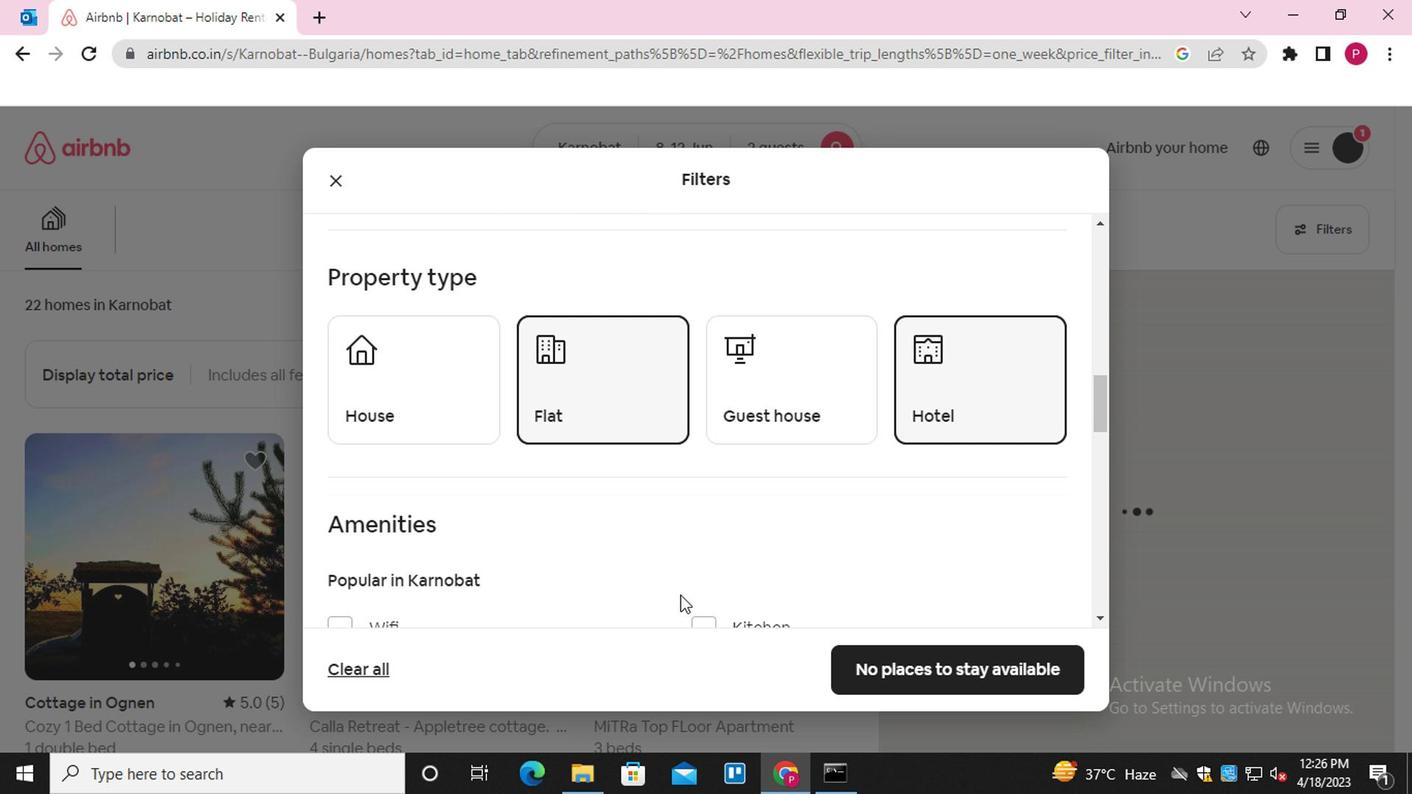 
Action: Mouse scrolled (676, 595) with delta (0, 0)
Screenshot: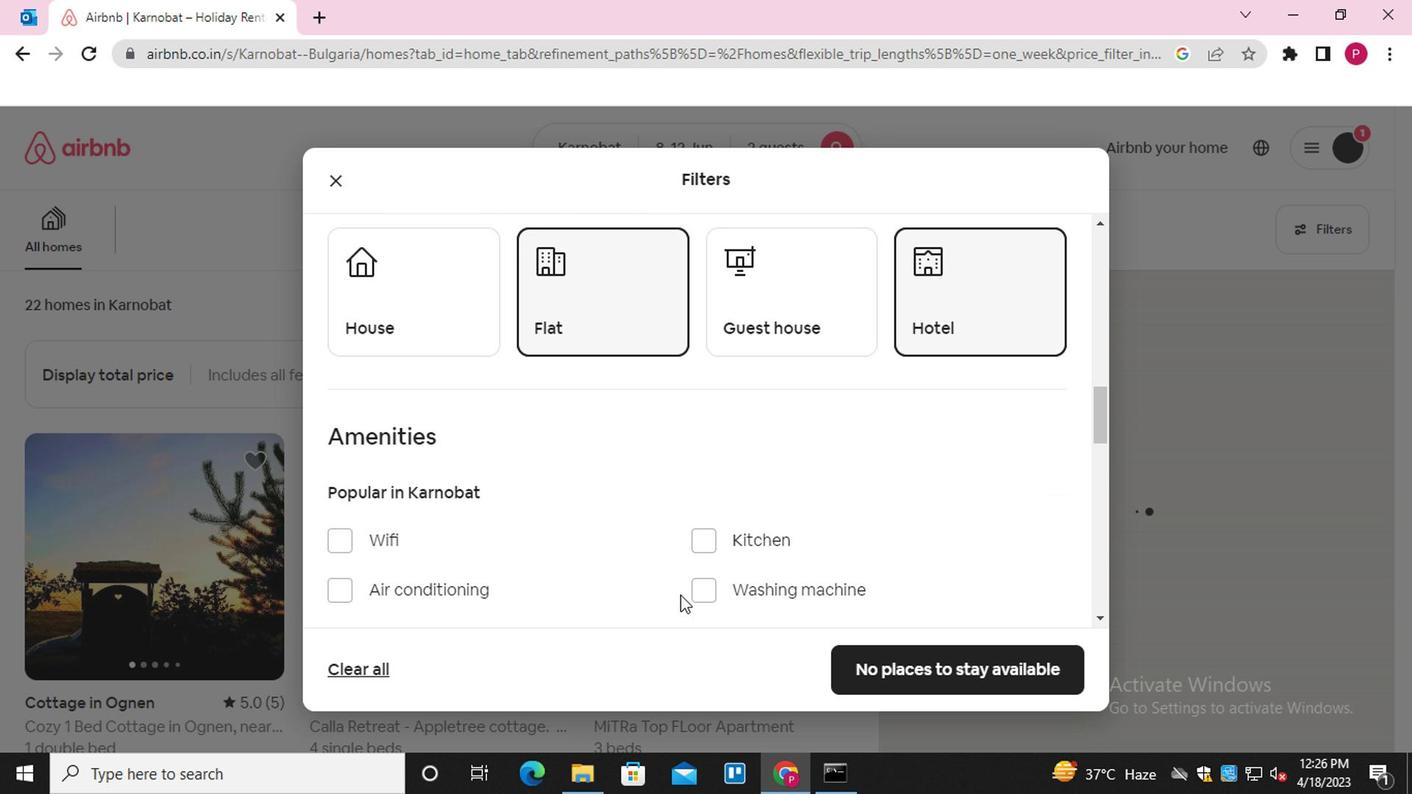 
Action: Mouse scrolled (676, 595) with delta (0, 0)
Screenshot: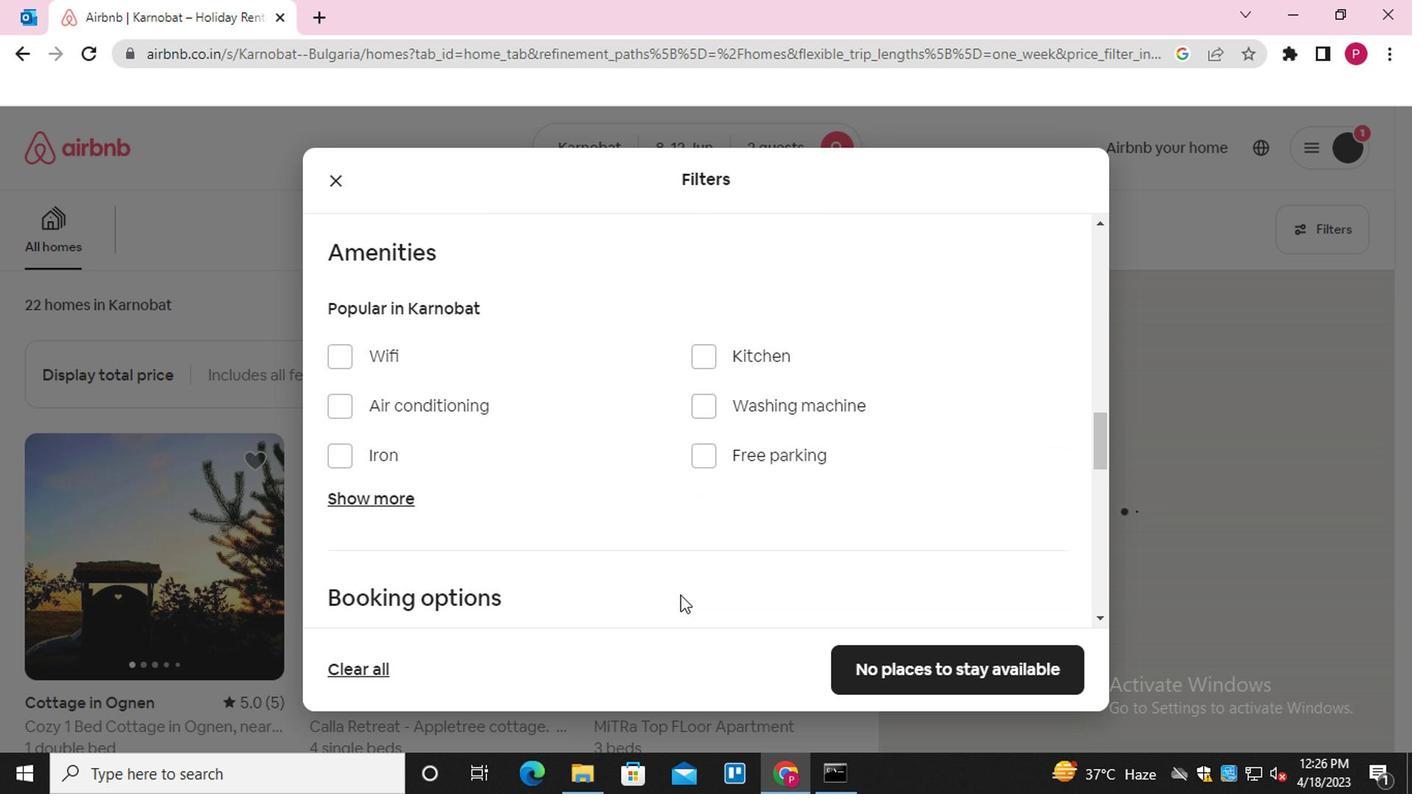 
Action: Mouse scrolled (676, 595) with delta (0, 0)
Screenshot: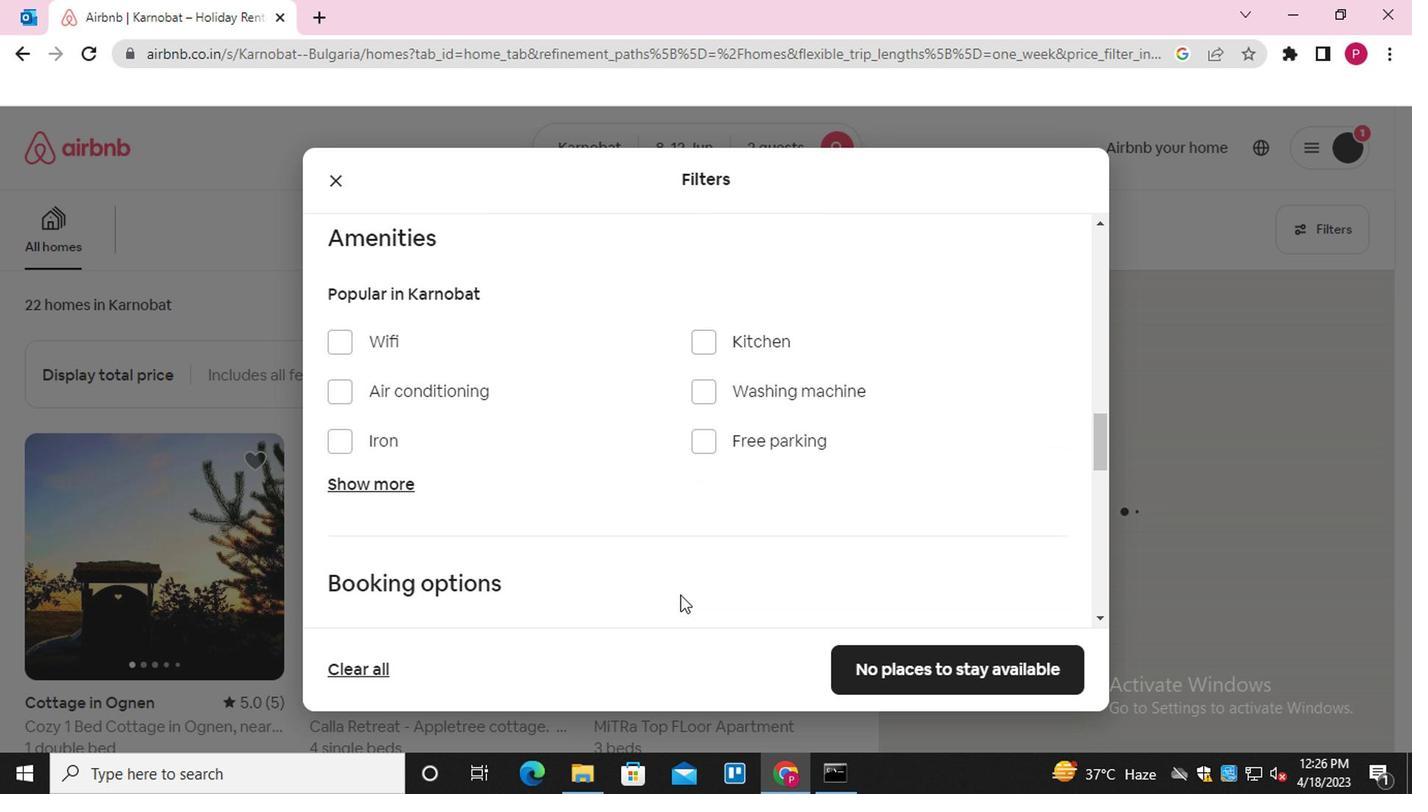 
Action: Mouse moved to (1030, 516)
Screenshot: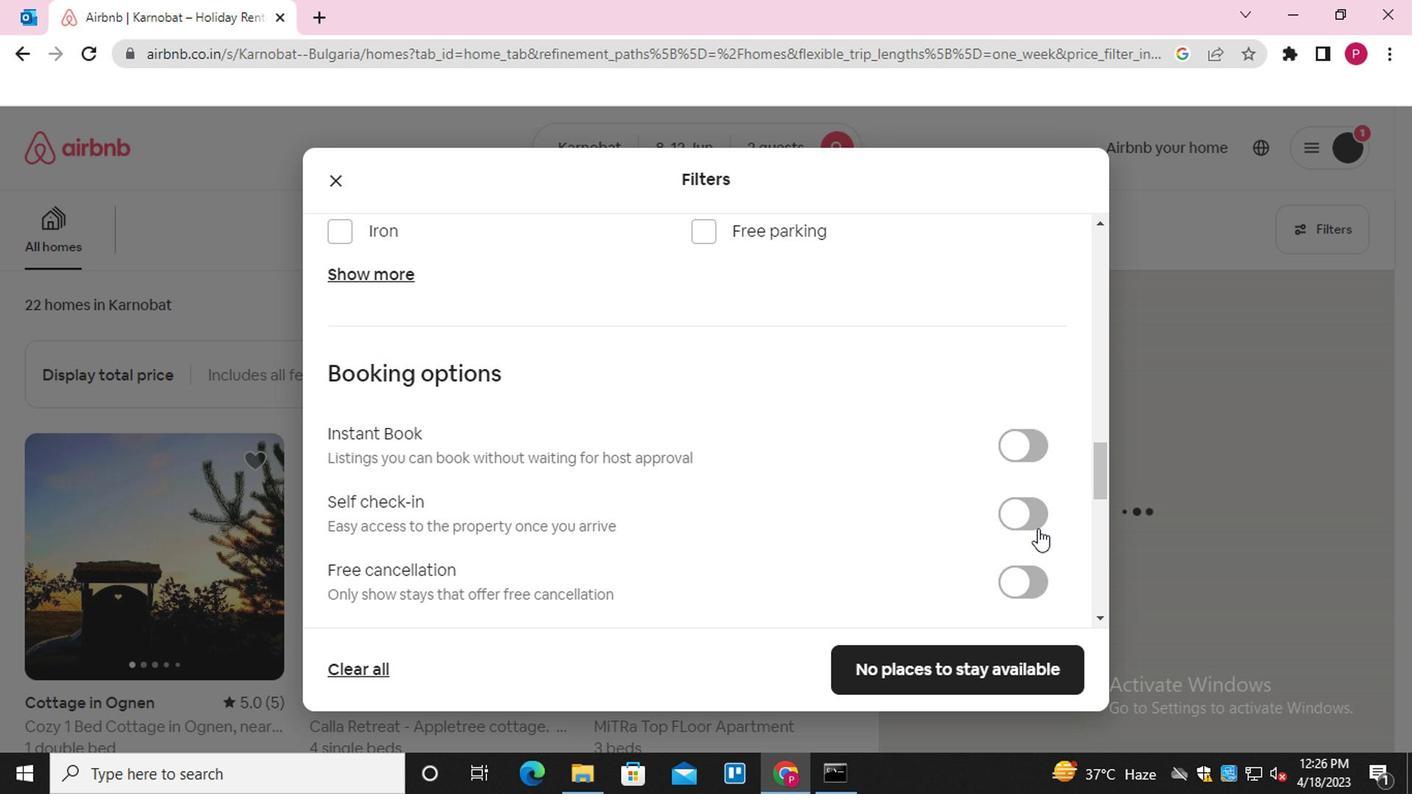 
Action: Mouse pressed left at (1030, 516)
Screenshot: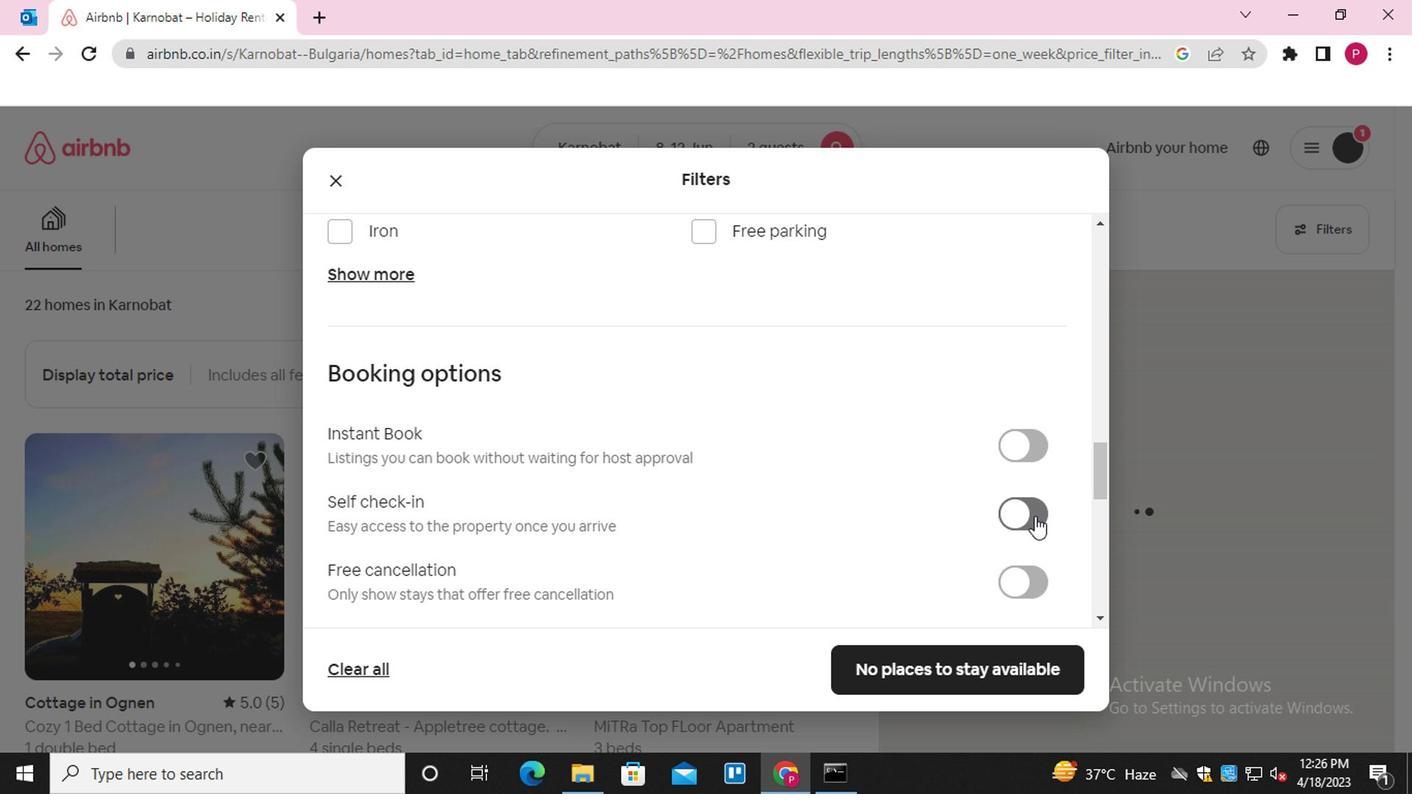 
Action: Mouse moved to (826, 544)
Screenshot: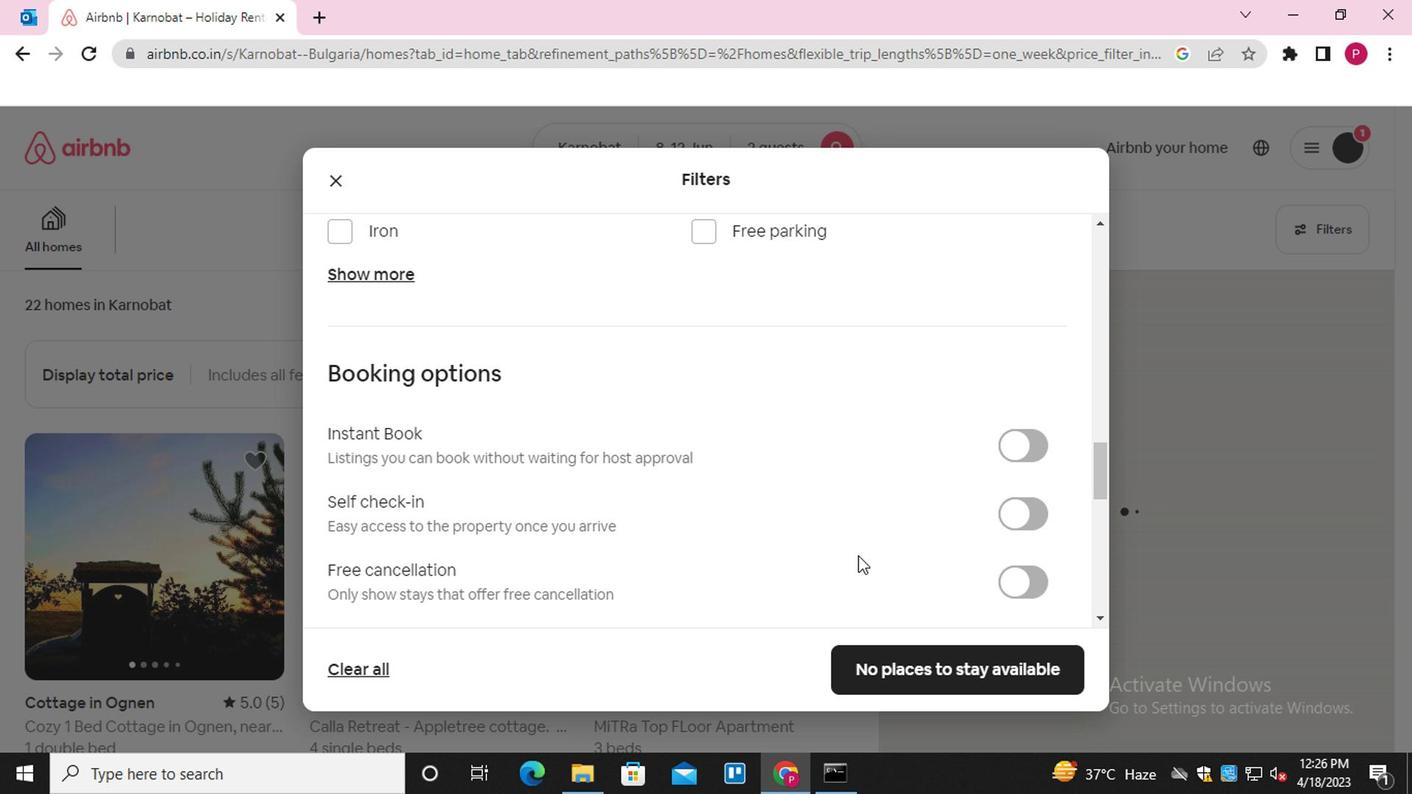 
Action: Mouse scrolled (826, 543) with delta (0, 0)
Screenshot: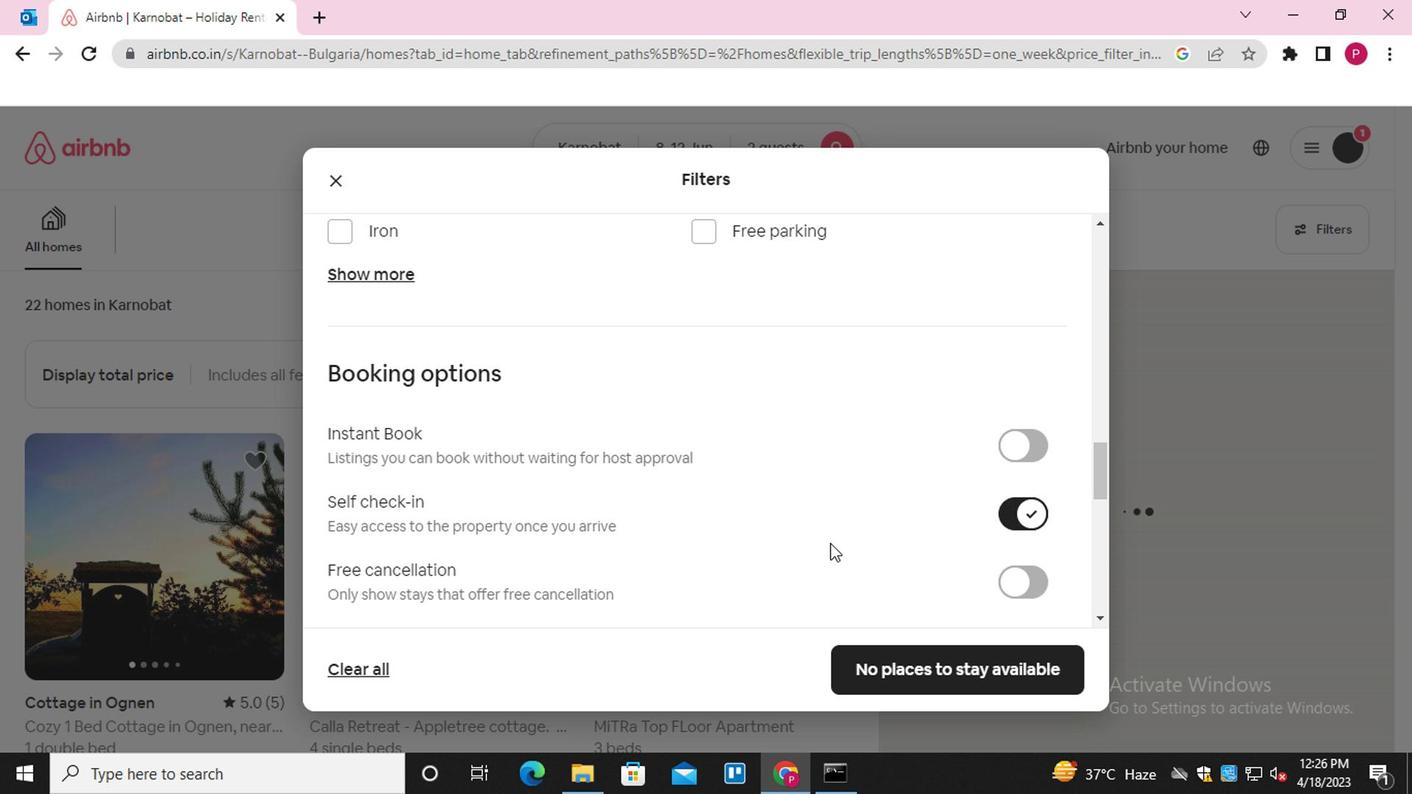 
Action: Mouse scrolled (826, 543) with delta (0, 0)
Screenshot: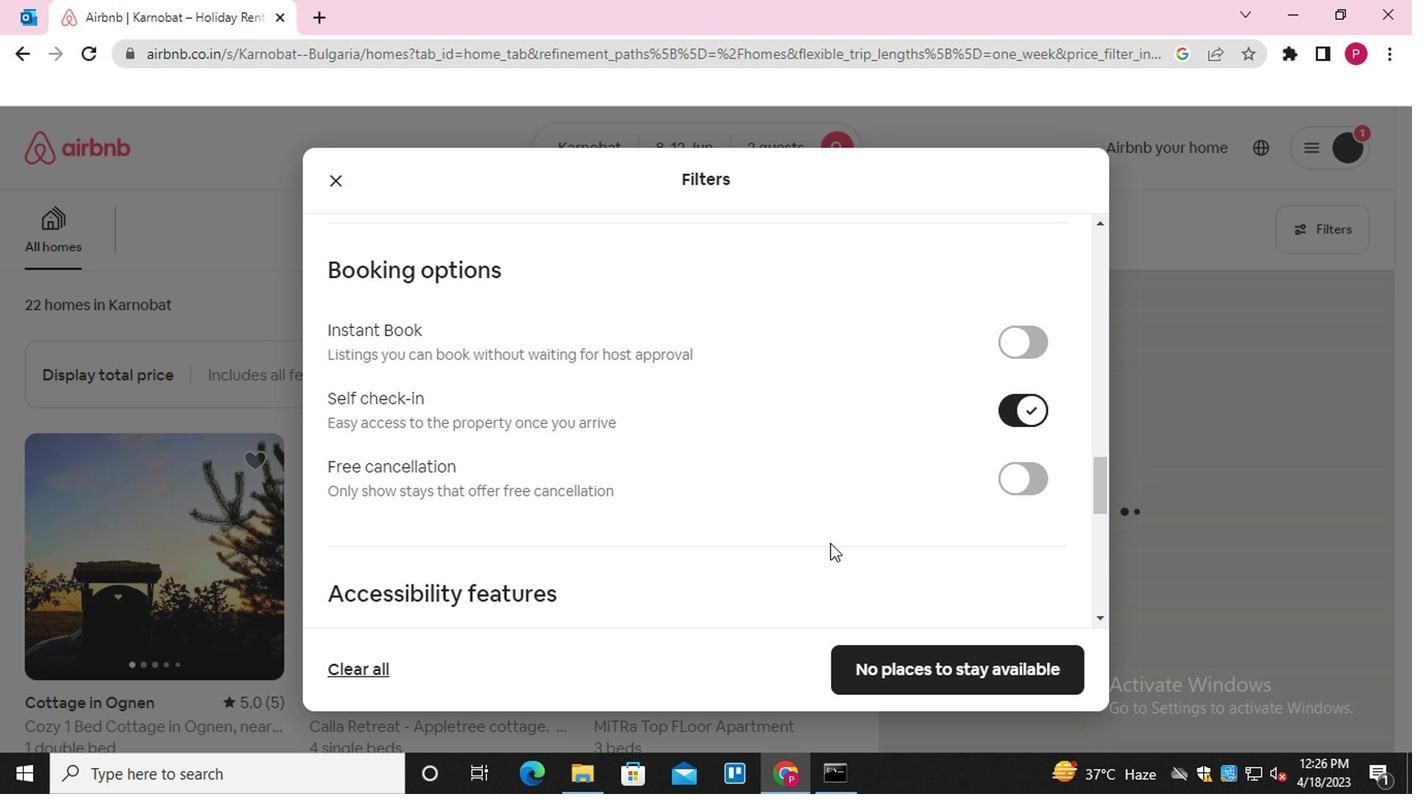 
Action: Mouse scrolled (826, 543) with delta (0, 0)
Screenshot: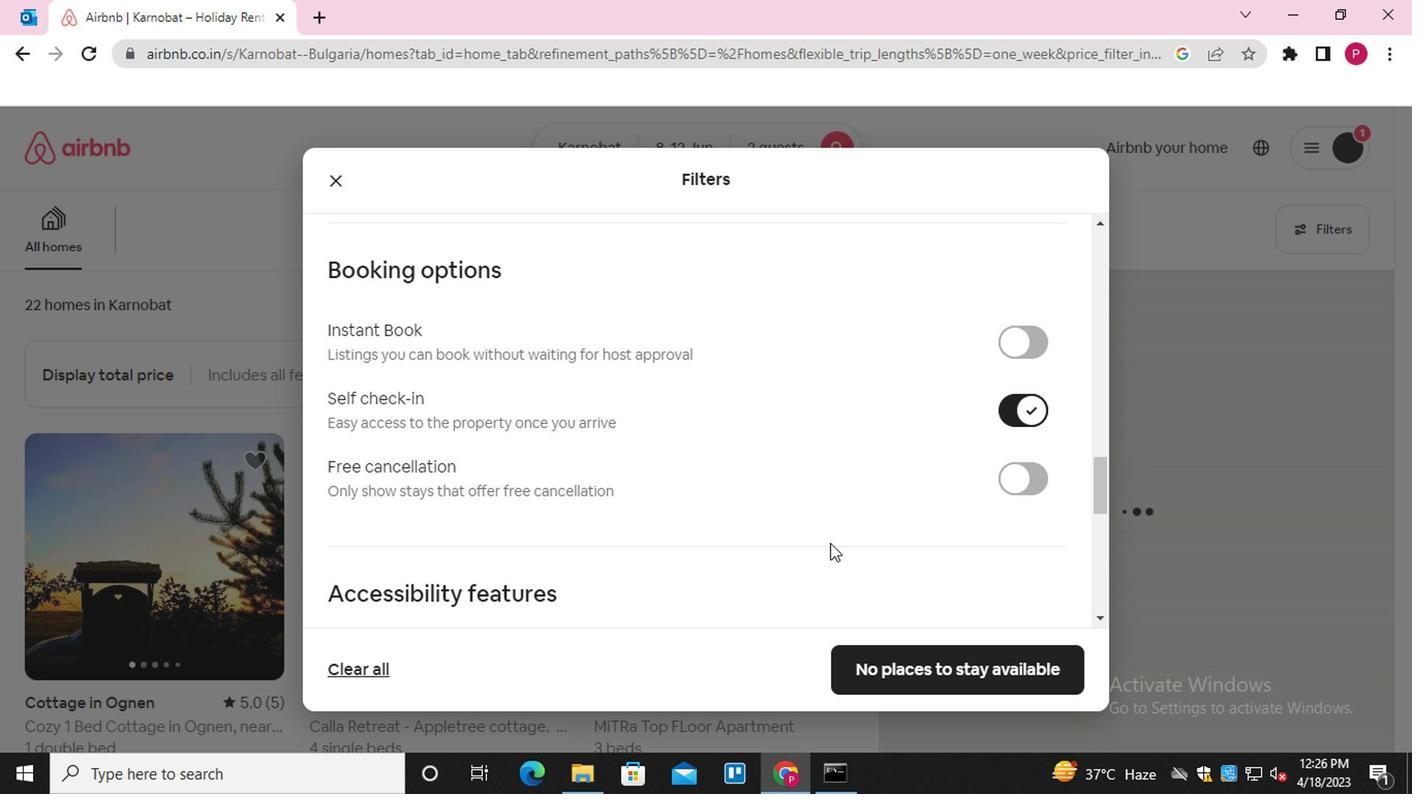 
Action: Mouse scrolled (826, 543) with delta (0, 0)
Screenshot: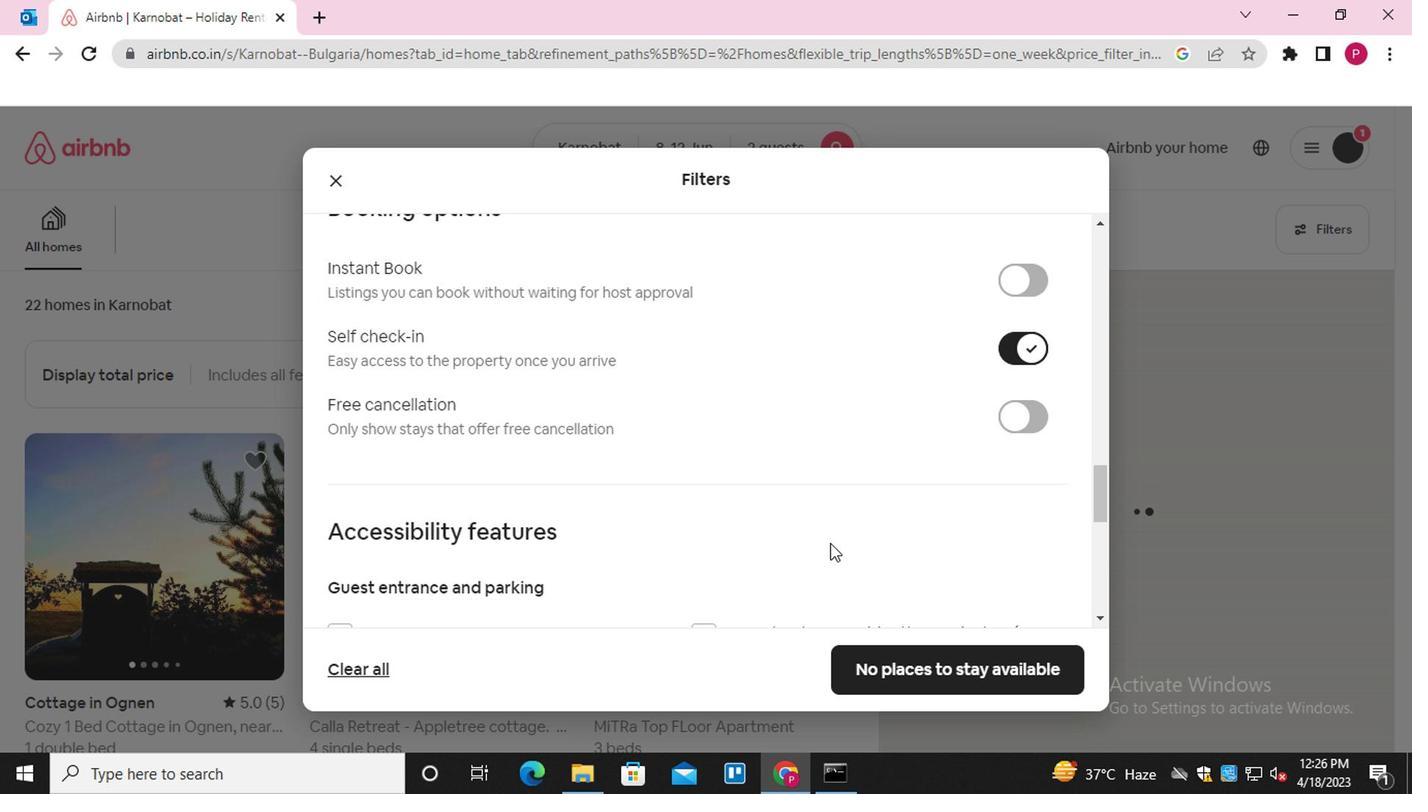 
Action: Mouse scrolled (826, 543) with delta (0, 0)
Screenshot: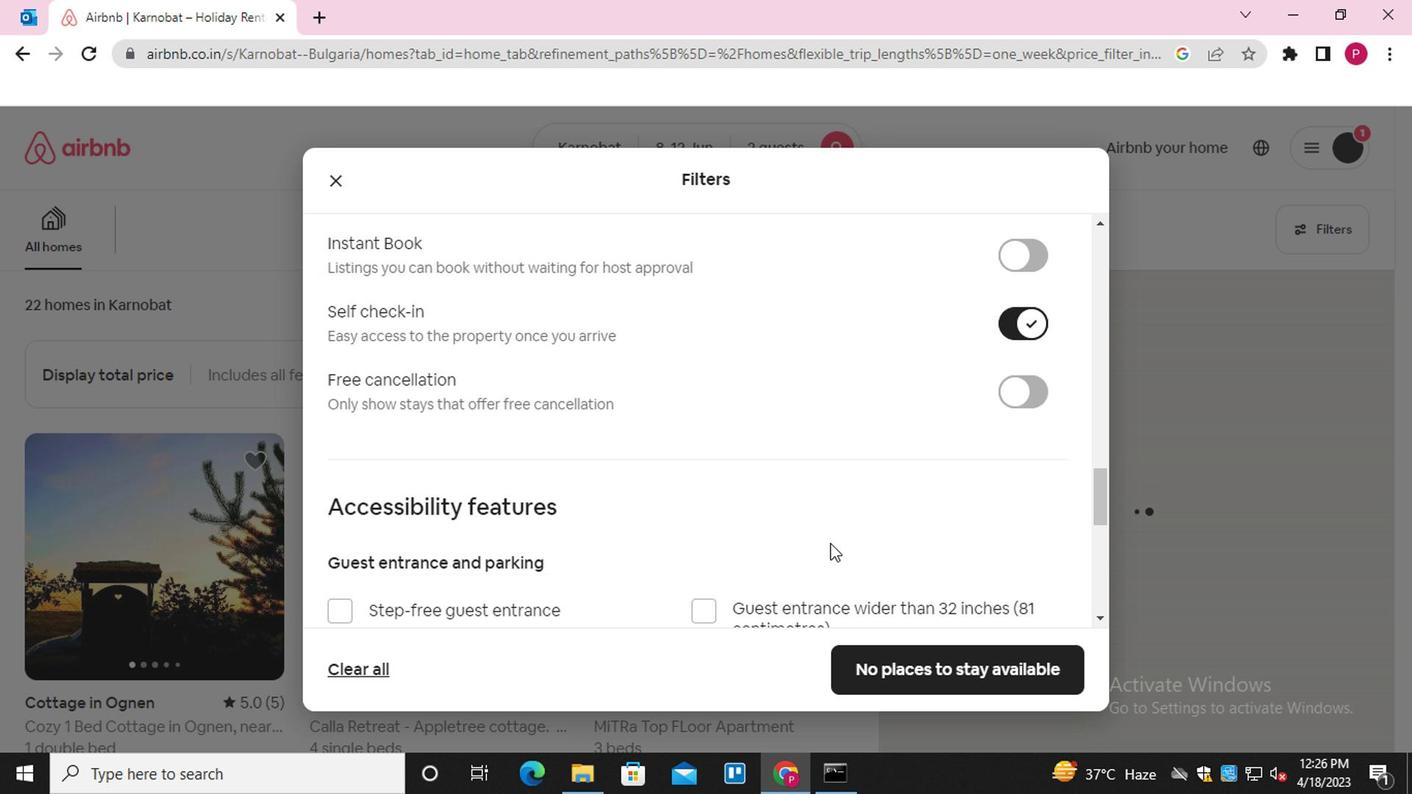 
Action: Mouse scrolled (826, 543) with delta (0, 0)
Screenshot: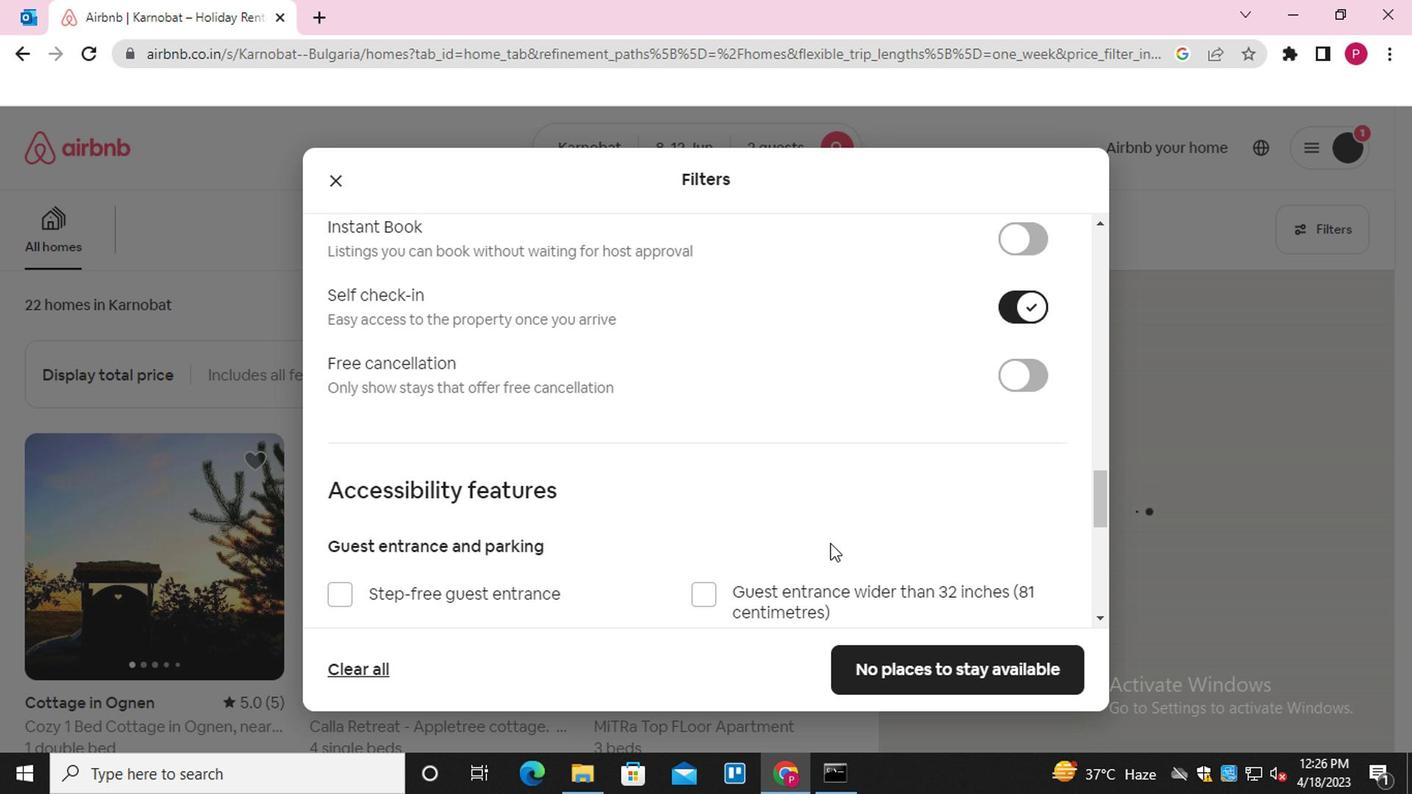 
Action: Mouse moved to (751, 557)
Screenshot: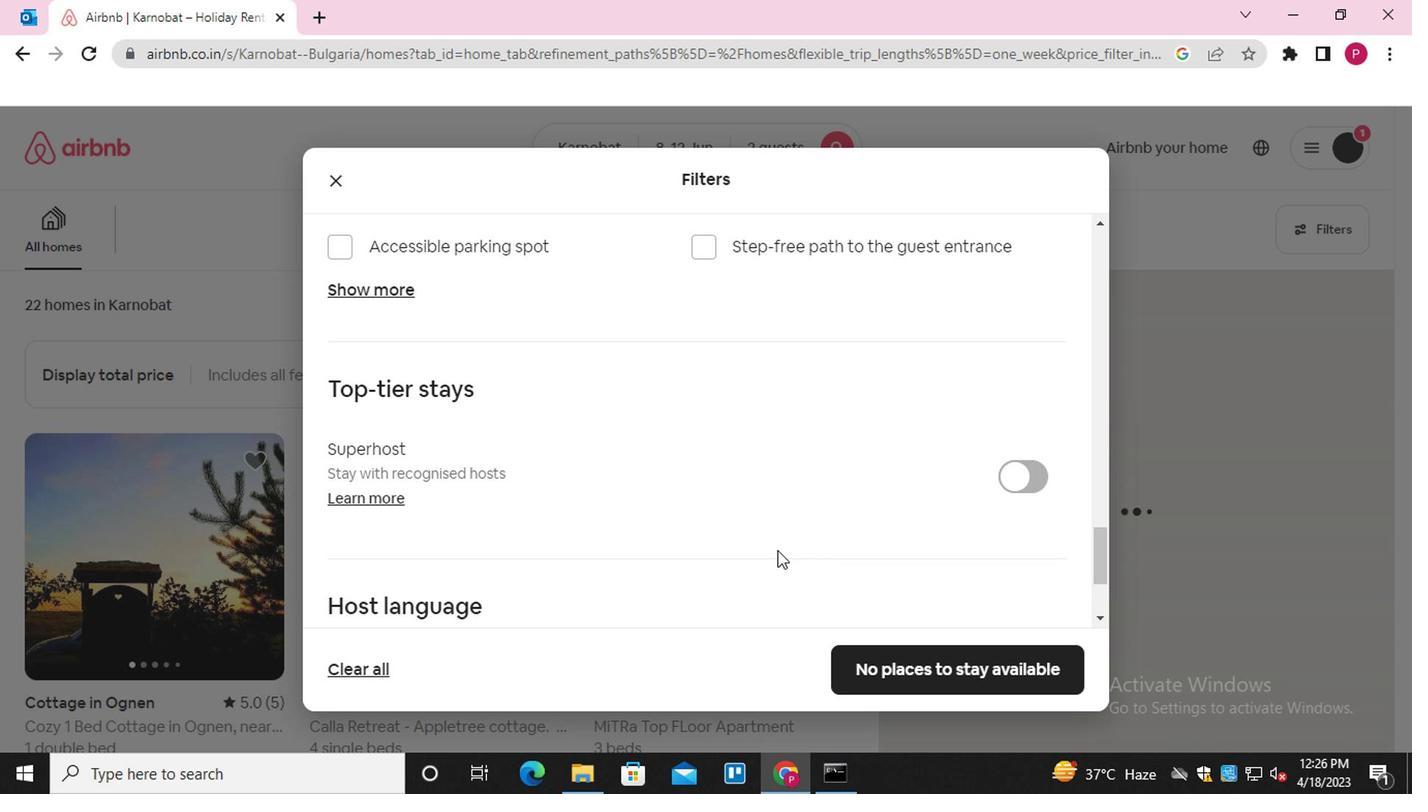 
Action: Mouse scrolled (751, 556) with delta (0, 0)
Screenshot: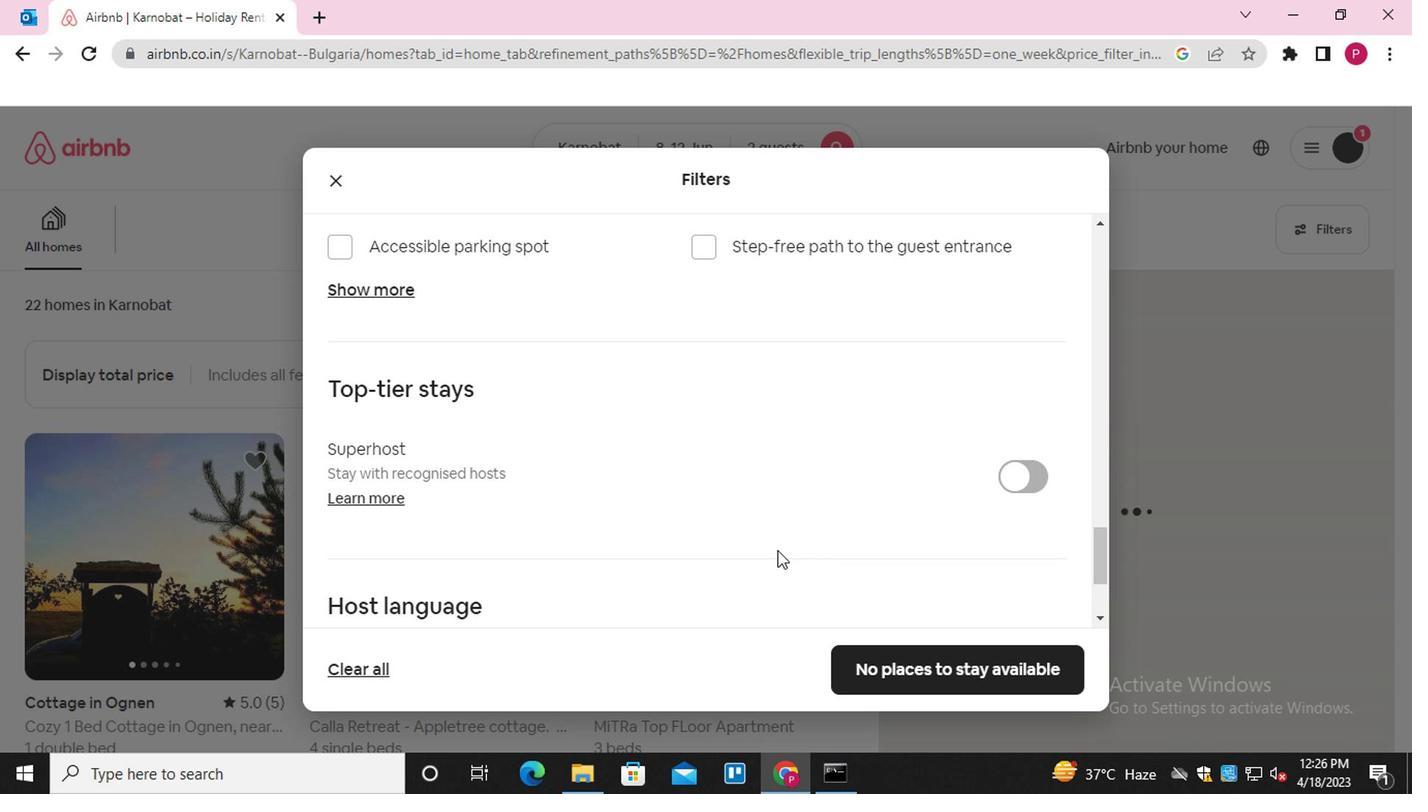 
Action: Mouse moved to (745, 559)
Screenshot: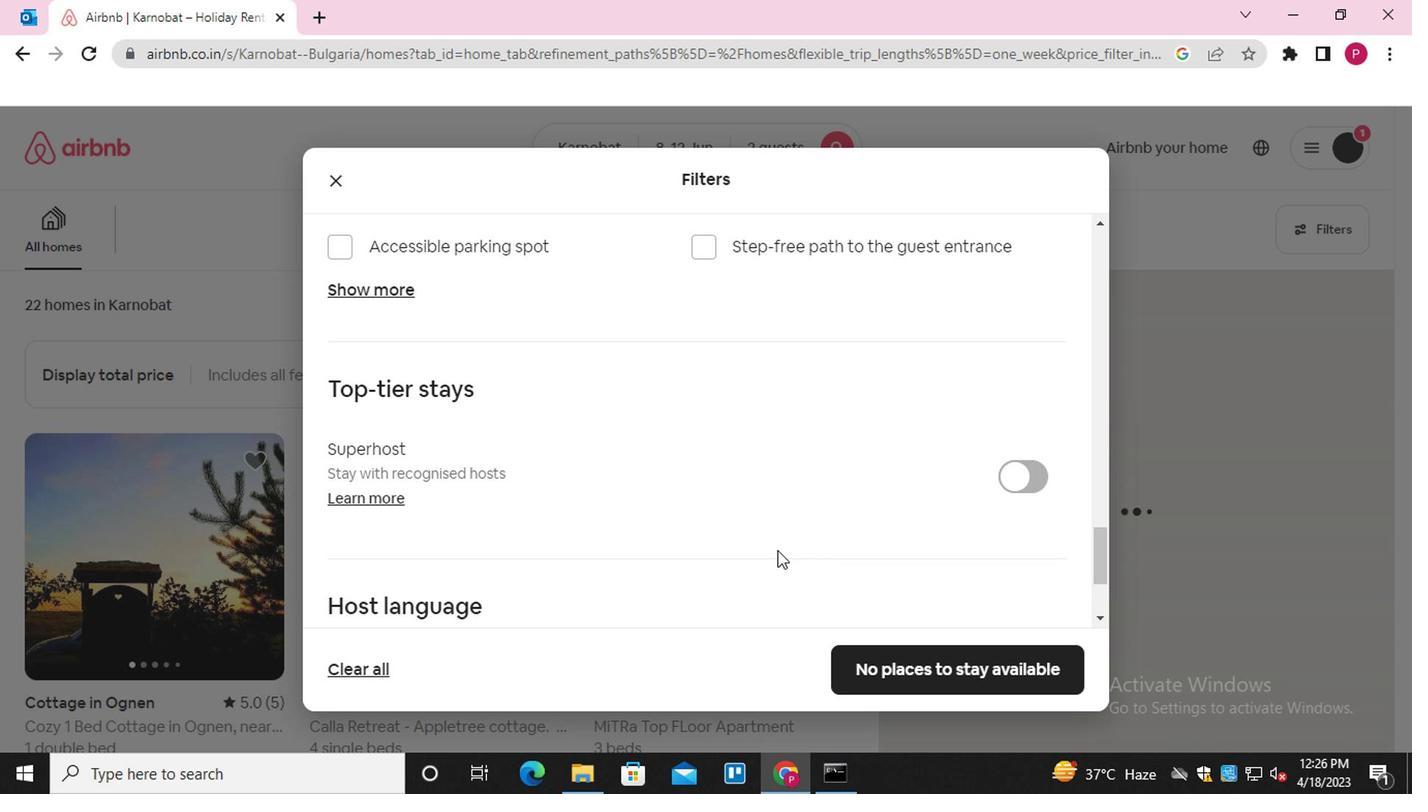 
Action: Mouse scrolled (745, 557) with delta (0, -1)
Screenshot: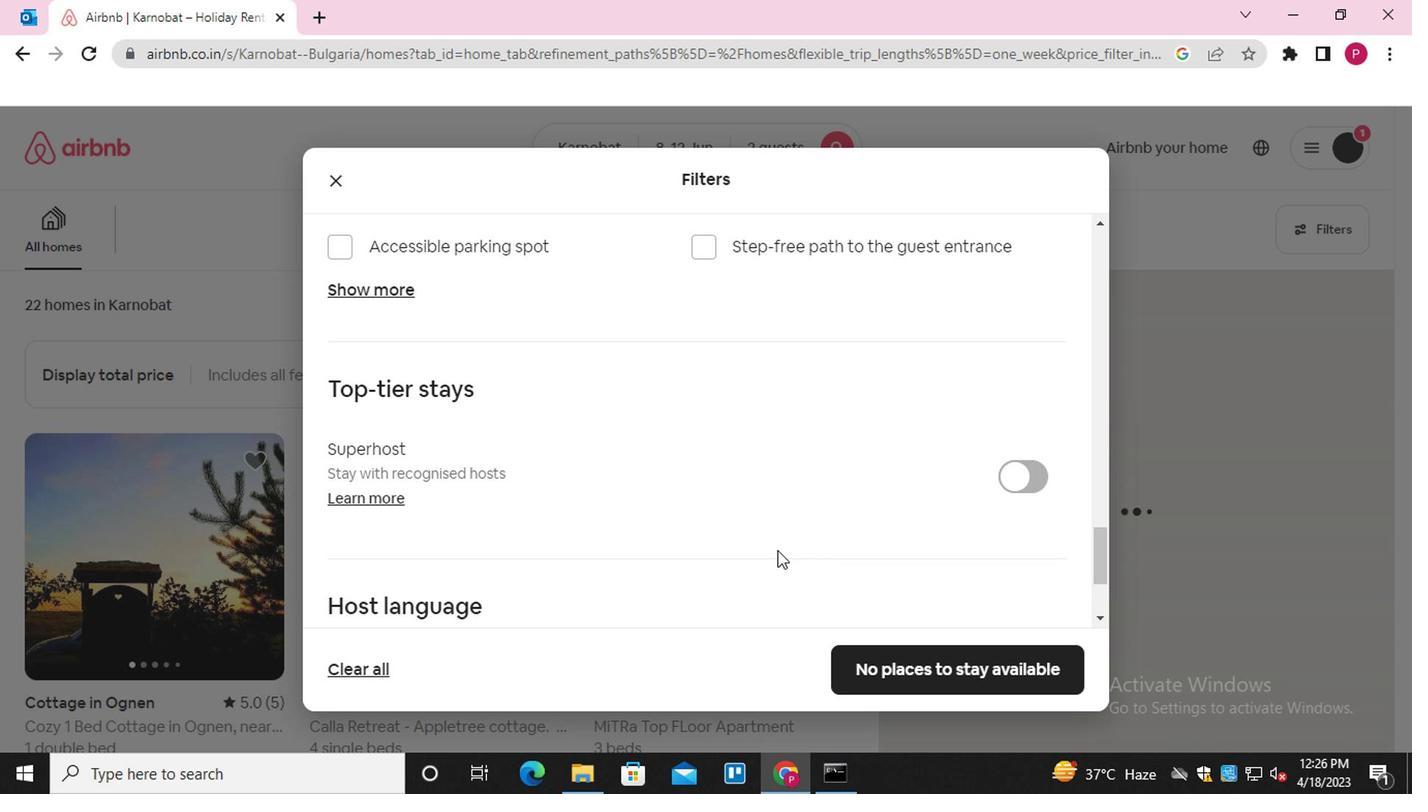 
Action: Mouse moved to (738, 559)
Screenshot: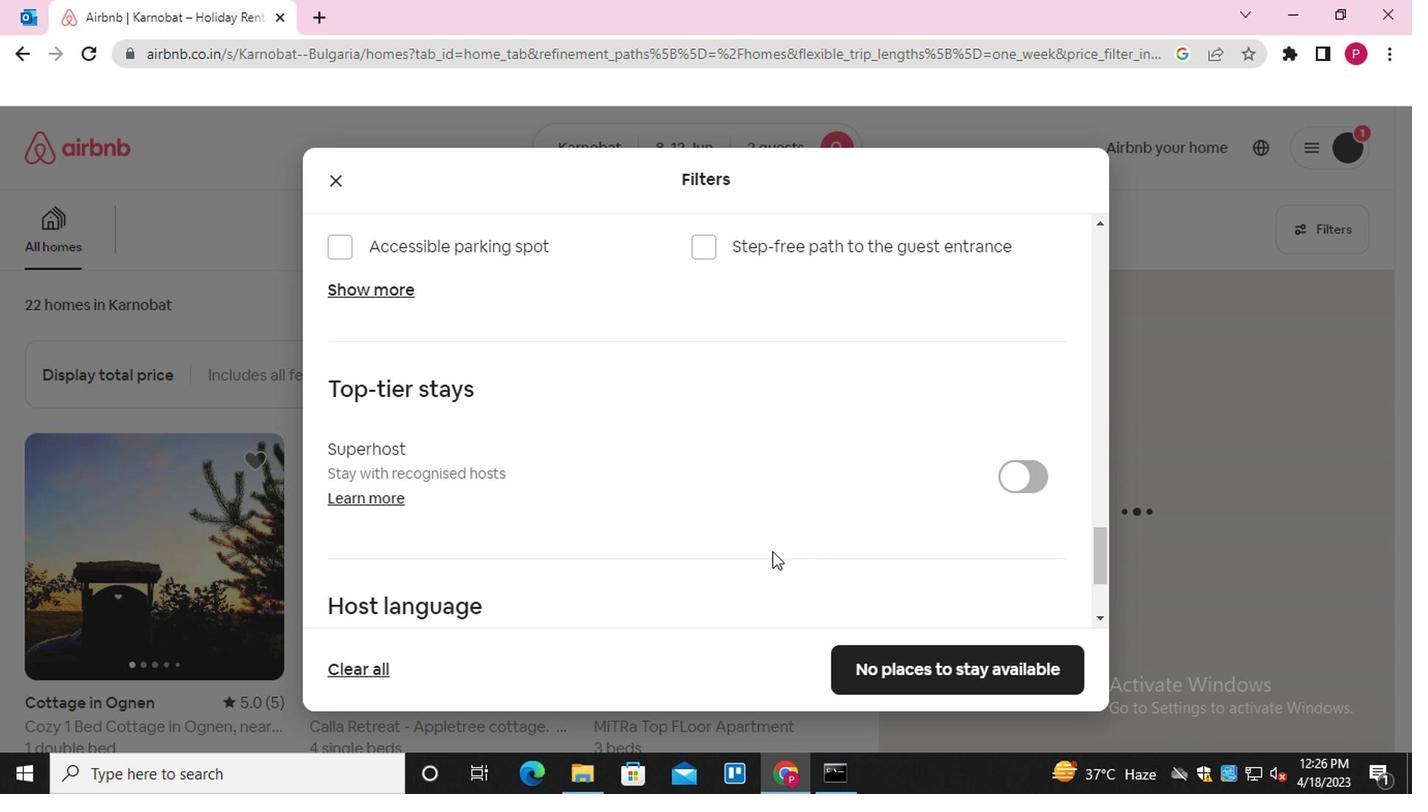 
Action: Mouse scrolled (738, 557) with delta (0, -1)
Screenshot: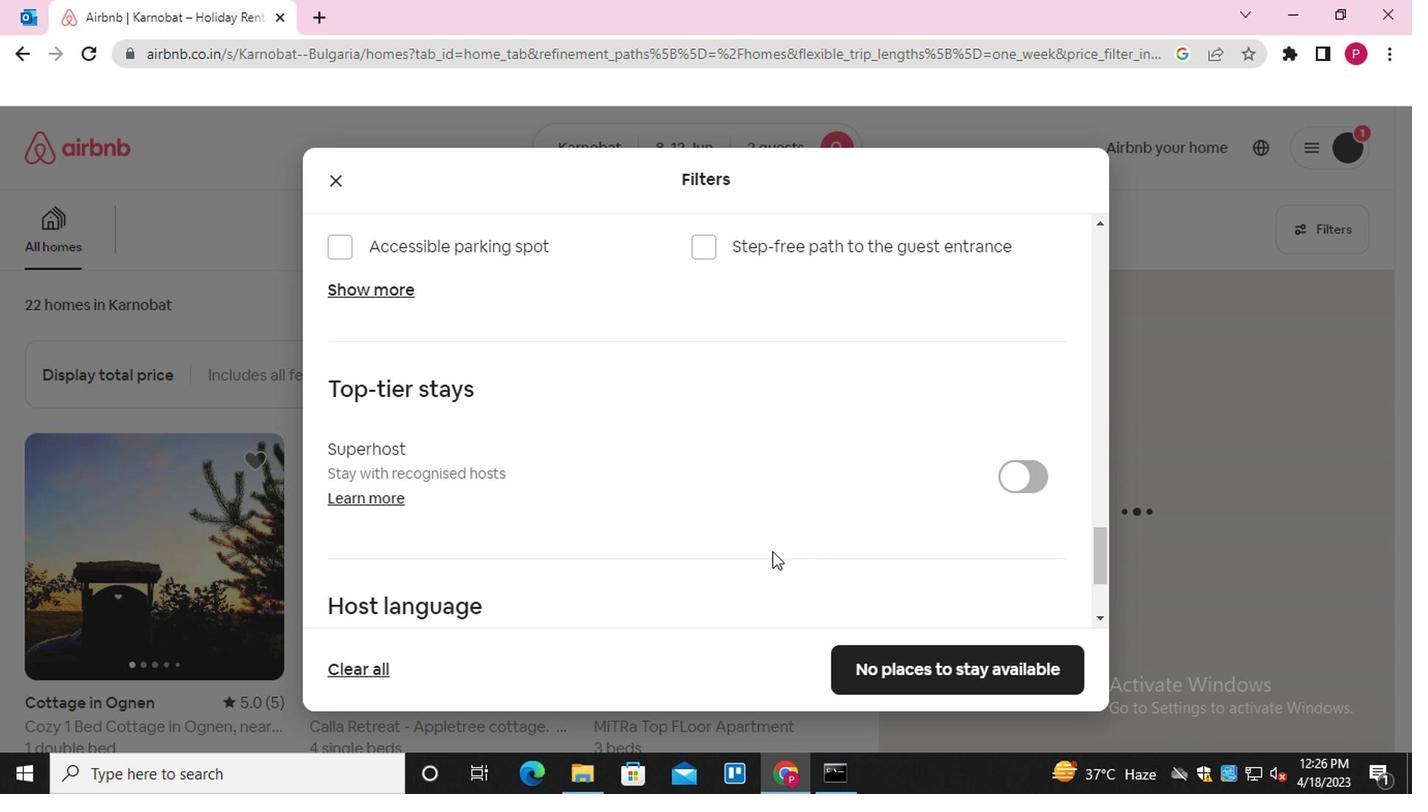
Action: Mouse moved to (340, 490)
Screenshot: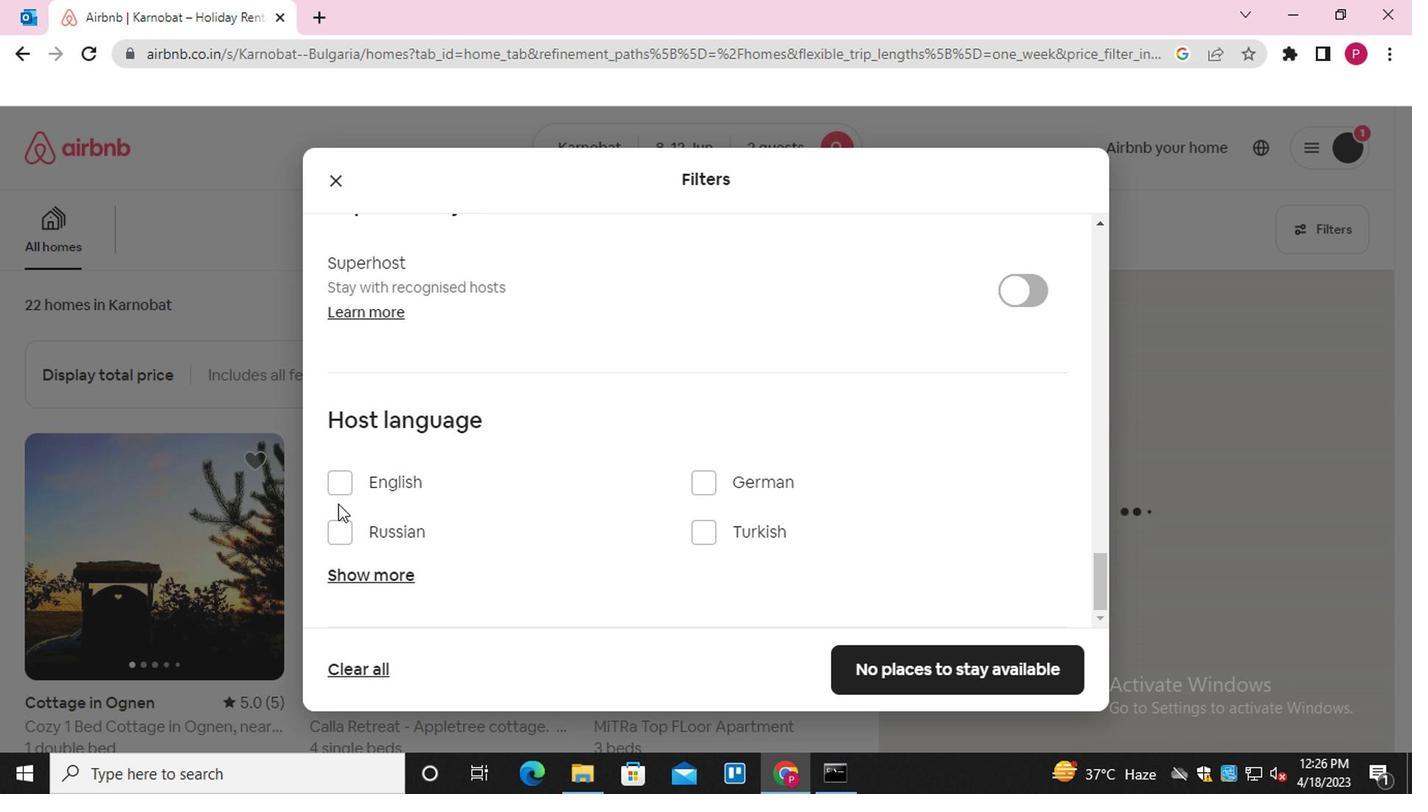 
Action: Mouse pressed left at (340, 490)
Screenshot: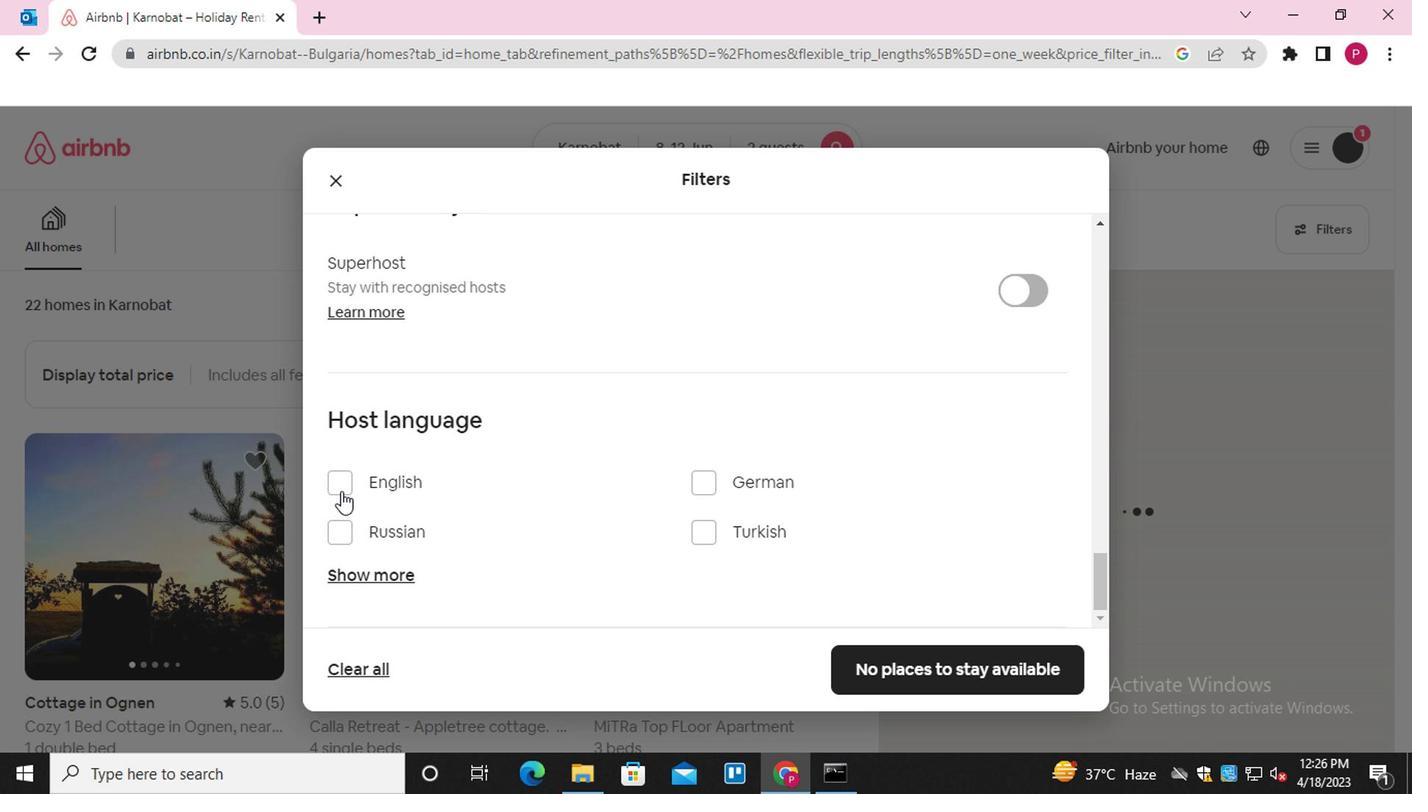 
Action: Mouse moved to (886, 658)
Screenshot: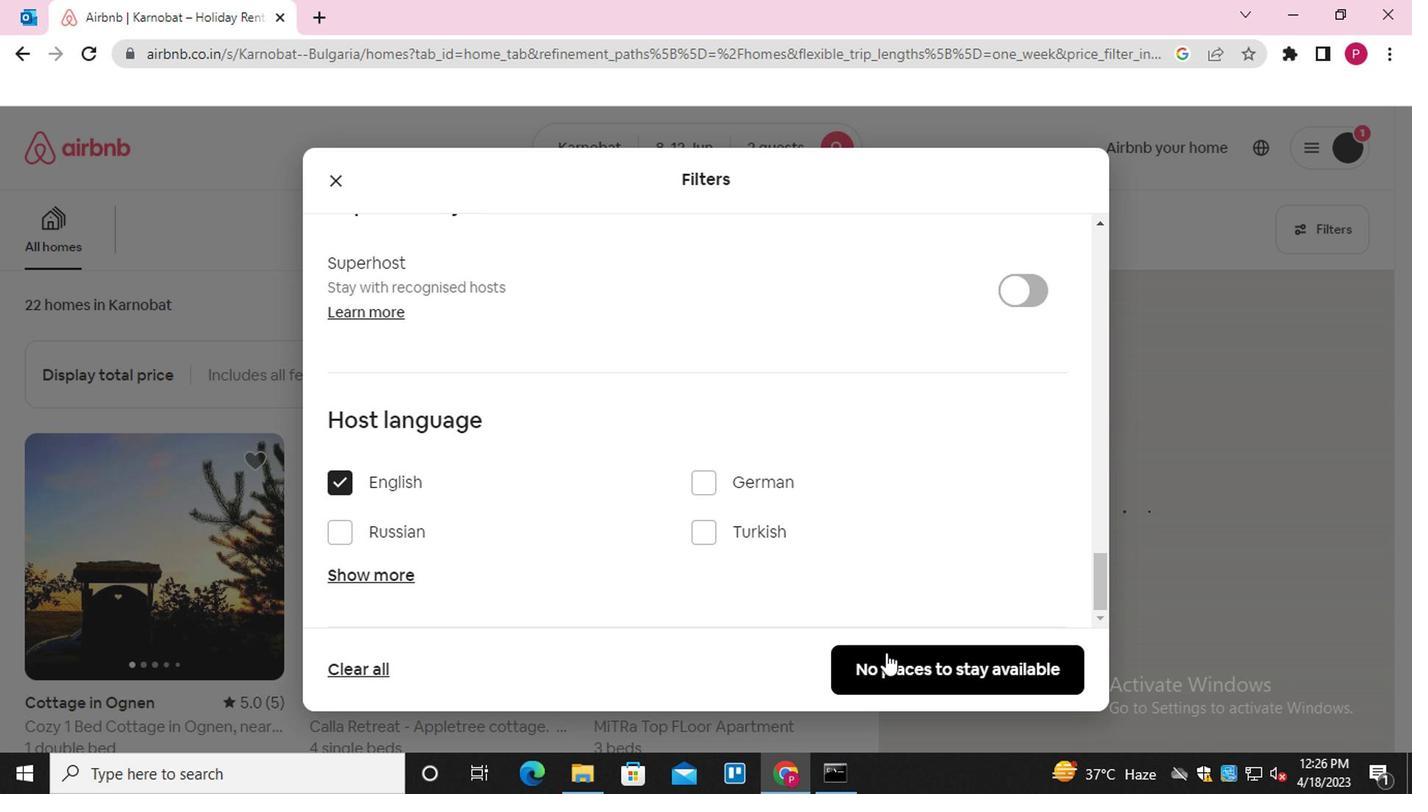 
Action: Mouse pressed left at (886, 658)
Screenshot: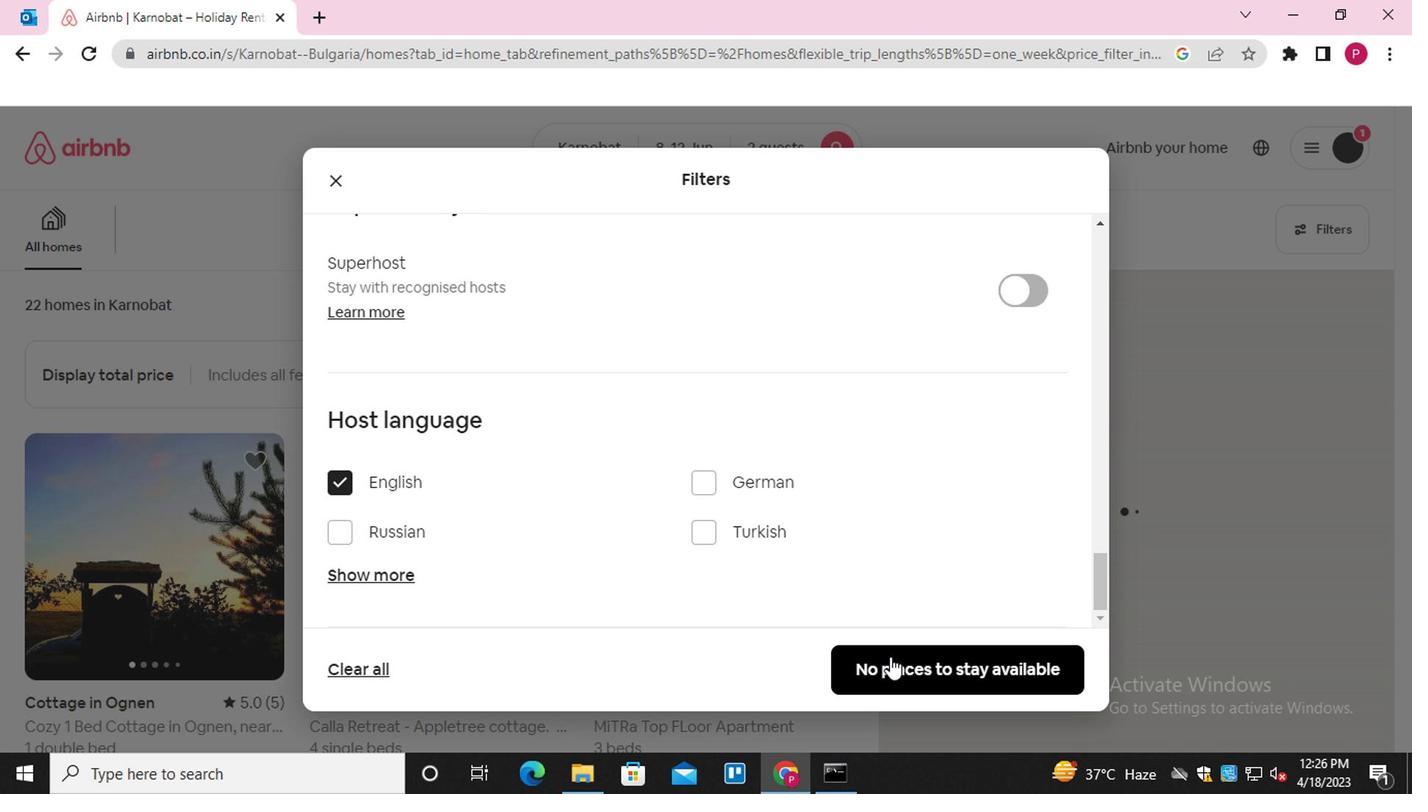 
Action: Mouse moved to (427, 370)
Screenshot: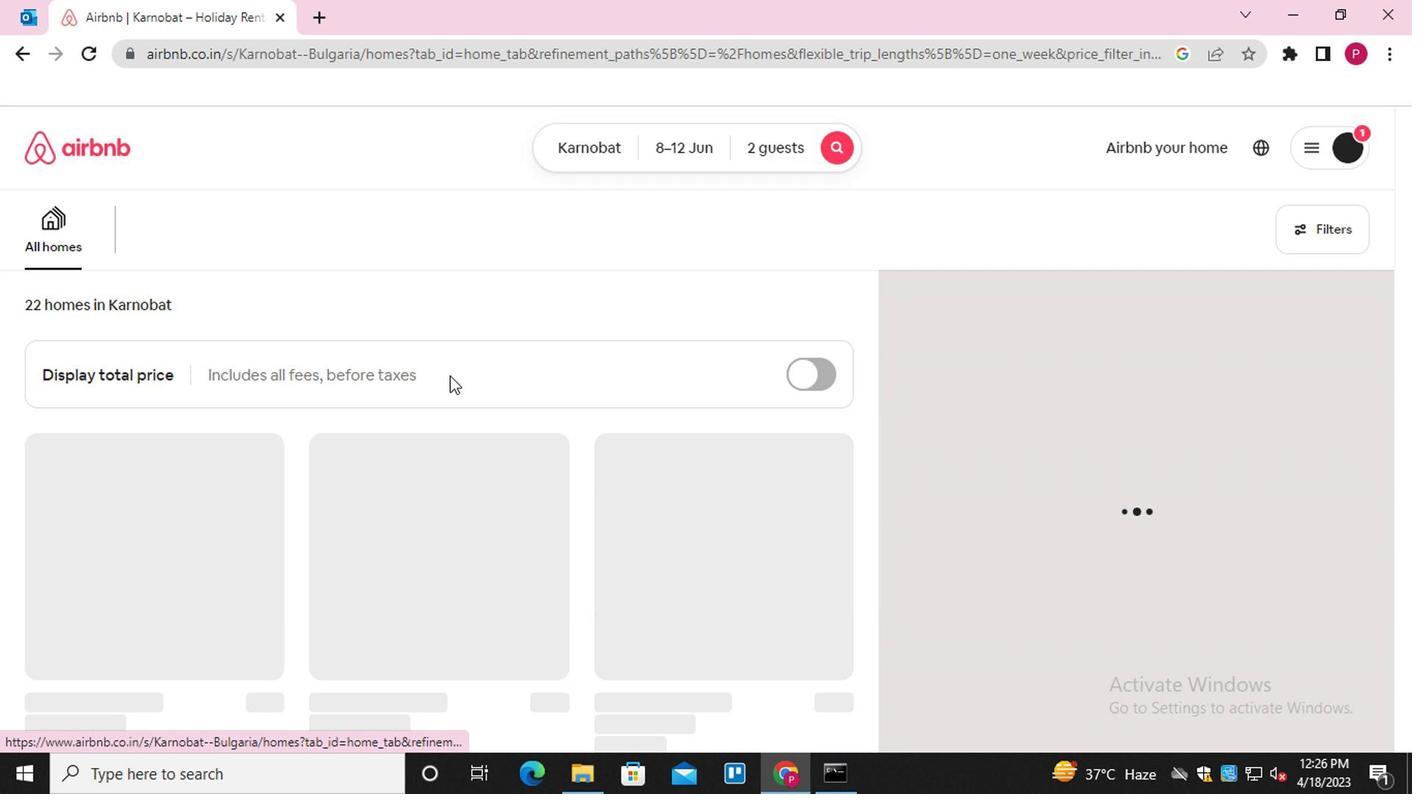 
